 Task: Create a Workspace WS0000000016 in Trello with Workspace Type as ENGINEERING-IT and Workspace Description as WD0000000016. Invite a Team Member Ayush98111@gmail.com to Workspace WS0000000016 in Trello. Invite a Team Member Mailaustralia7@gmail.com to Workspace WS0000000016 in Trello. Invite a Team Member Carxxstreet791@gmail.com to Workspace WS0000000016 in Trello. Invite a Team Member Nikrathi889@gmail.com to Workspace WS0000000016 in Trello
Action: Mouse moved to (673, 52)
Screenshot: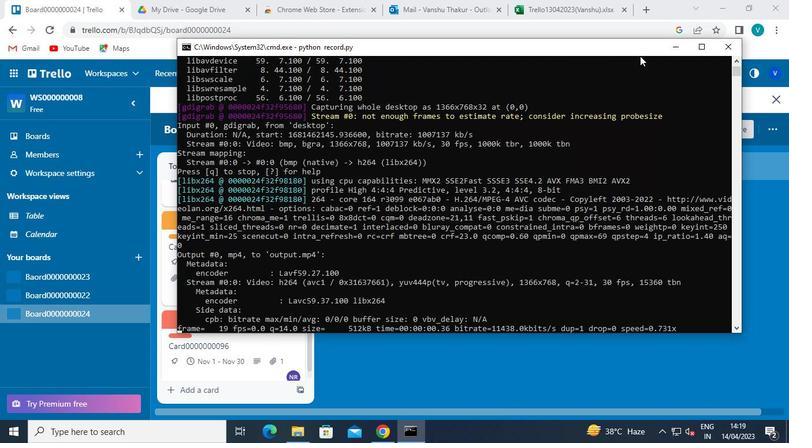 
Action: Mouse pressed left at (673, 52)
Screenshot: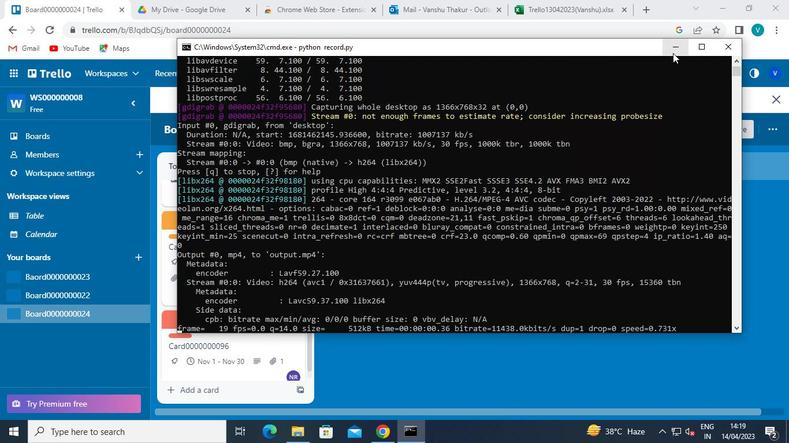 
Action: Mouse moved to (329, 68)
Screenshot: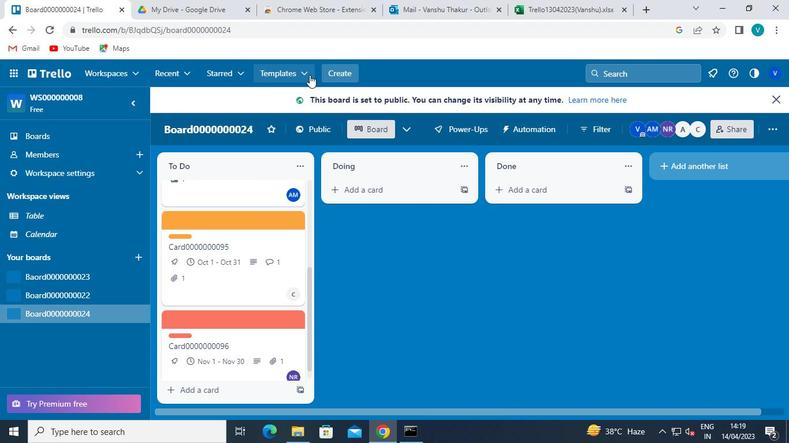 
Action: Mouse pressed left at (329, 68)
Screenshot: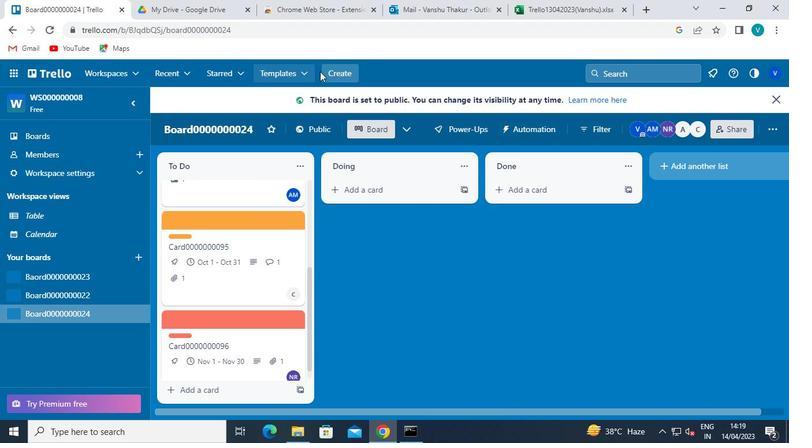 
Action: Mouse moved to (366, 187)
Screenshot: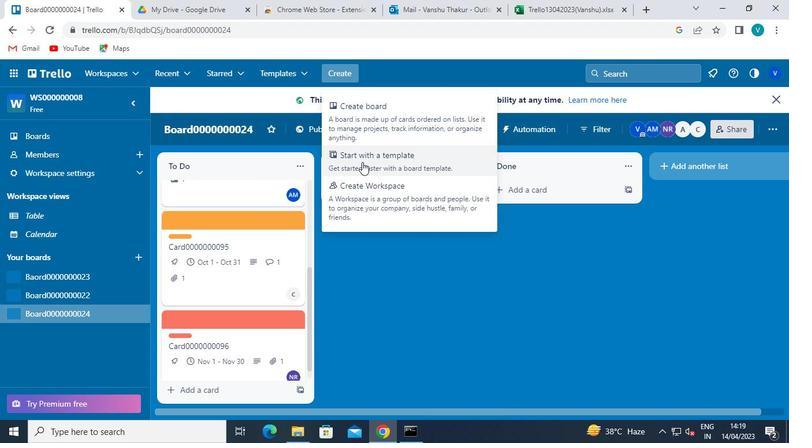 
Action: Mouse pressed left at (366, 187)
Screenshot: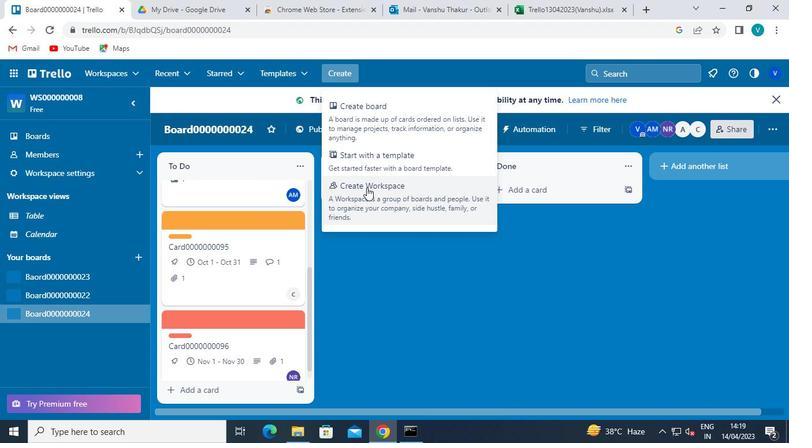 
Action: Mouse moved to (370, 186)
Screenshot: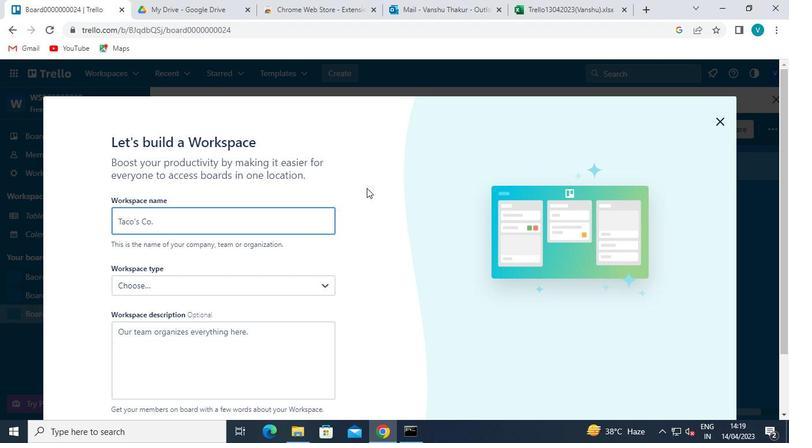 
Action: Keyboard Key.shift
Screenshot: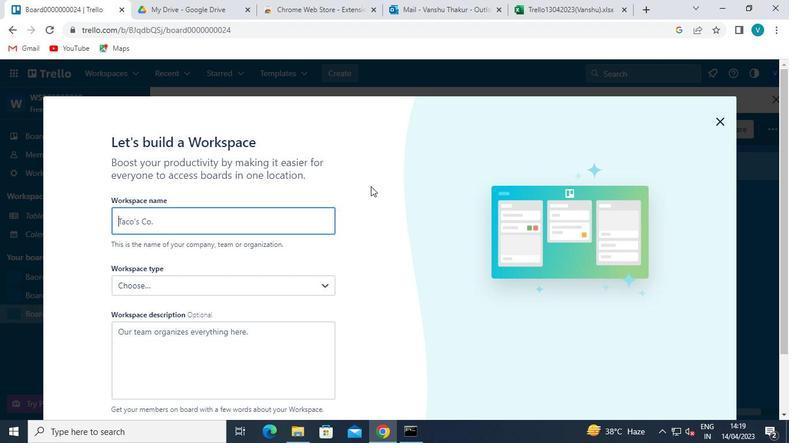 
Action: Keyboard Key.shift
Screenshot: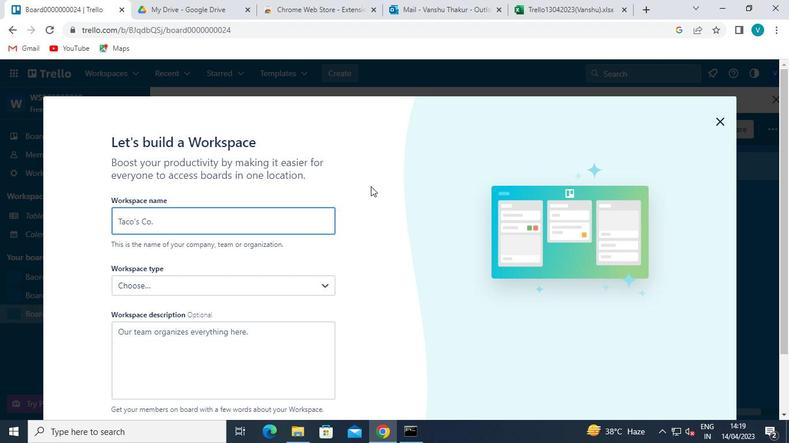 
Action: Keyboard Key.shift
Screenshot: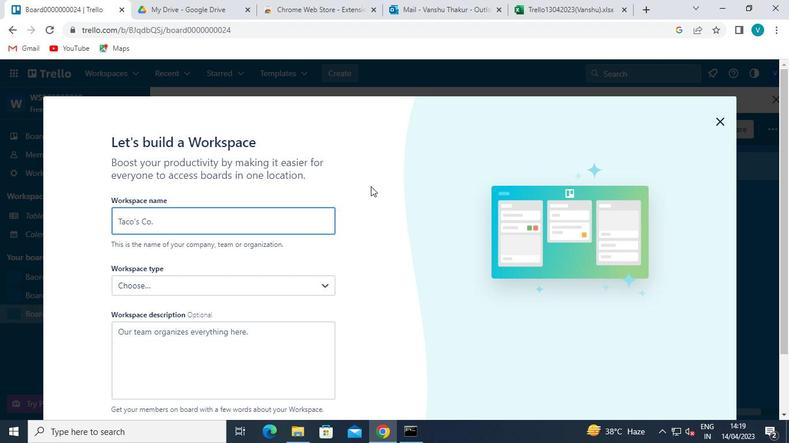 
Action: Keyboard Key.shift
Screenshot: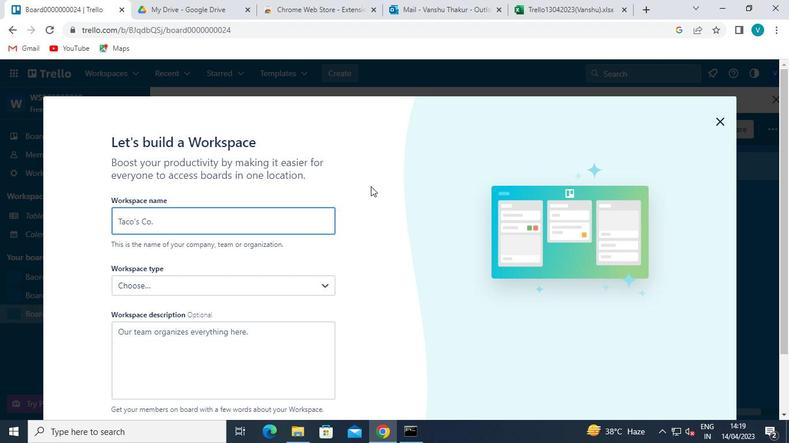 
Action: Keyboard Key.shift
Screenshot: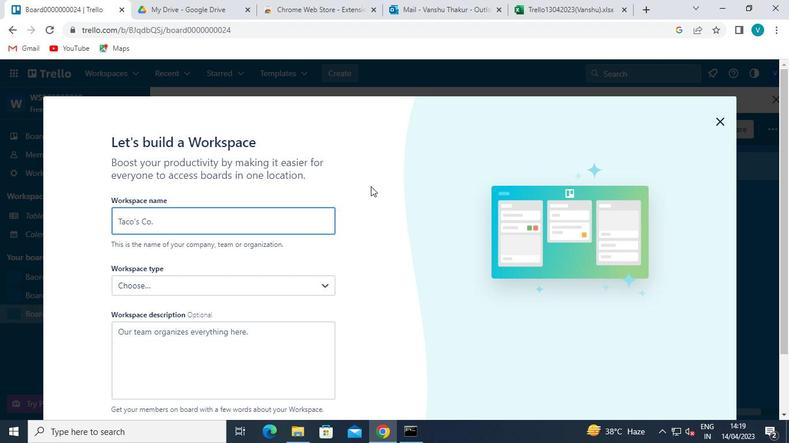 
Action: Keyboard W
Screenshot: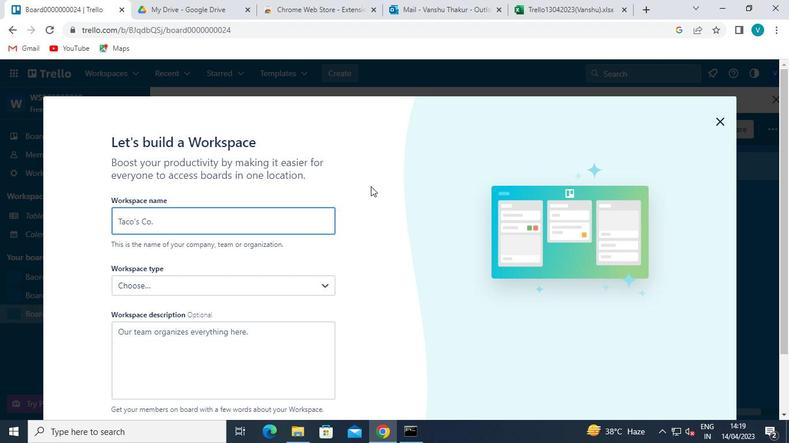 
Action: Keyboard S
Screenshot: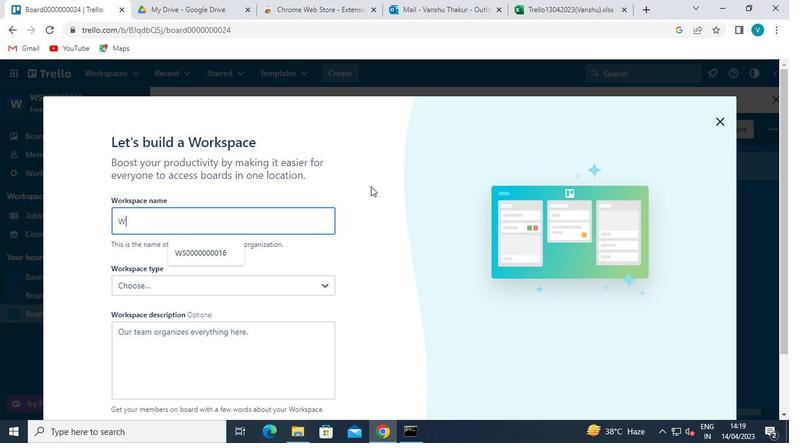 
Action: Keyboard <96>
Screenshot: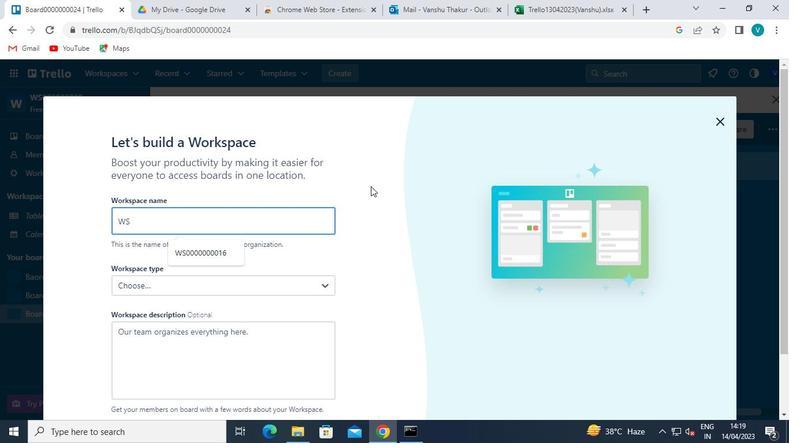 
Action: Keyboard <96>
Screenshot: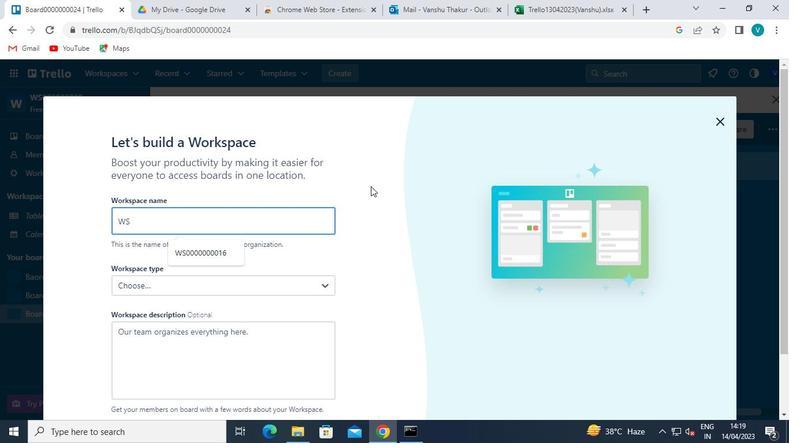 
Action: Keyboard <96>
Screenshot: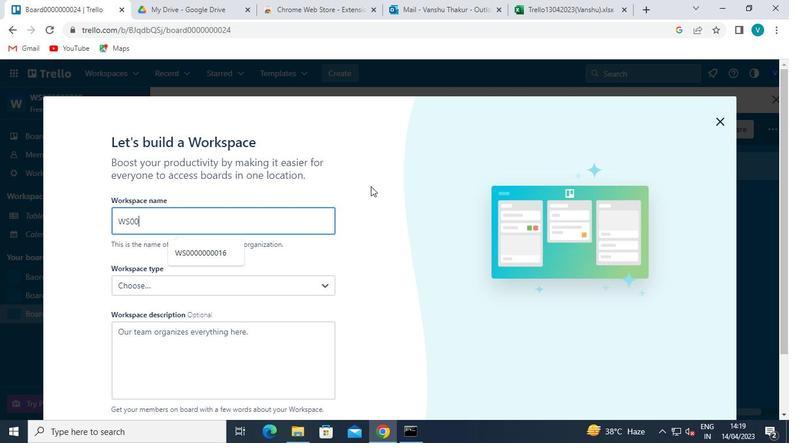 
Action: Keyboard <96>
Screenshot: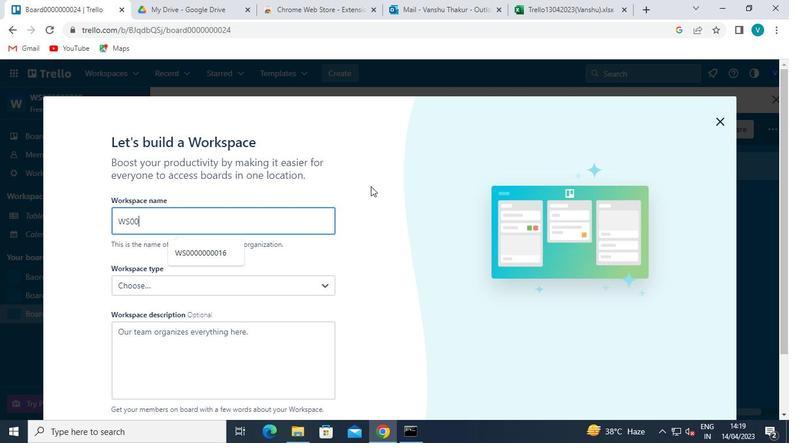 
Action: Keyboard <96>
Screenshot: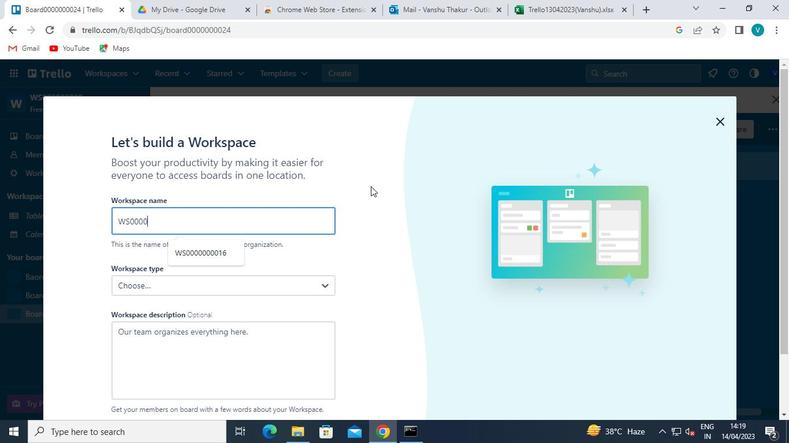 
Action: Keyboard <96>
Screenshot: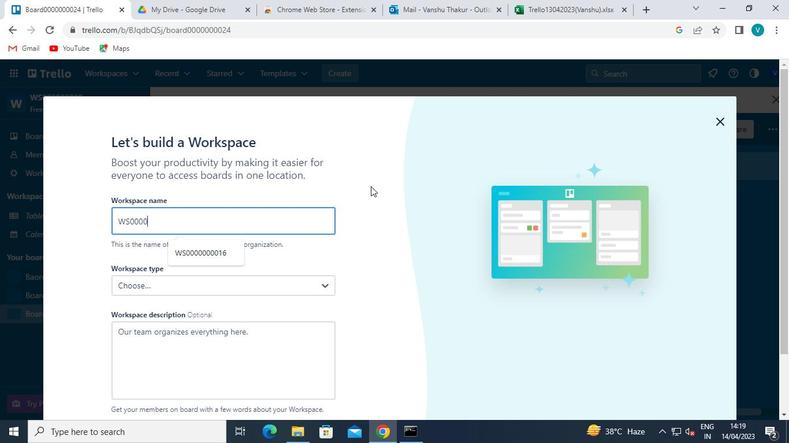 
Action: Keyboard <96>
Screenshot: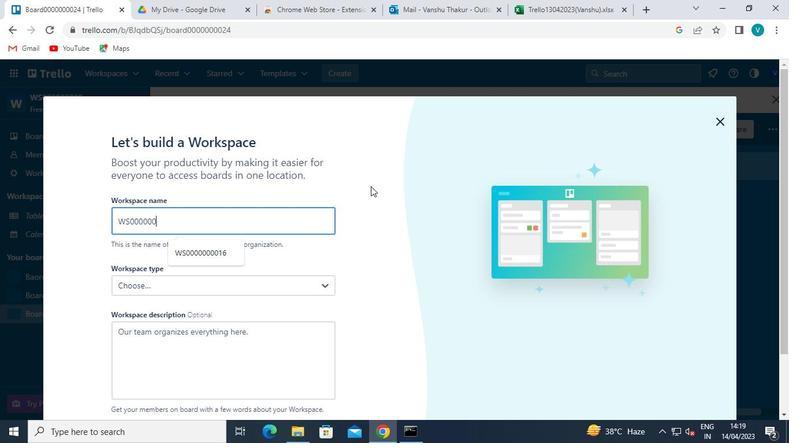 
Action: Keyboard <96>
Screenshot: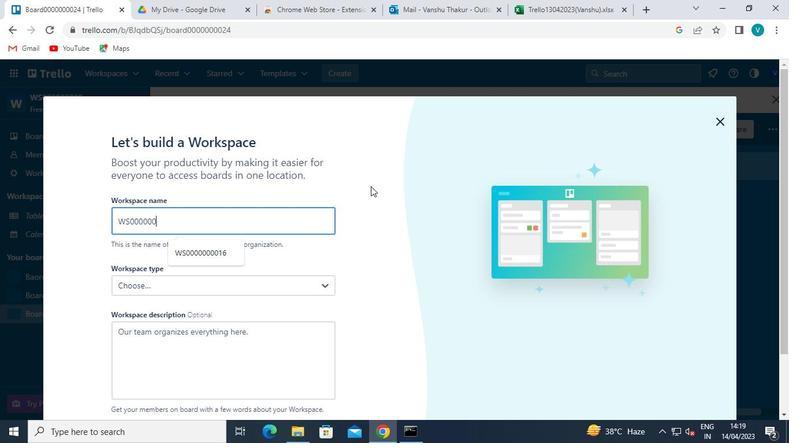 
Action: Keyboard <97>
Screenshot: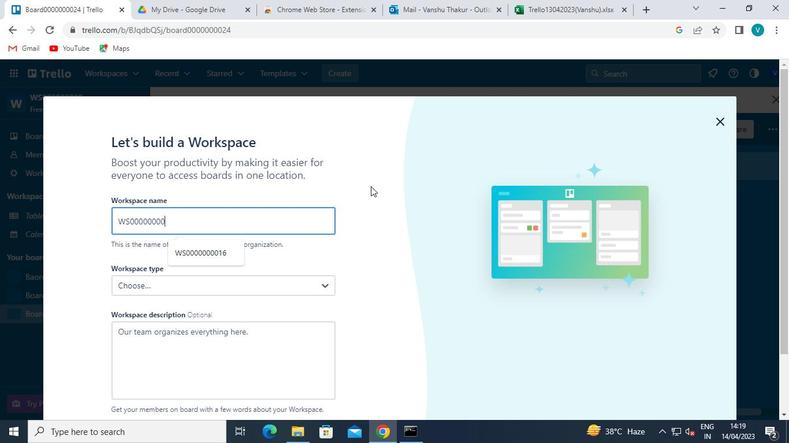 
Action: Keyboard <102>
Screenshot: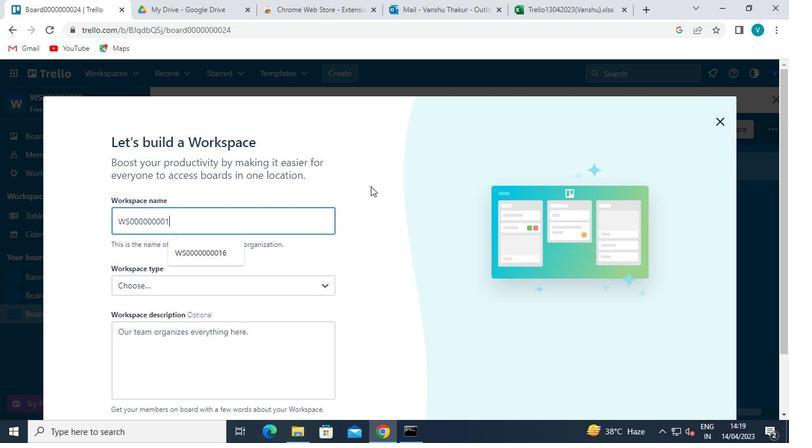 
Action: Mouse moved to (194, 288)
Screenshot: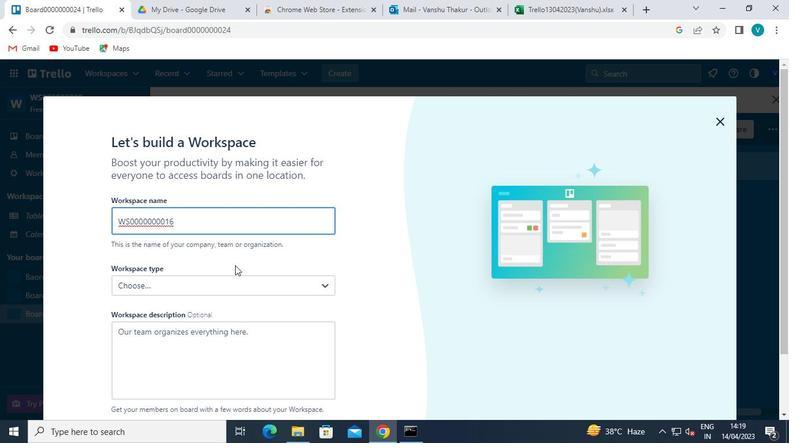 
Action: Mouse pressed left at (194, 288)
Screenshot: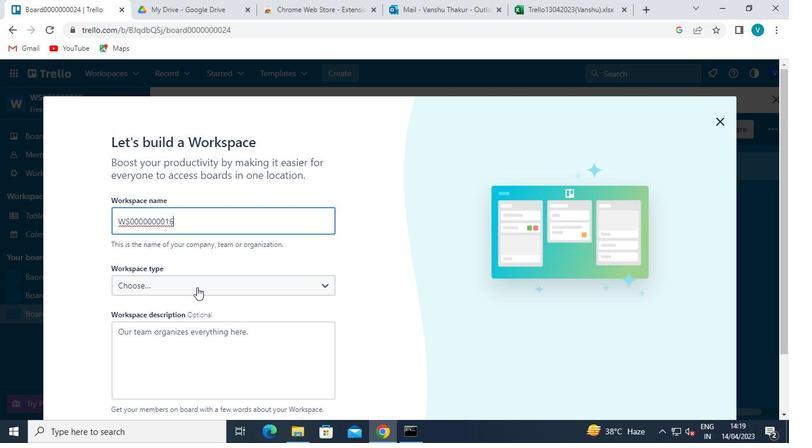 
Action: Mouse moved to (187, 328)
Screenshot: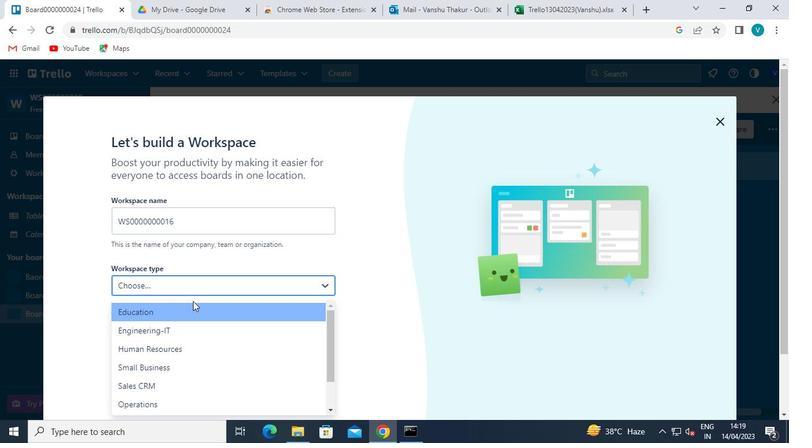 
Action: Mouse pressed left at (187, 328)
Screenshot: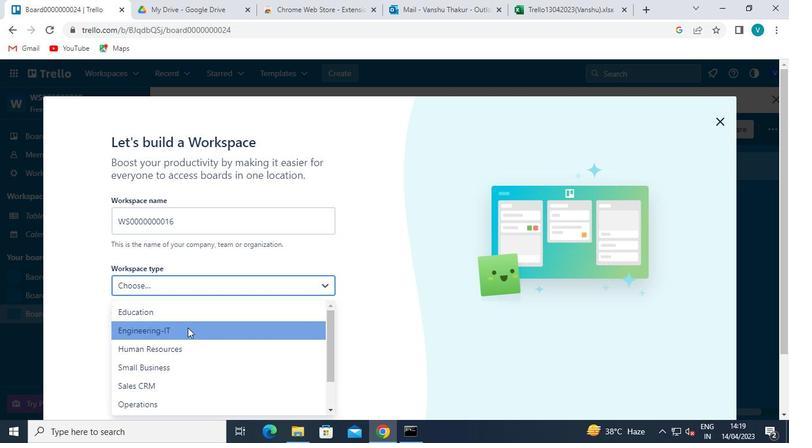
Action: Mouse moved to (181, 336)
Screenshot: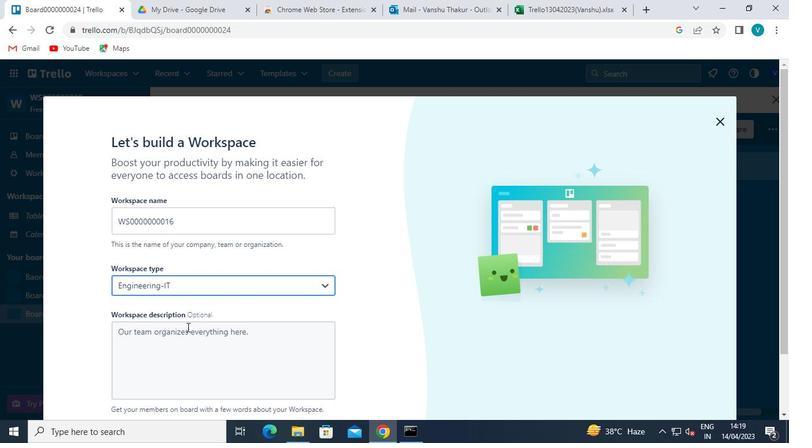 
Action: Mouse pressed left at (181, 336)
Screenshot: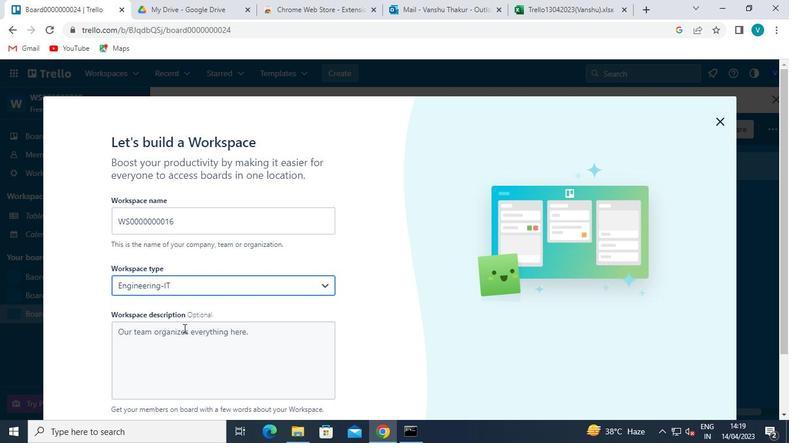 
Action: Keyboard Key.shift
Screenshot: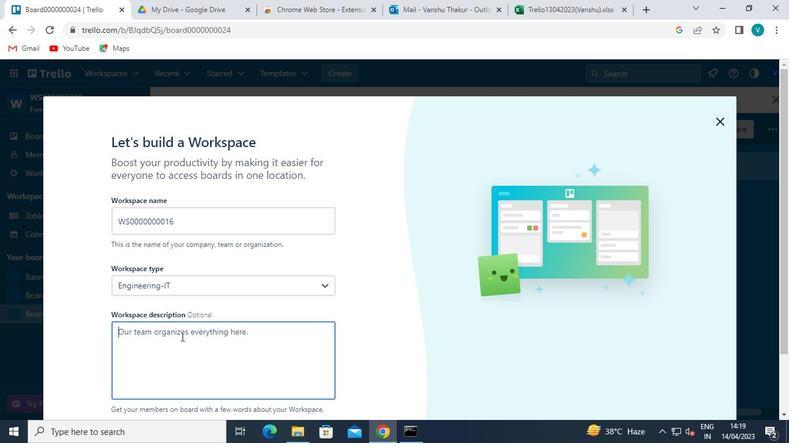 
Action: Keyboard W
Screenshot: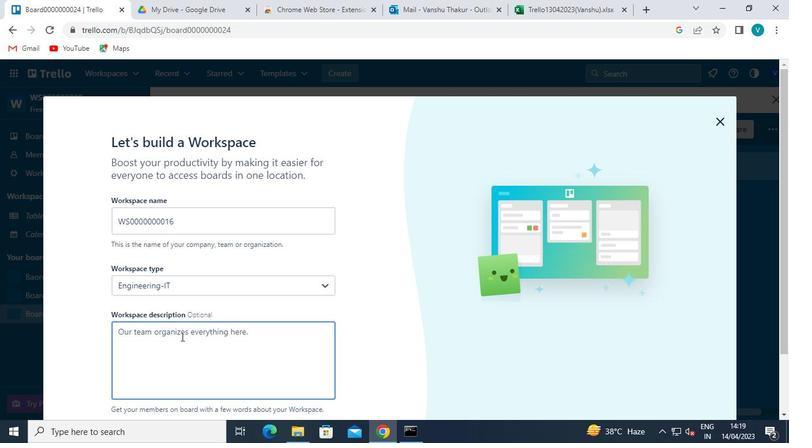 
Action: Keyboard D
Screenshot: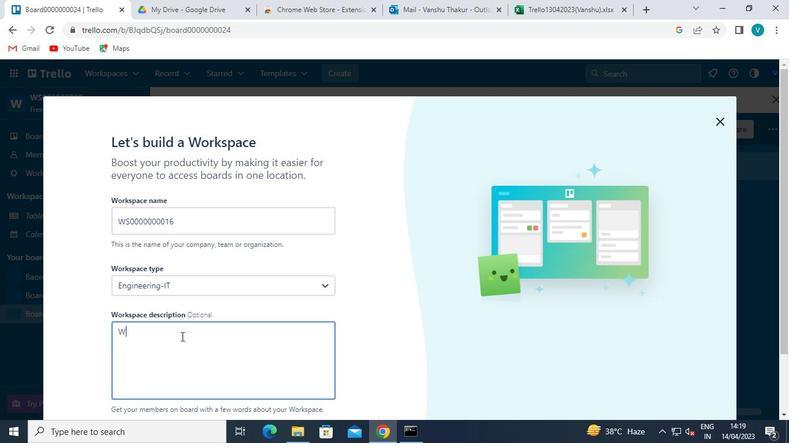 
Action: Keyboard <96>
Screenshot: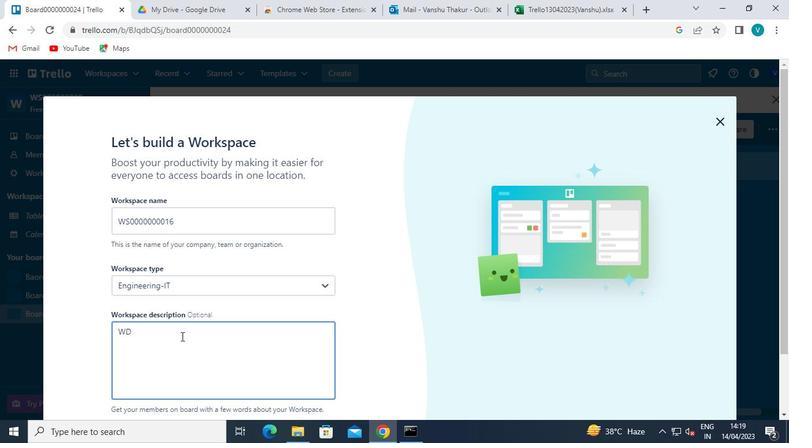 
Action: Keyboard <96>
Screenshot: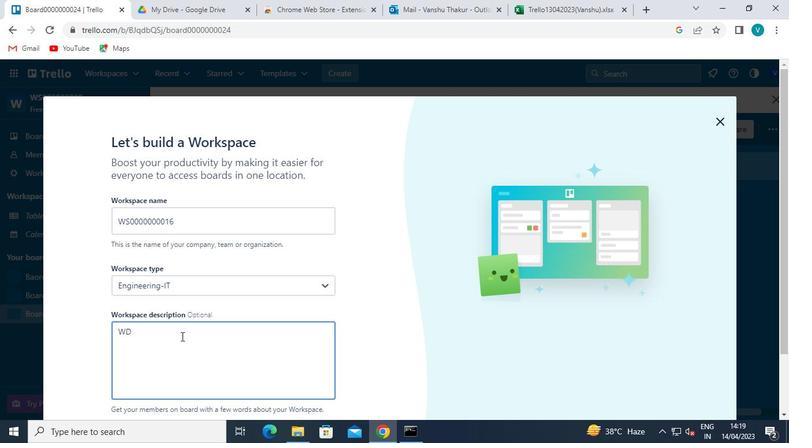 
Action: Keyboard <96>
Screenshot: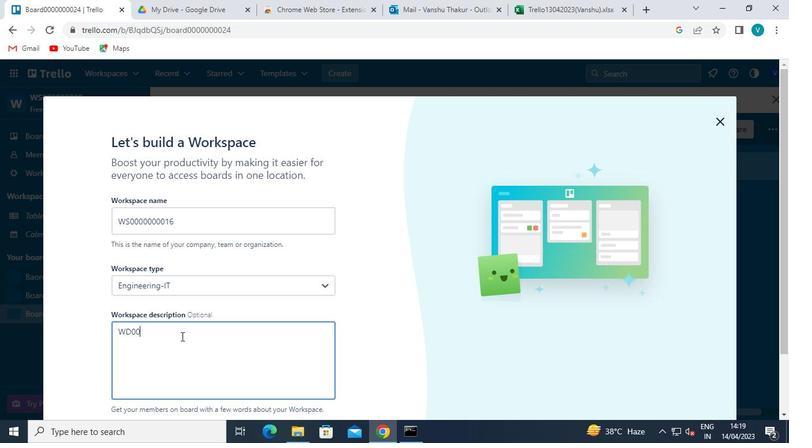 
Action: Keyboard <96>
Screenshot: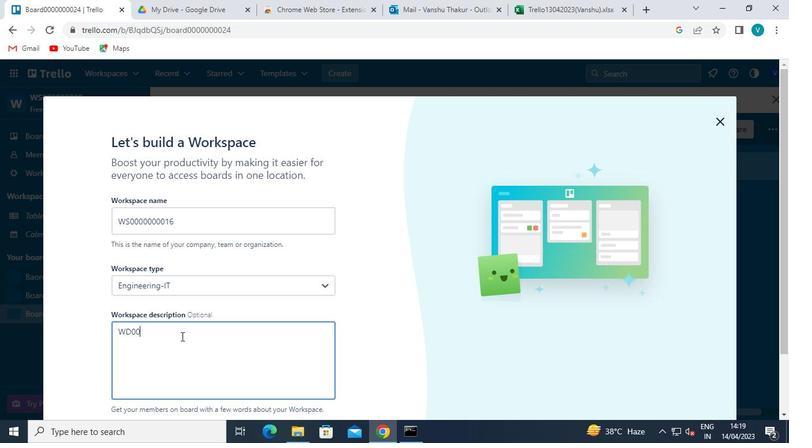 
Action: Keyboard <96>
Screenshot: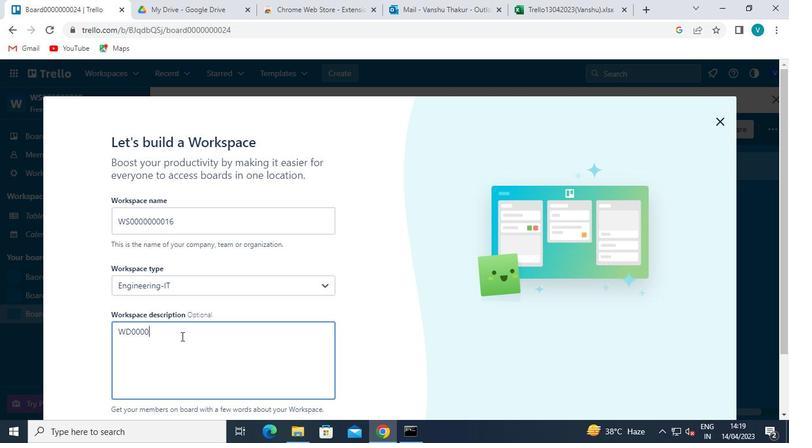 
Action: Keyboard <96>
Screenshot: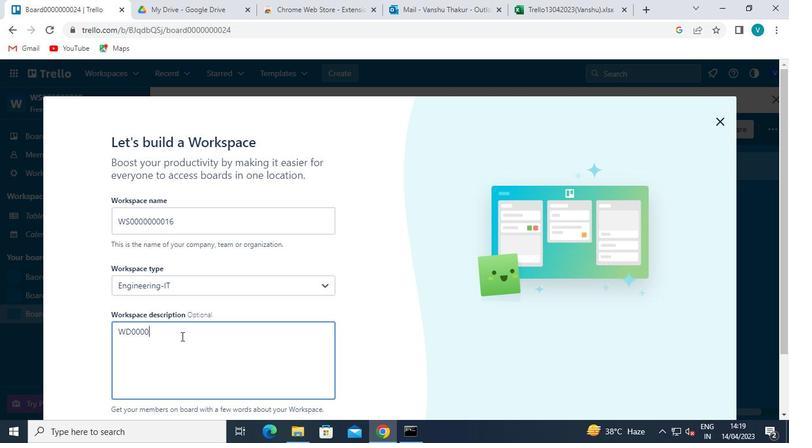 
Action: Keyboard <96>
Screenshot: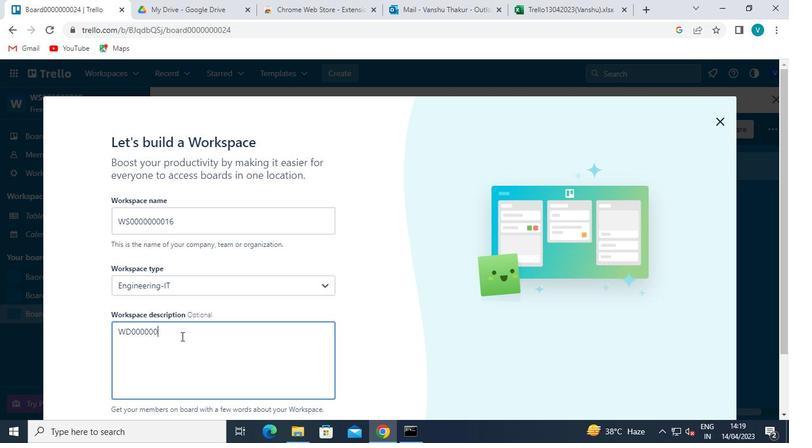 
Action: Keyboard <96>
Screenshot: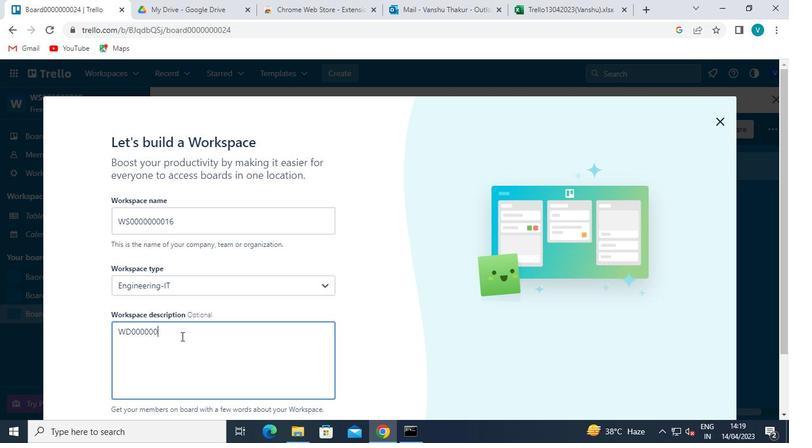 
Action: Keyboard <97>
Screenshot: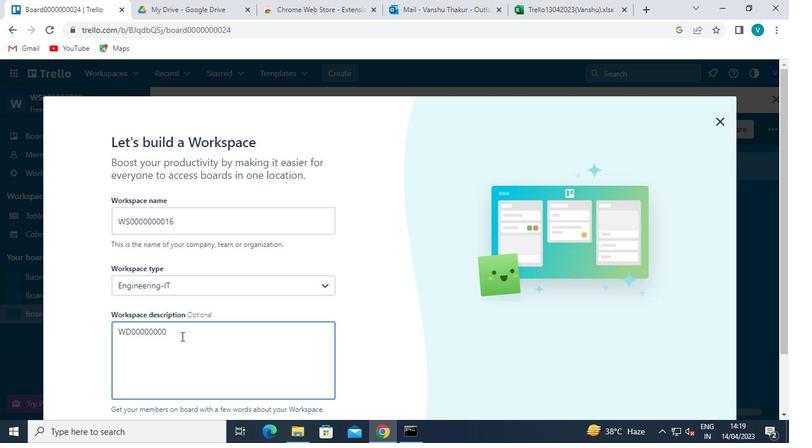 
Action: Keyboard <102>
Screenshot: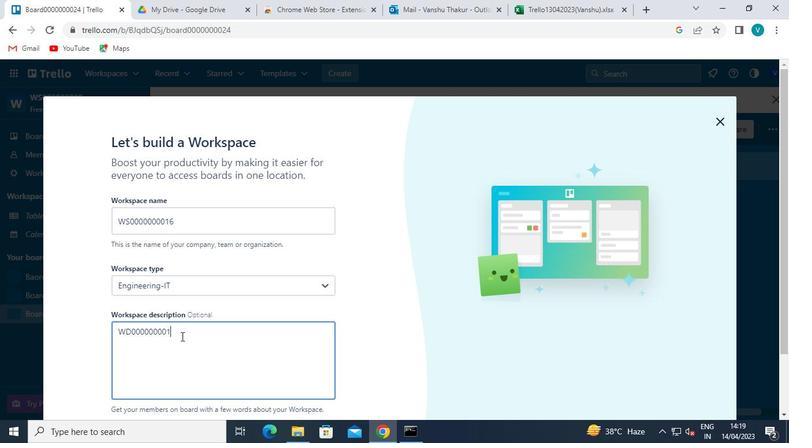 
Action: Mouse moved to (294, 368)
Screenshot: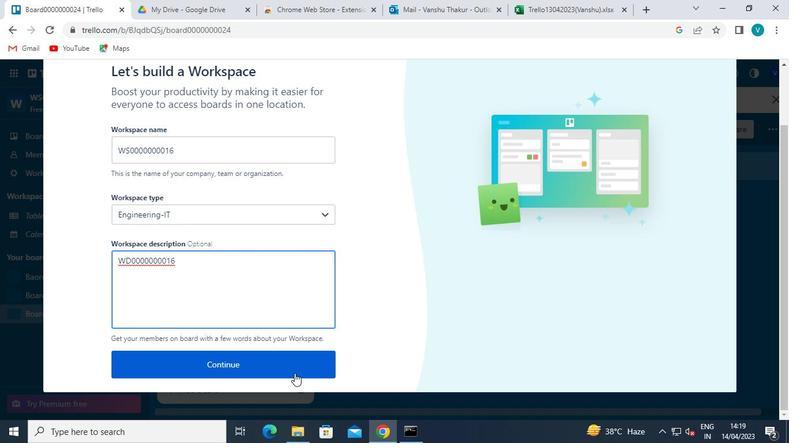 
Action: Mouse pressed left at (294, 368)
Screenshot: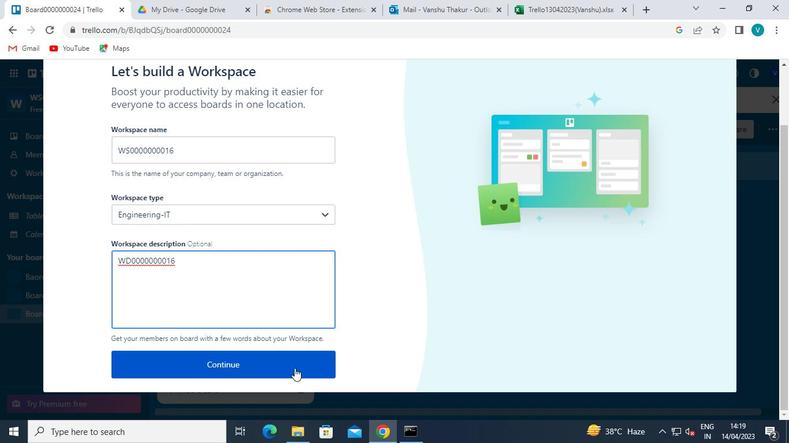 
Action: Mouse moved to (204, 216)
Screenshot: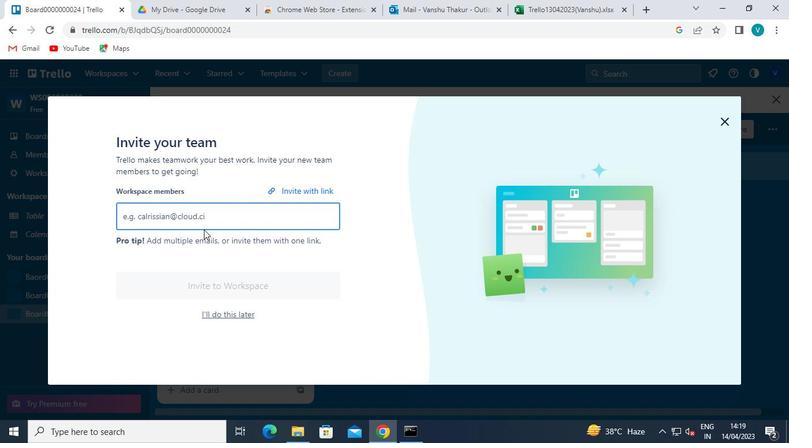 
Action: Mouse pressed left at (204, 216)
Screenshot: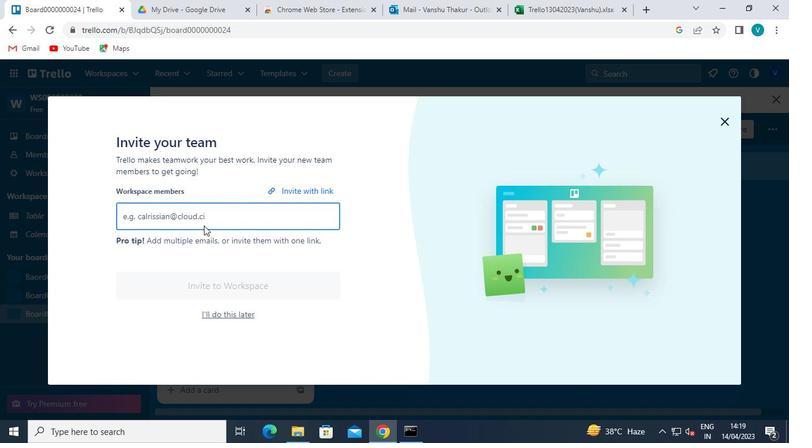
Action: Keyboard Key.shift
Screenshot: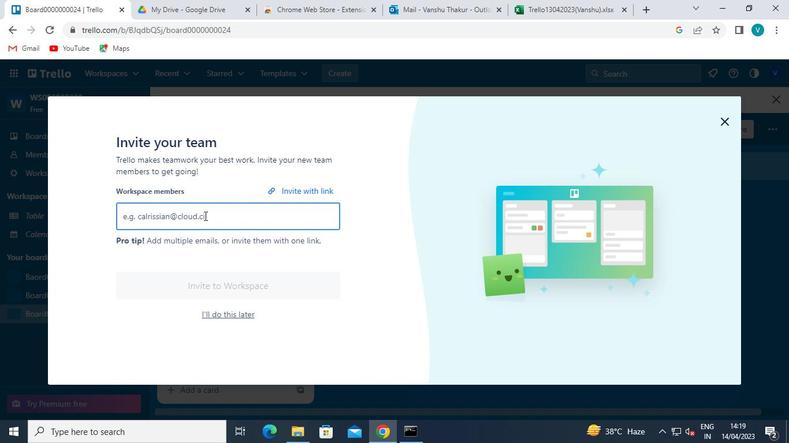 
Action: Keyboard A
Screenshot: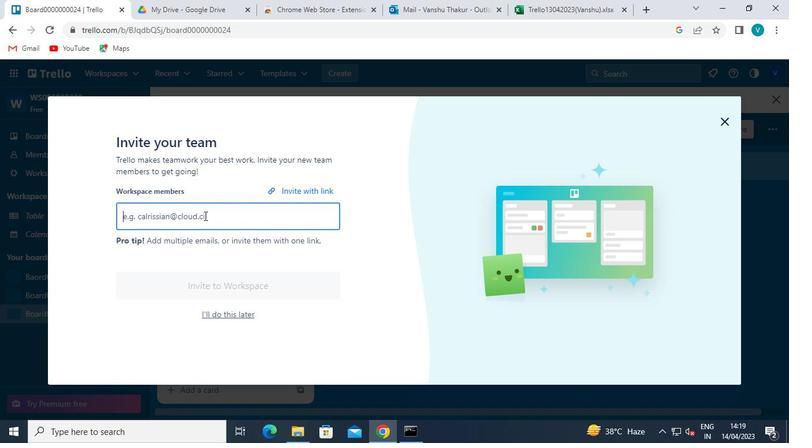 
Action: Keyboard y
Screenshot: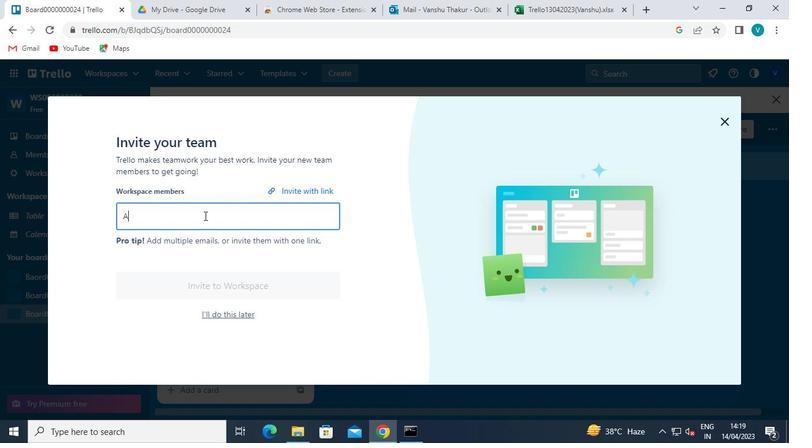 
Action: Keyboard u
Screenshot: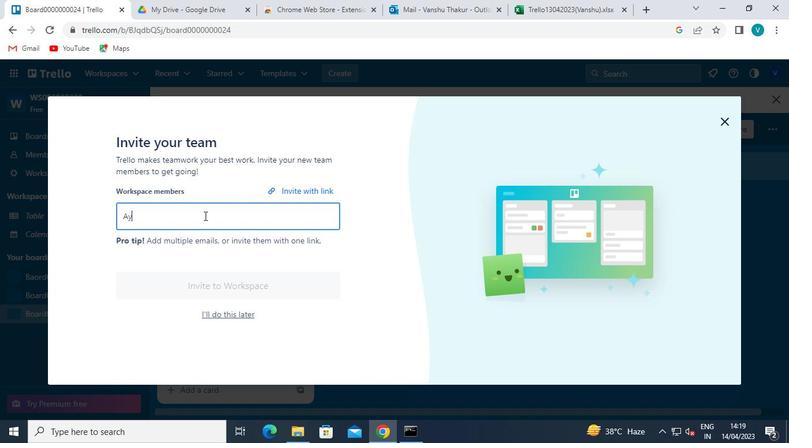 
Action: Keyboard s
Screenshot: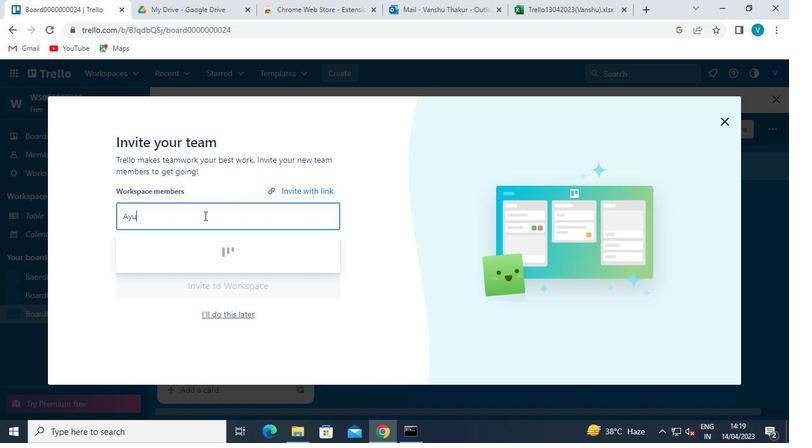 
Action: Keyboard h
Screenshot: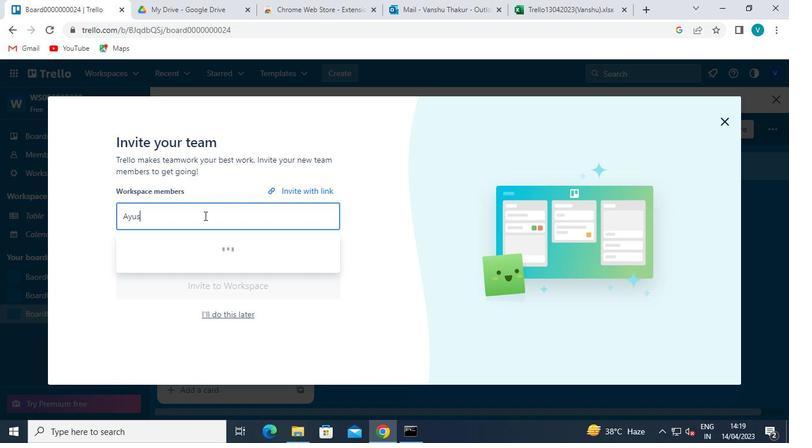 
Action: Keyboard <105>
Screenshot: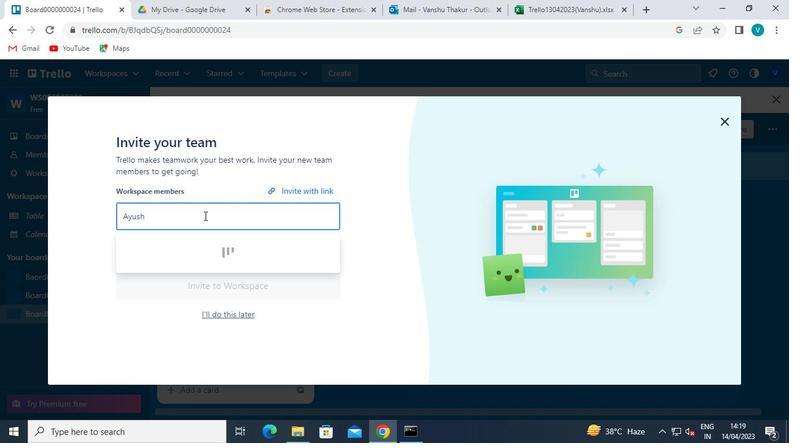 
Action: Keyboard <104>
Screenshot: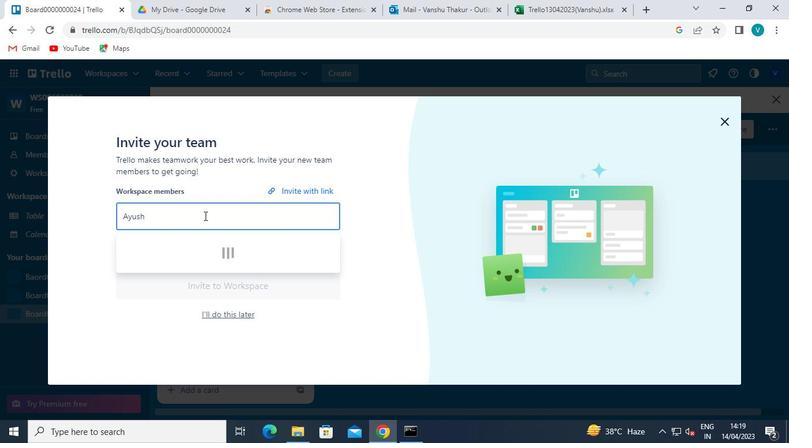 
Action: Keyboard <97>
Screenshot: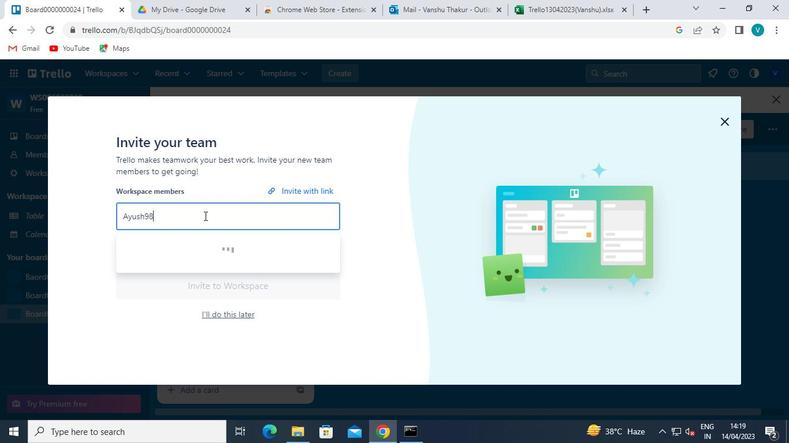 
Action: Keyboard <97>
Screenshot: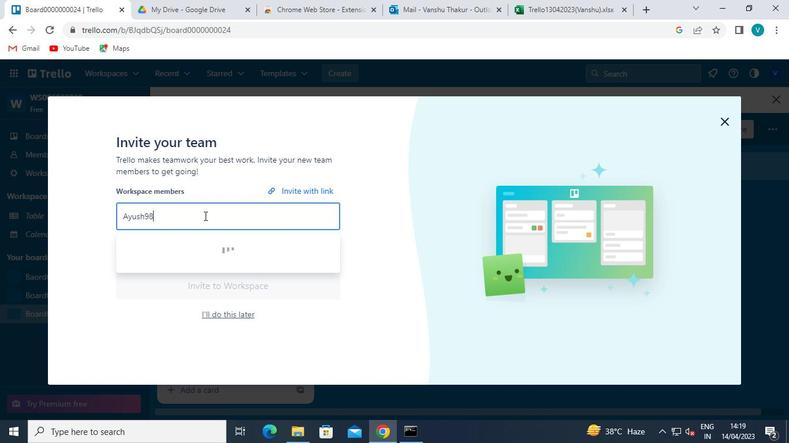
Action: Keyboard Key.shift
Screenshot: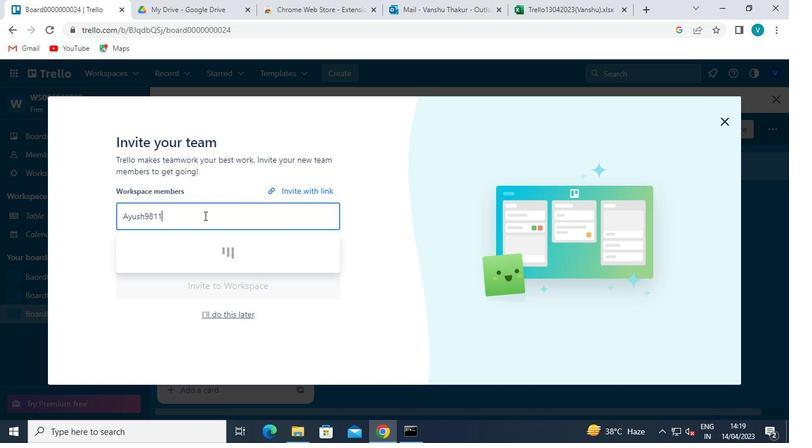 
Action: Keyboard @
Screenshot: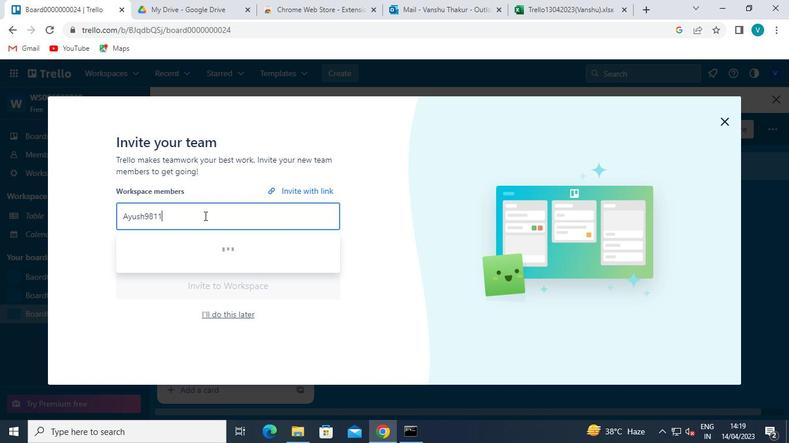 
Action: Keyboard g
Screenshot: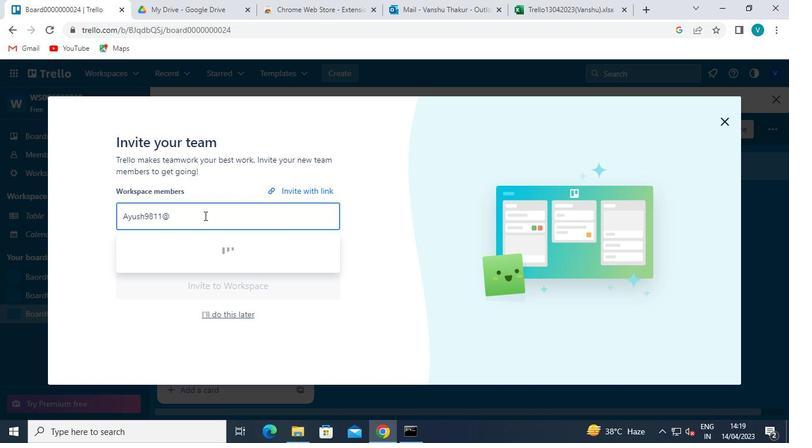 
Action: Keyboard m
Screenshot: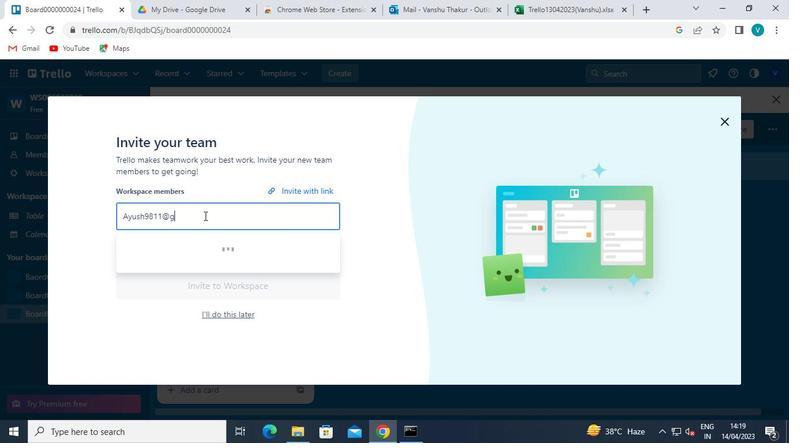 
Action: Keyboard a
Screenshot: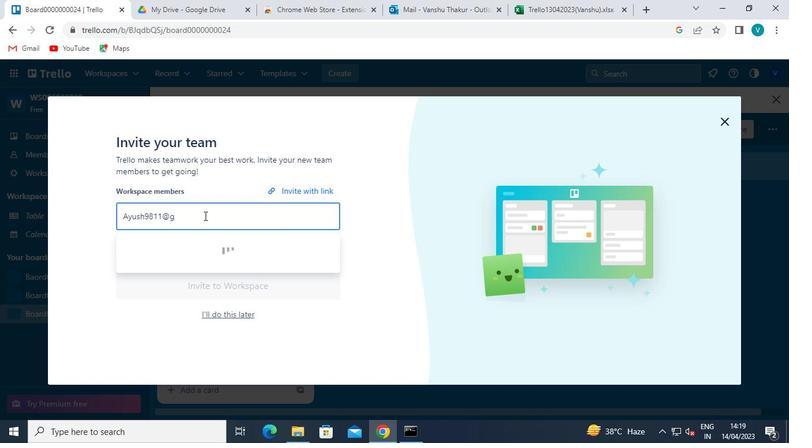 
Action: Keyboard i
Screenshot: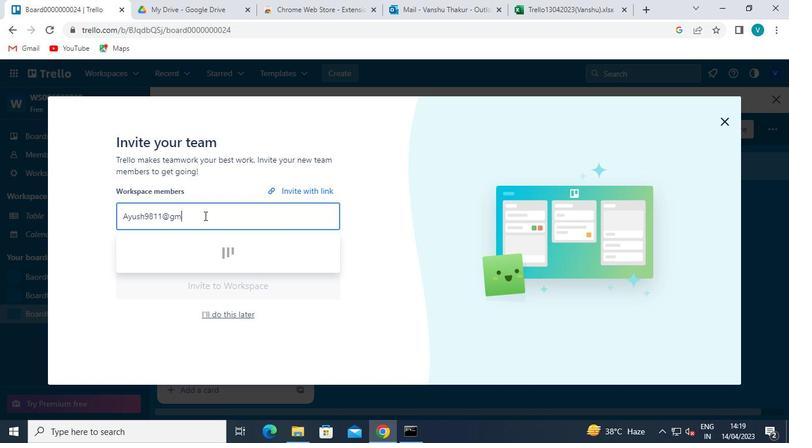 
Action: Keyboard l
Screenshot: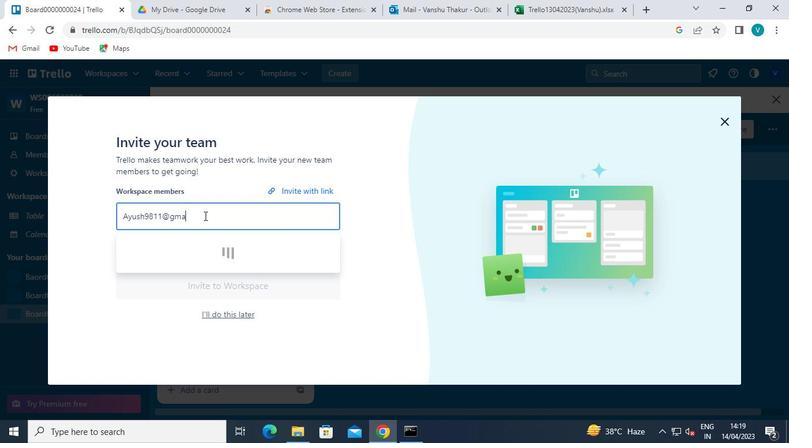 
Action: Keyboard <110>
Screenshot: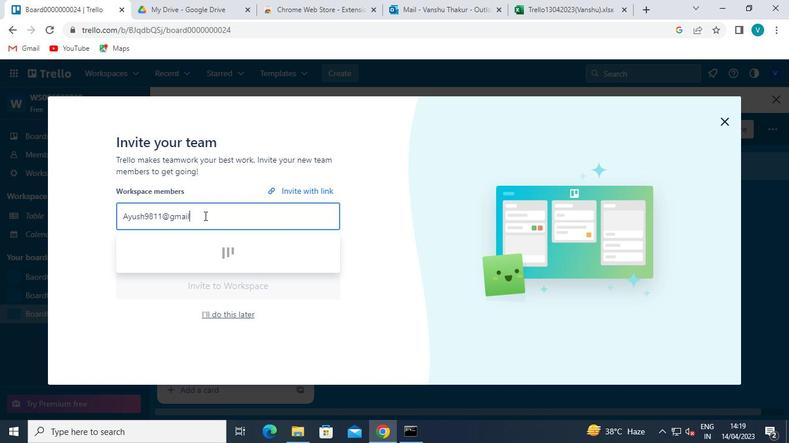 
Action: Keyboard c
Screenshot: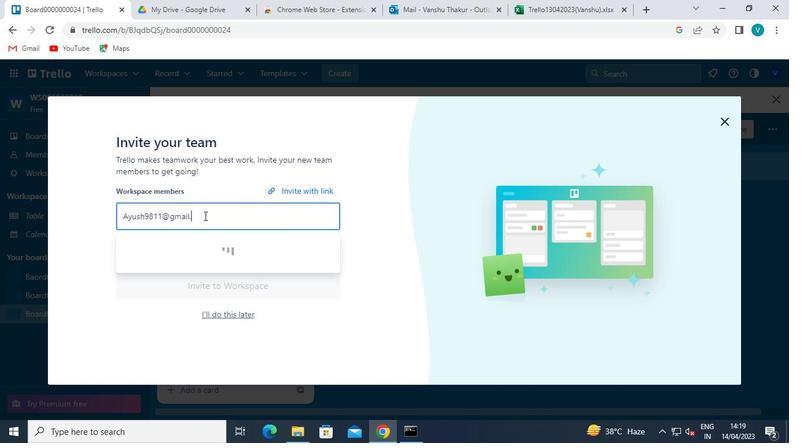 
Action: Keyboard o
Screenshot: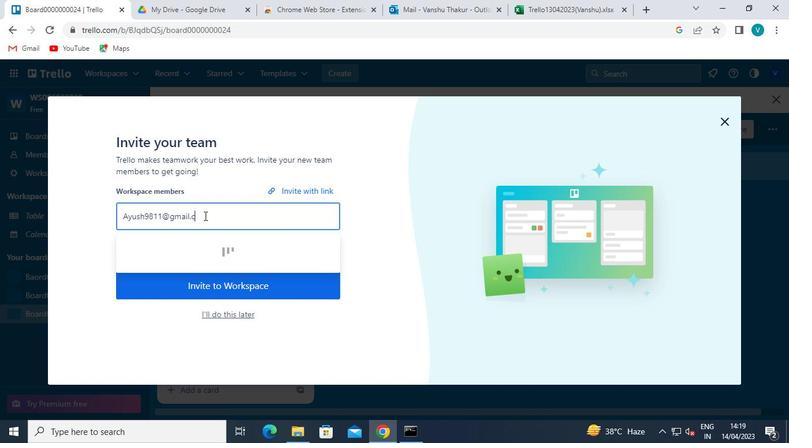 
Action: Keyboard m
Screenshot: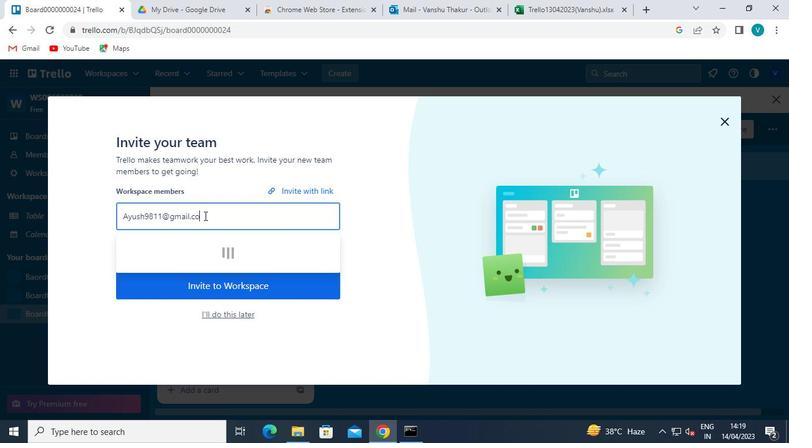 
Action: Keyboard Key.enter
Screenshot: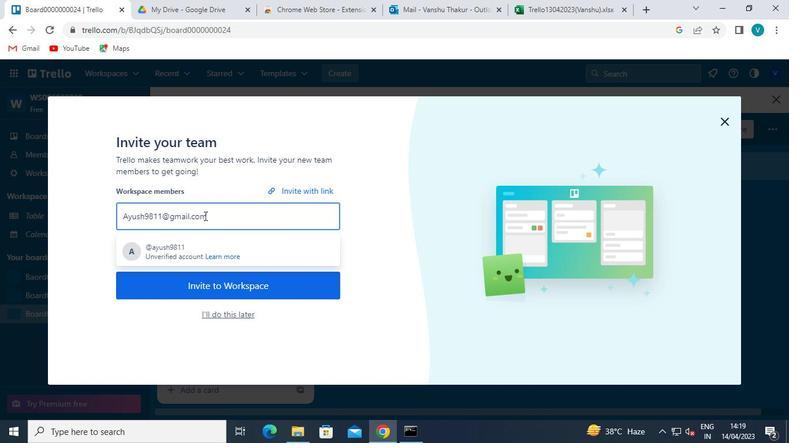 
Action: Keyboard Key.shift
Screenshot: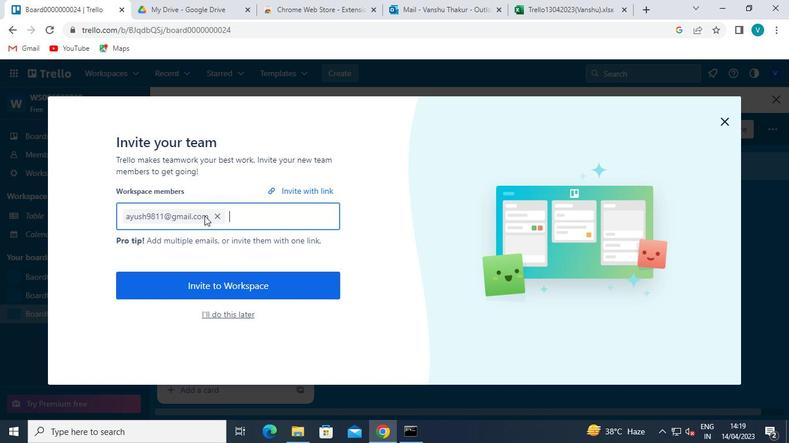 
Action: Keyboard M
Screenshot: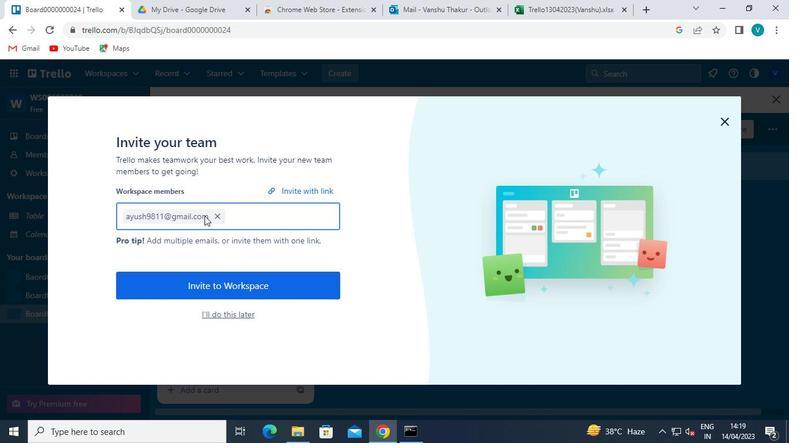 
Action: Keyboard a
Screenshot: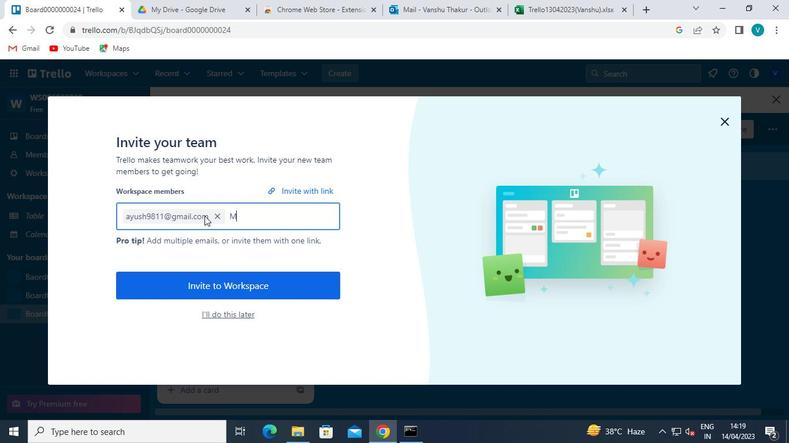 
Action: Keyboard i
Screenshot: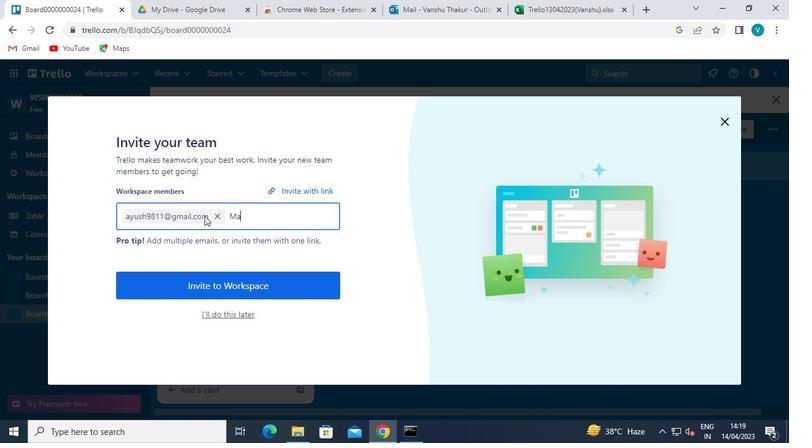 
Action: Keyboard l
Screenshot: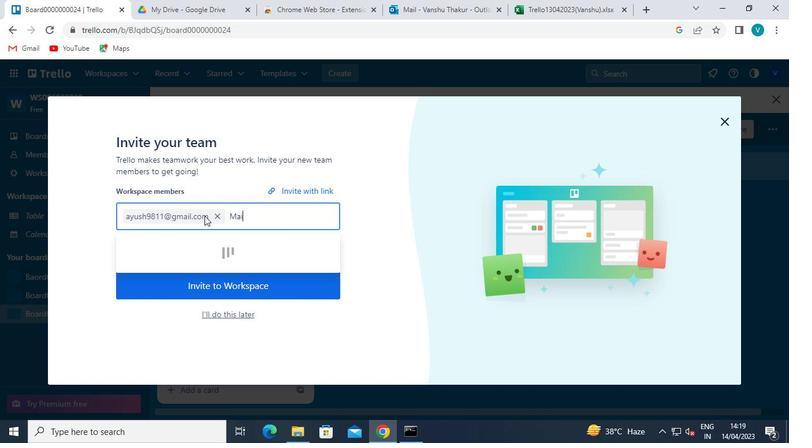 
Action: Keyboard a
Screenshot: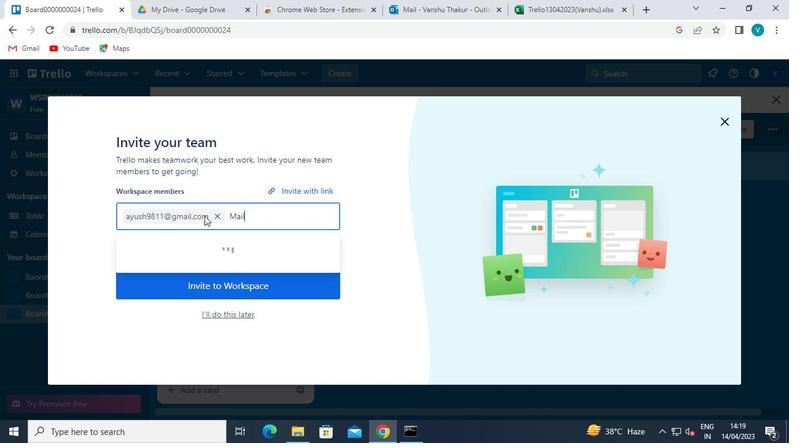 
Action: Keyboard u
Screenshot: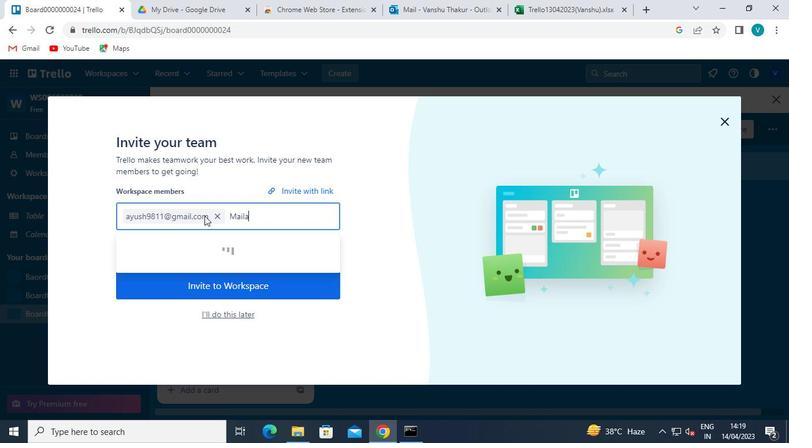 
Action: Keyboard s
Screenshot: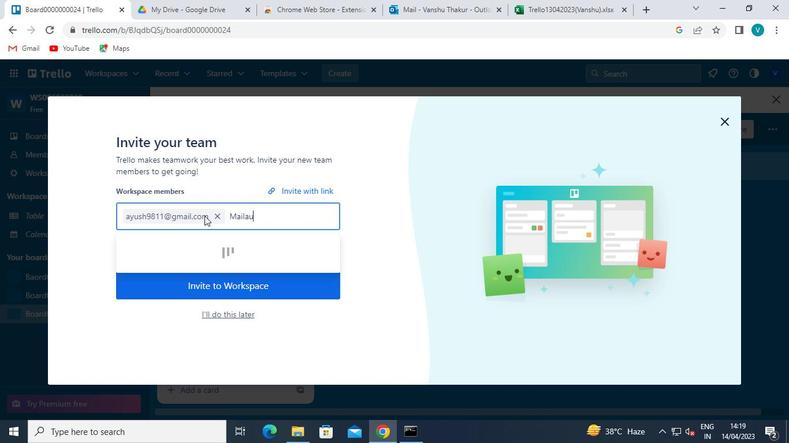 
Action: Keyboard t
Screenshot: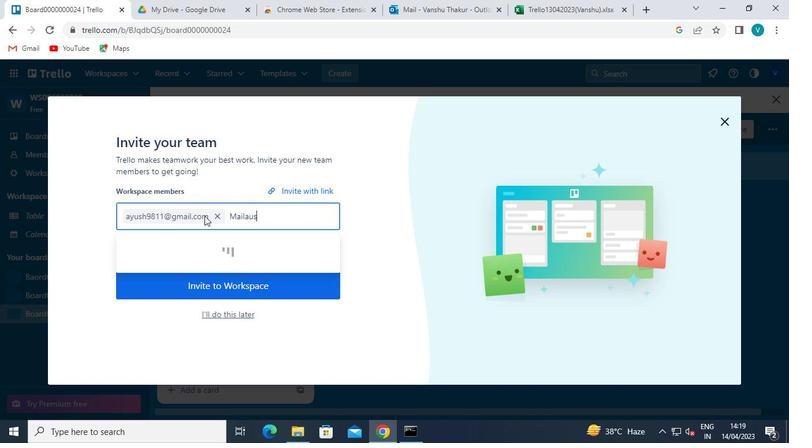 
Action: Keyboard r
Screenshot: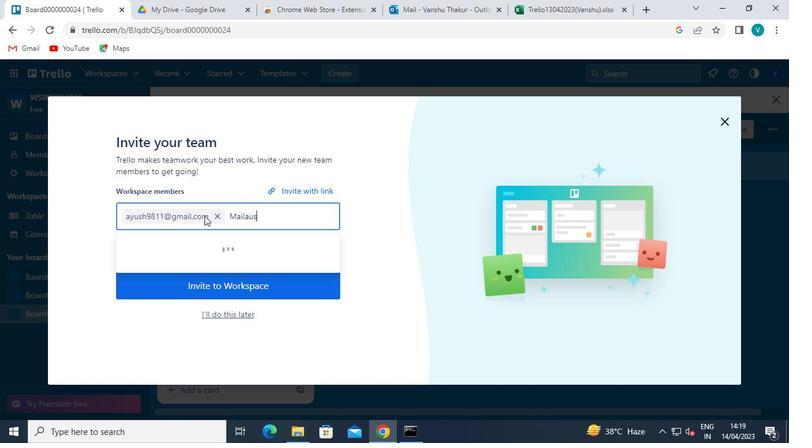 
Action: Keyboard a
Screenshot: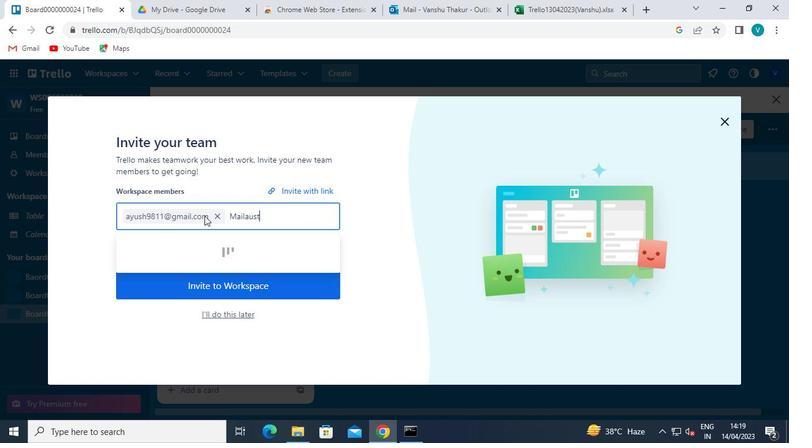 
Action: Keyboard l
Screenshot: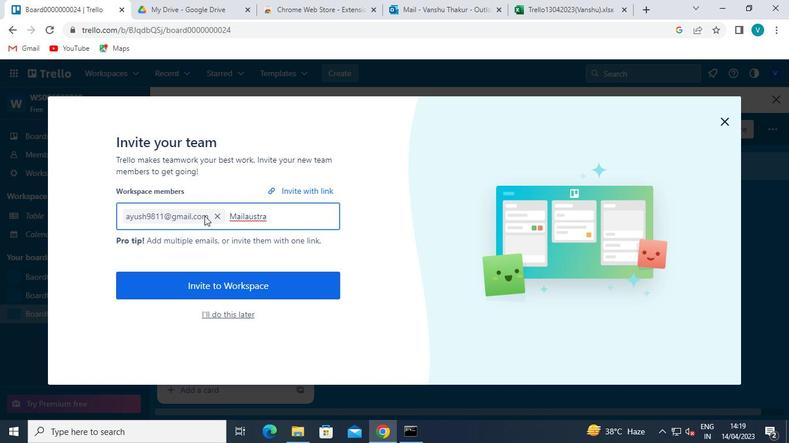 
Action: Keyboard i
Screenshot: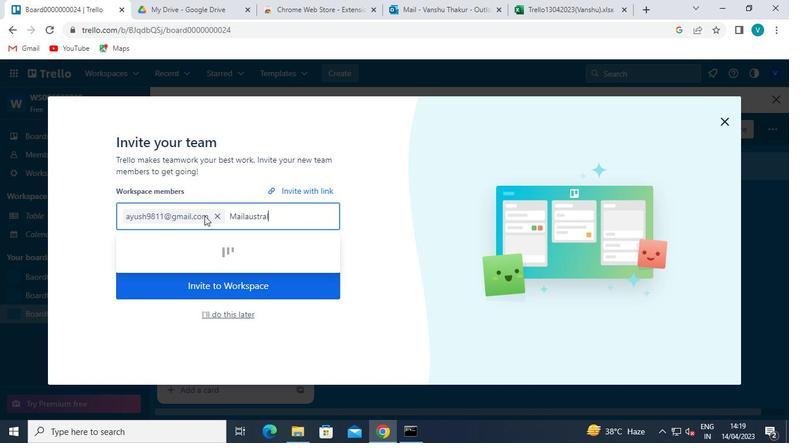 
Action: Keyboard a
Screenshot: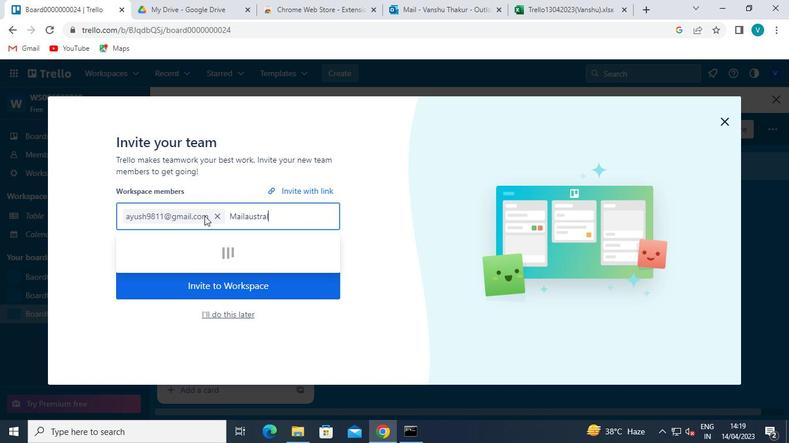 
Action: Keyboard <103>
Screenshot: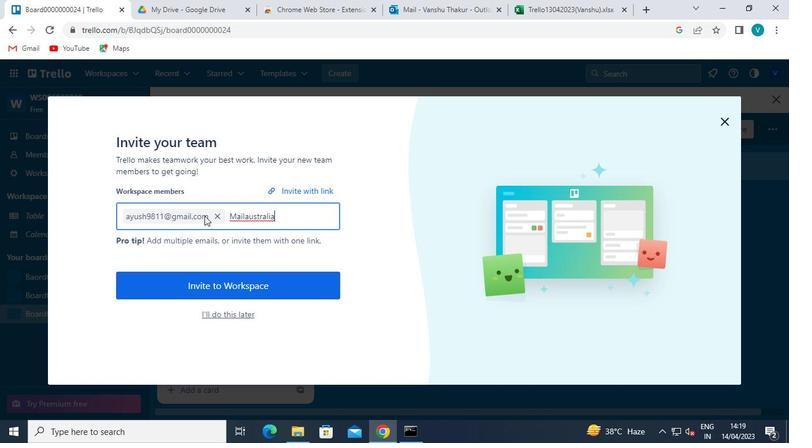 
Action: Keyboard Key.shift
Screenshot: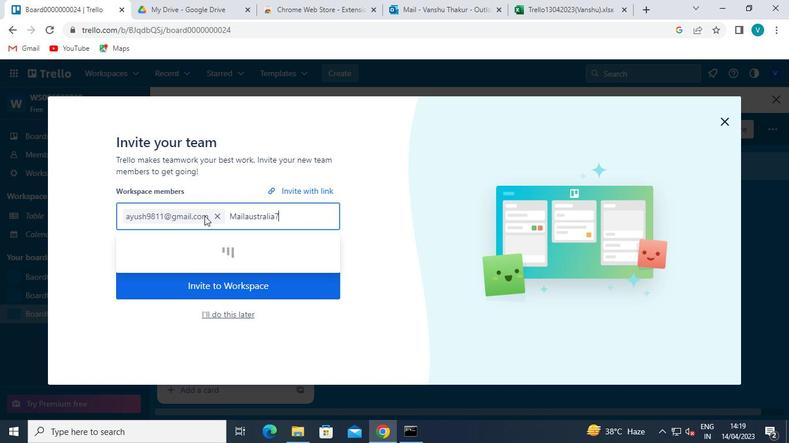 
Action: Keyboard @
Screenshot: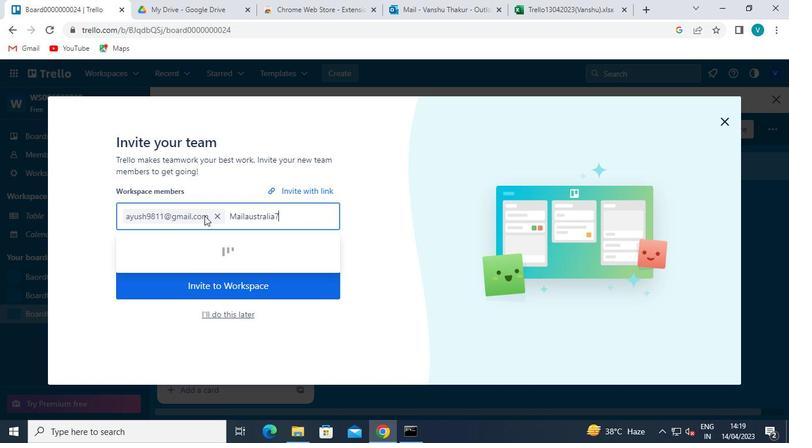 
Action: Keyboard g
Screenshot: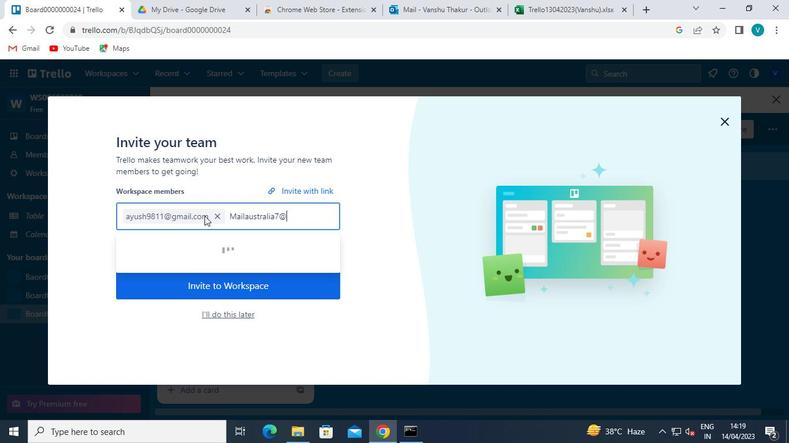 
Action: Keyboard m
Screenshot: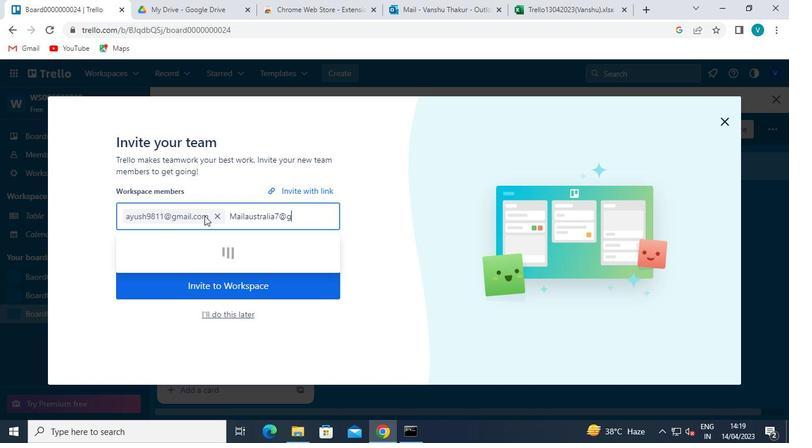 
Action: Keyboard a
Screenshot: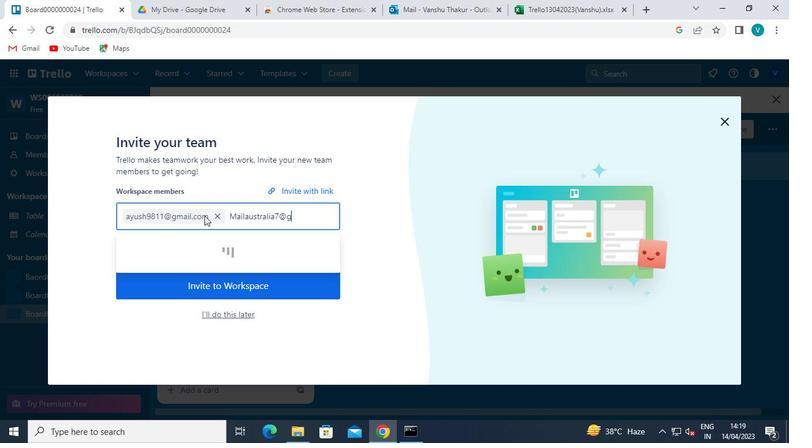 
Action: Keyboard i
Screenshot: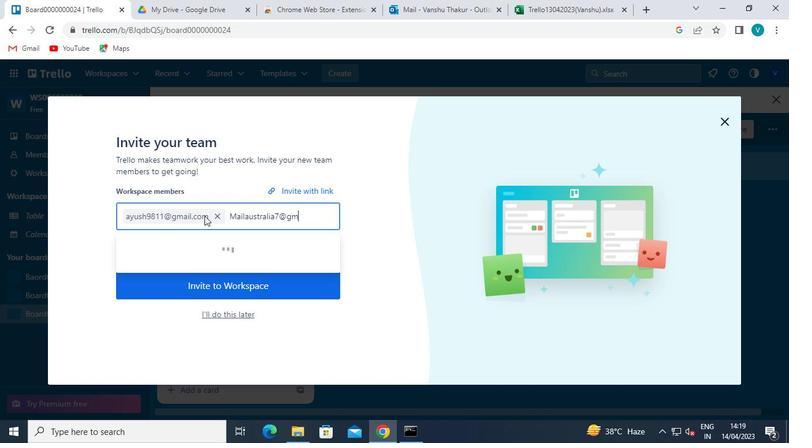 
Action: Keyboard l
Screenshot: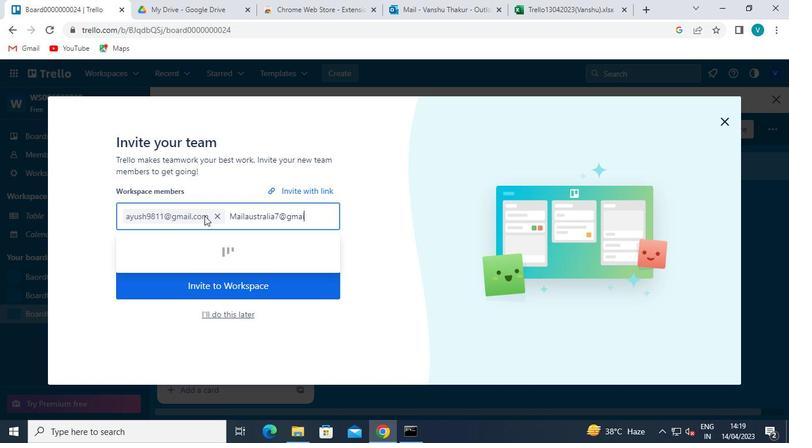 
Action: Keyboard <110>
Screenshot: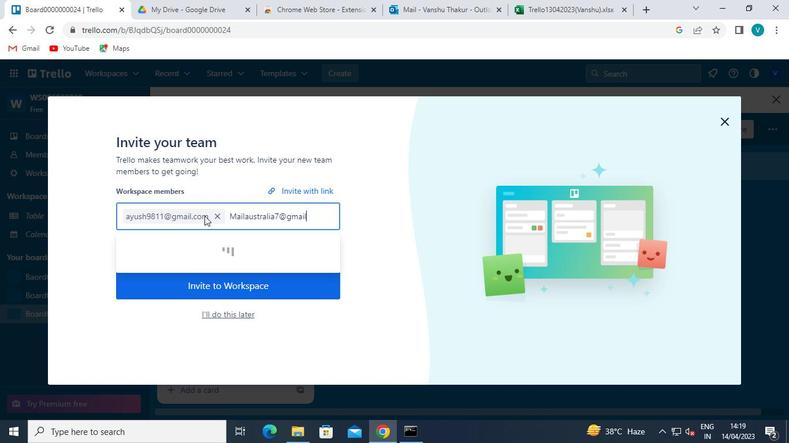 
Action: Keyboard c
Screenshot: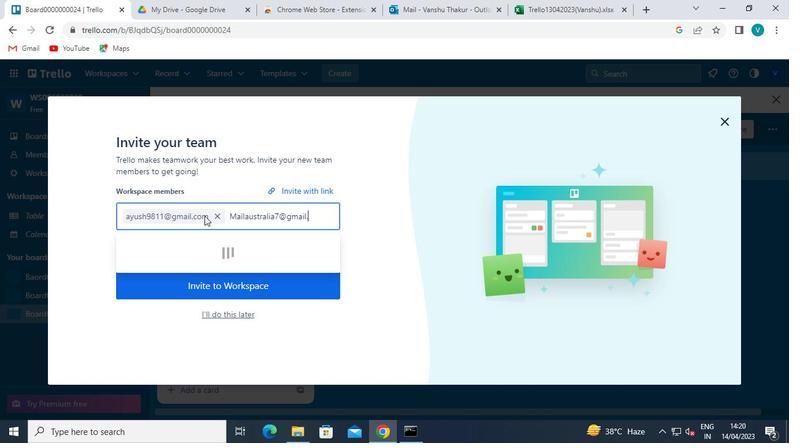 
Action: Keyboard o
Screenshot: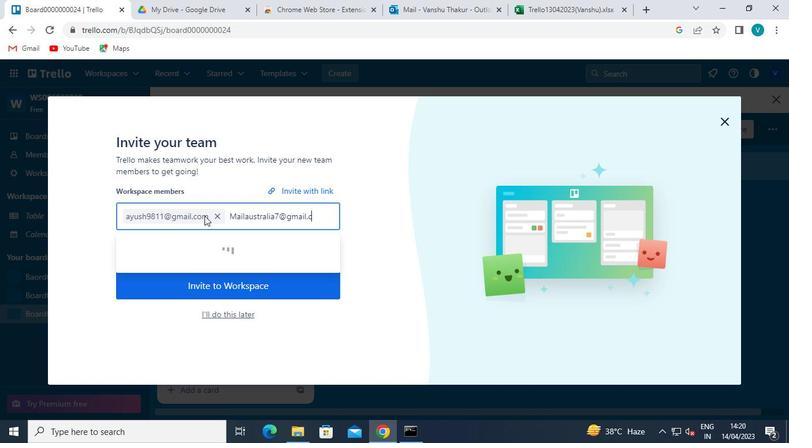 
Action: Keyboard m
Screenshot: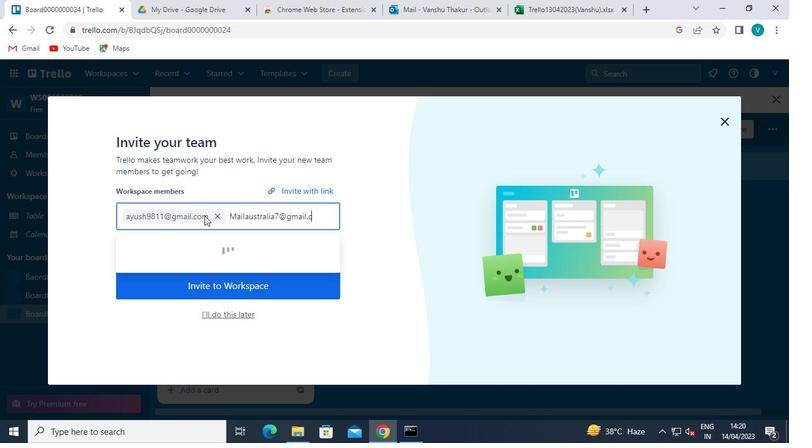 
Action: Keyboard Key.enter
Screenshot: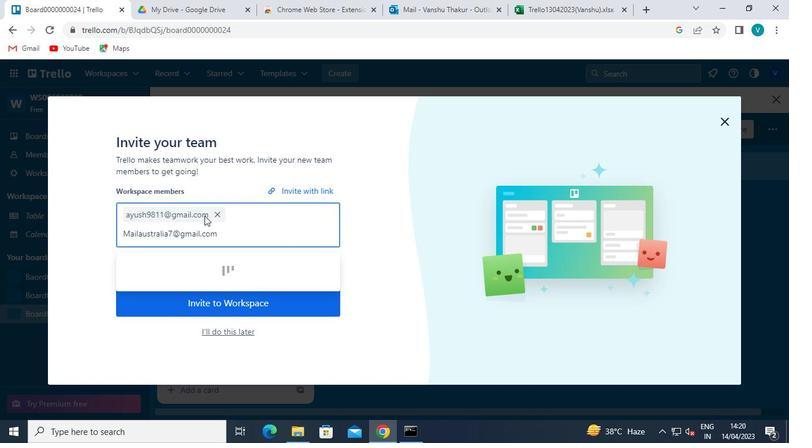 
Action: Keyboard Key.shift
Screenshot: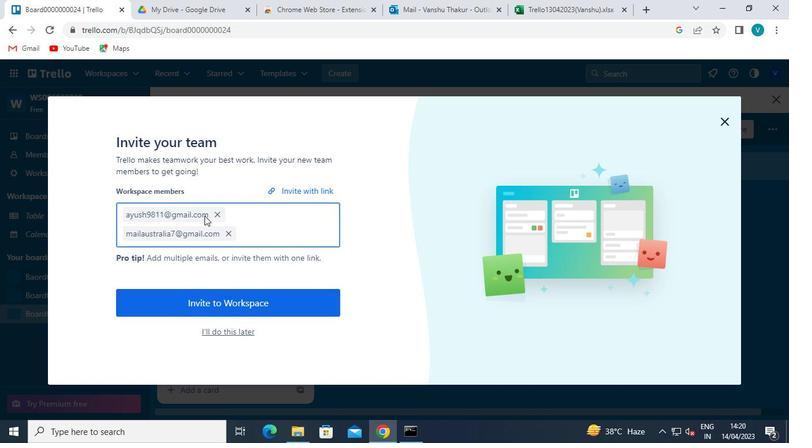 
Action: Keyboard C
Screenshot: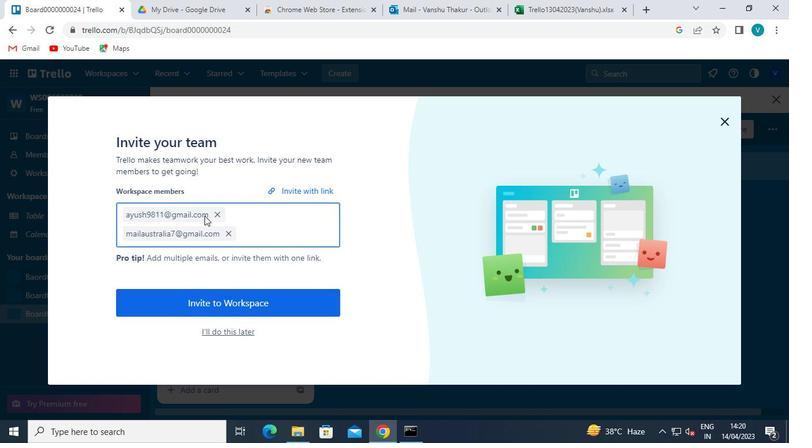
Action: Keyboard a
Screenshot: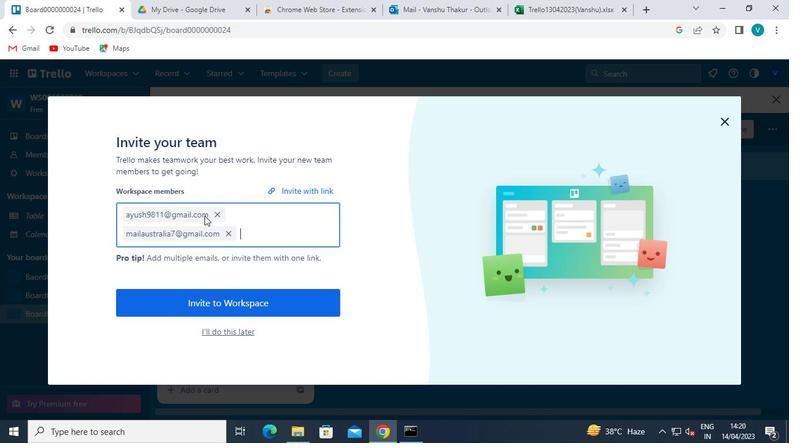 
Action: Keyboard r
Screenshot: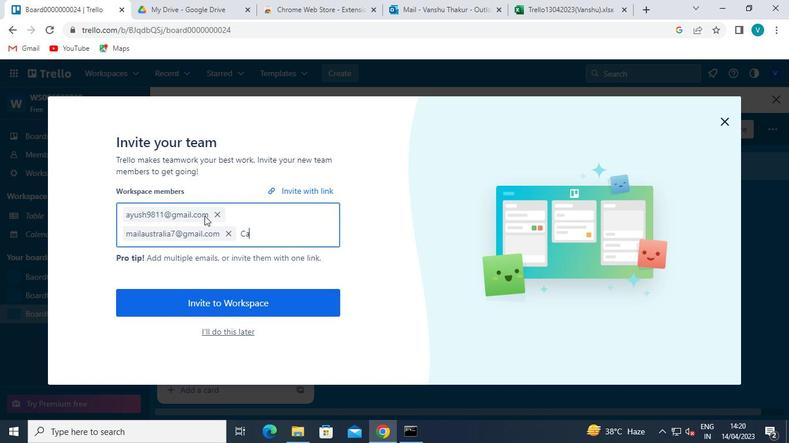 
Action: Keyboard x
Screenshot: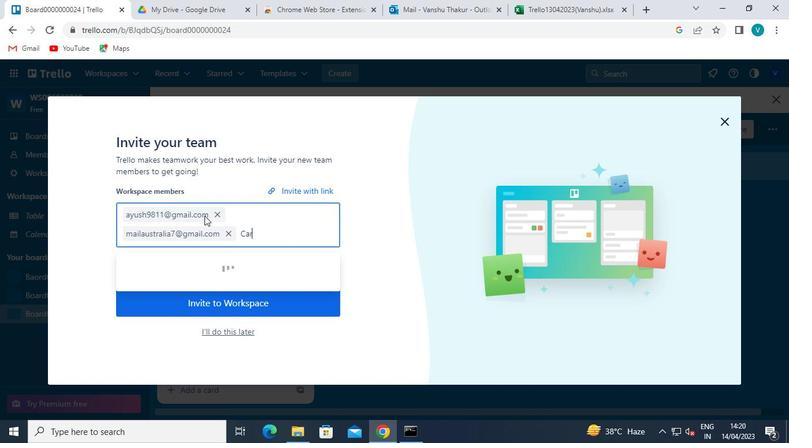 
Action: Keyboard x
Screenshot: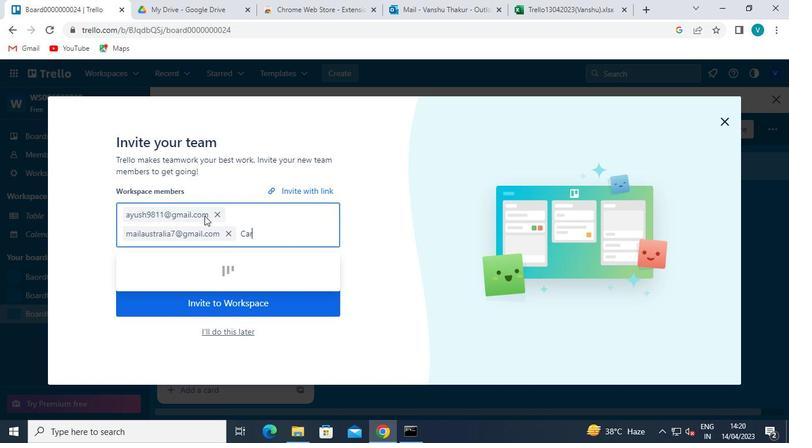 
Action: Keyboard Key.shift
Screenshot: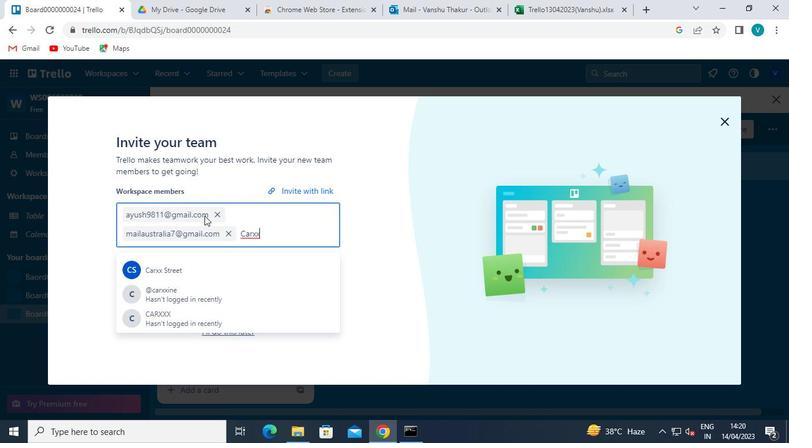 
Action: Keyboard S
Screenshot: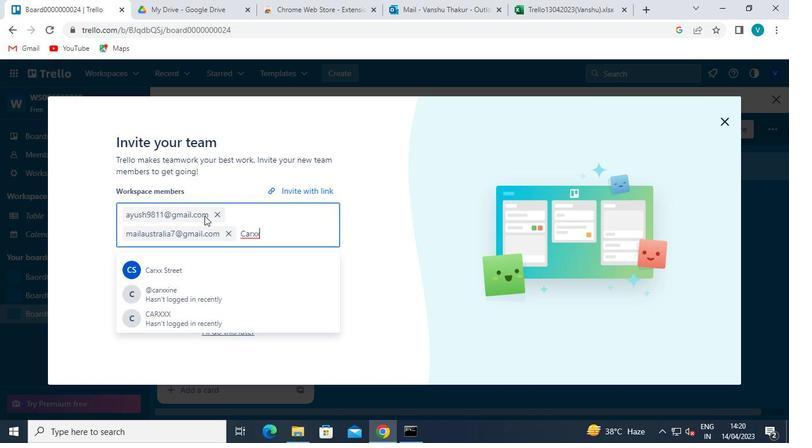 
Action: Keyboard r
Screenshot: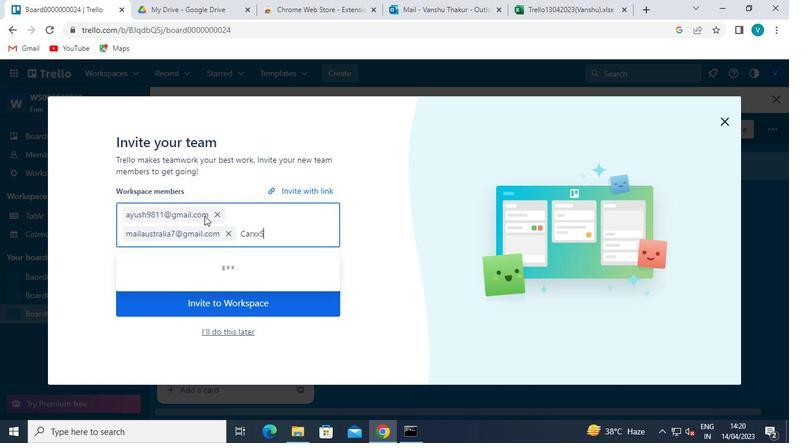 
Action: Keyboard Key.backspace
Screenshot: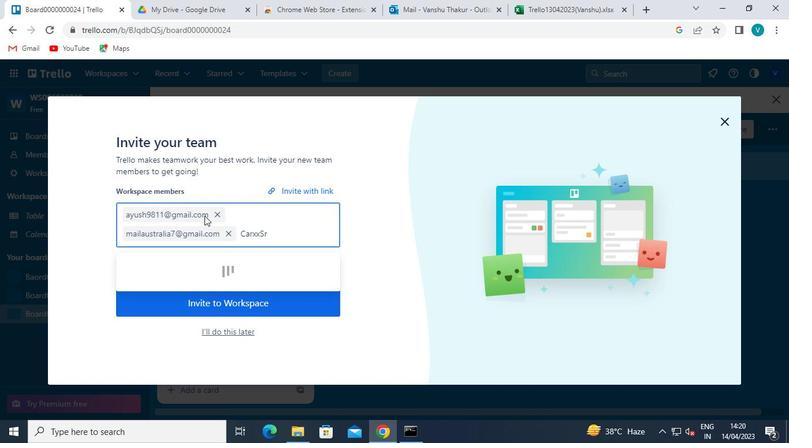 
Action: Keyboard t
Screenshot: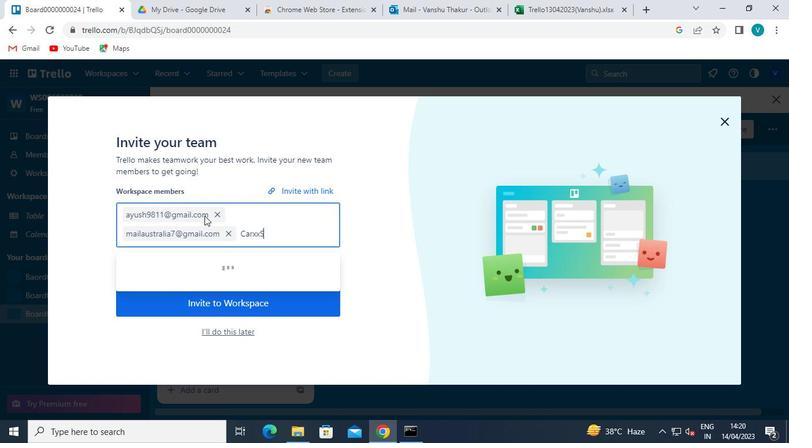 
Action: Keyboard r
Screenshot: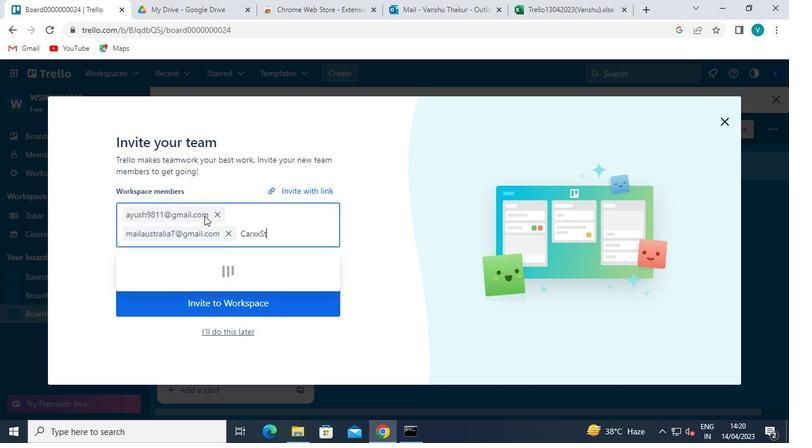 
Action: Keyboard e
Screenshot: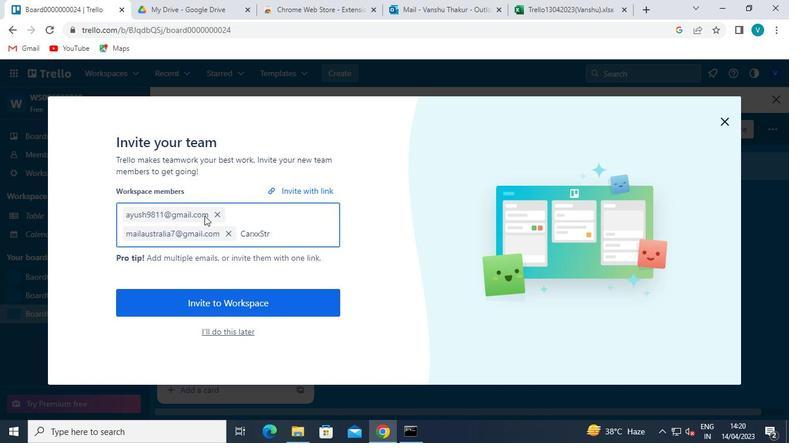 
Action: Keyboard e
Screenshot: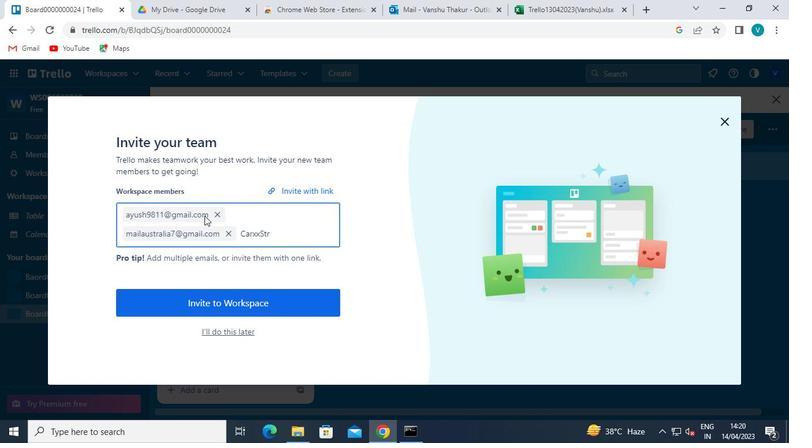 
Action: Keyboard t
Screenshot: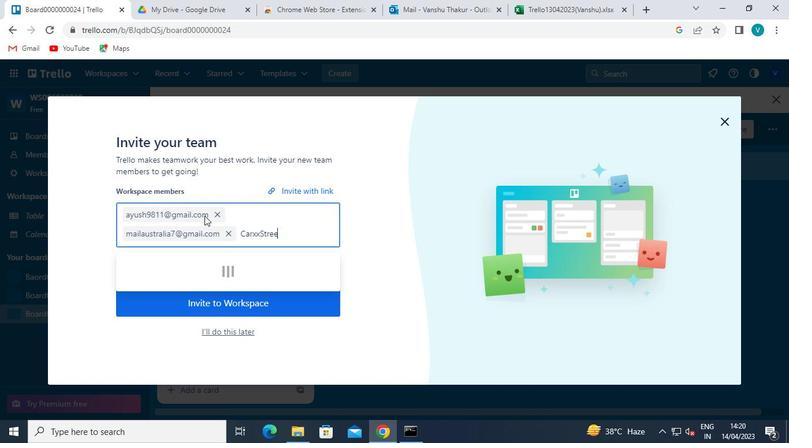 
Action: Keyboard <103>
Screenshot: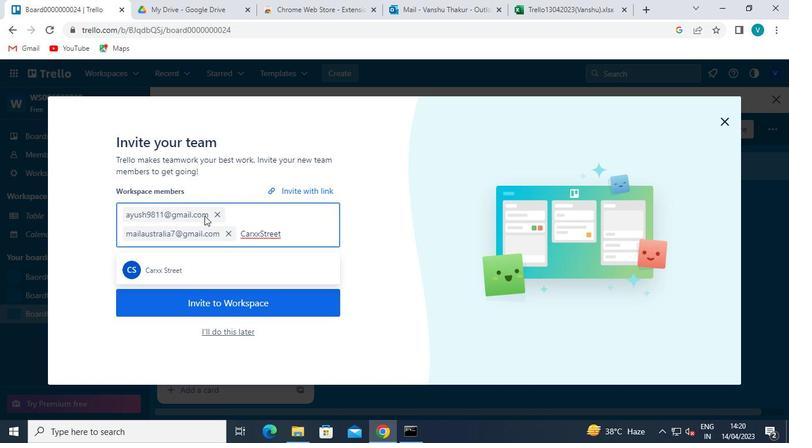 
Action: Keyboard <105>
Screenshot: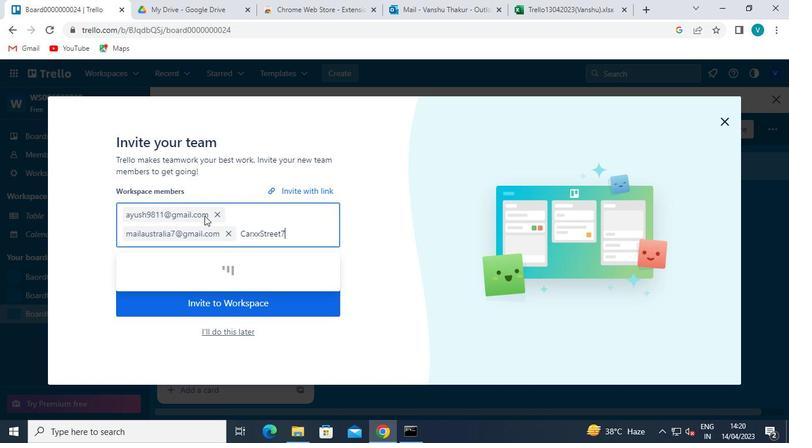 
Action: Keyboard <97>
Screenshot: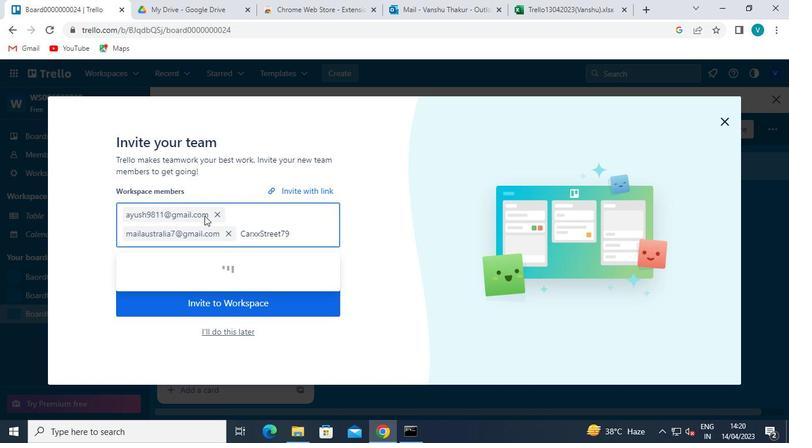 
Action: Keyboard <102>
Screenshot: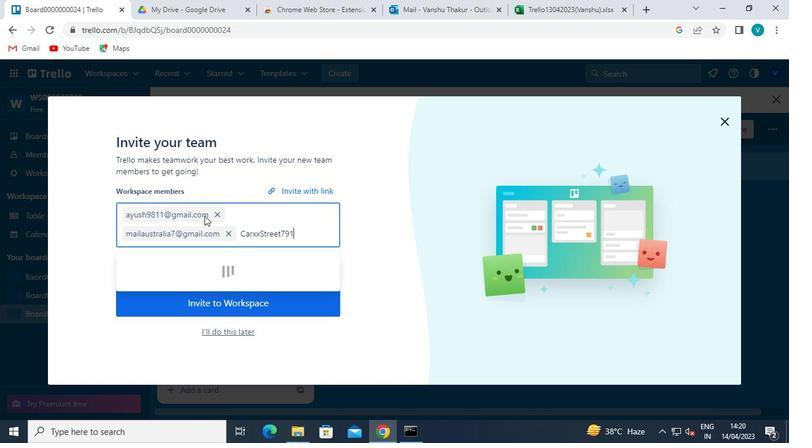 
Action: Keyboard Key.shift
Screenshot: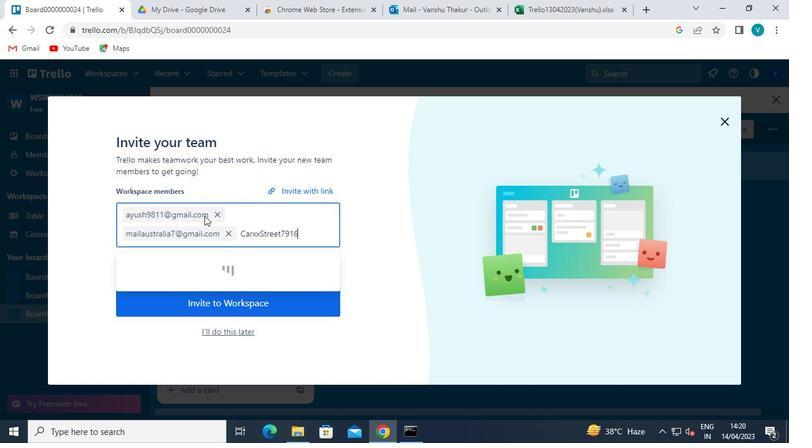 
Action: Keyboard @
Screenshot: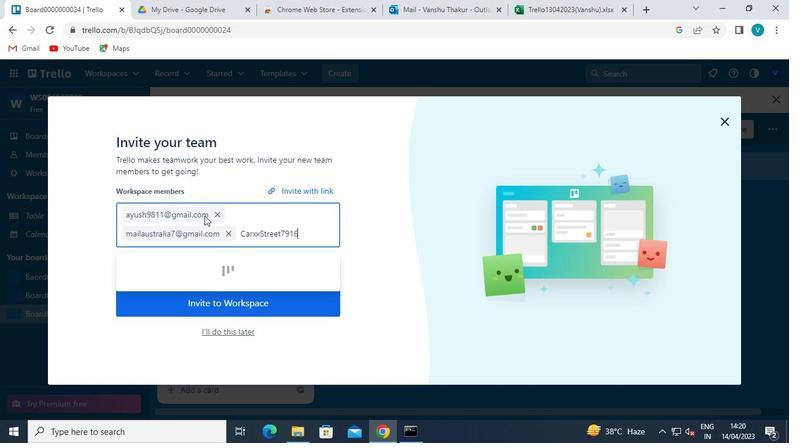 
Action: Keyboard g
Screenshot: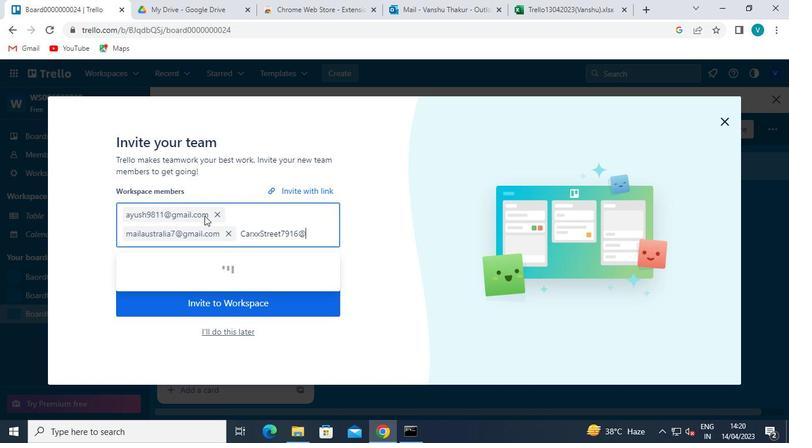 
Action: Keyboard m
Screenshot: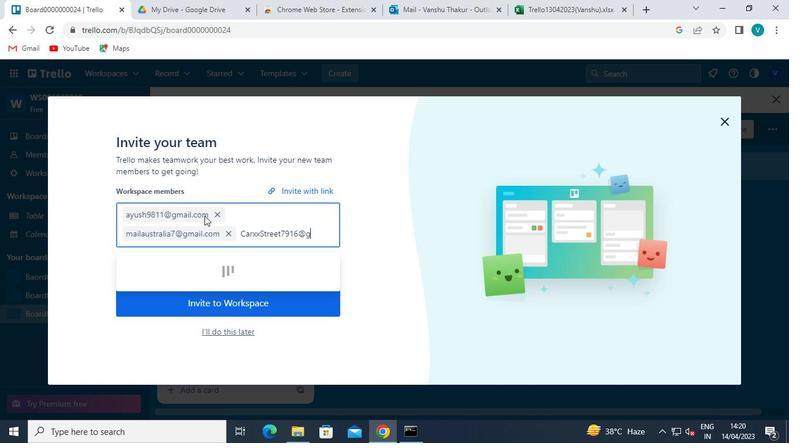 
Action: Keyboard a
Screenshot: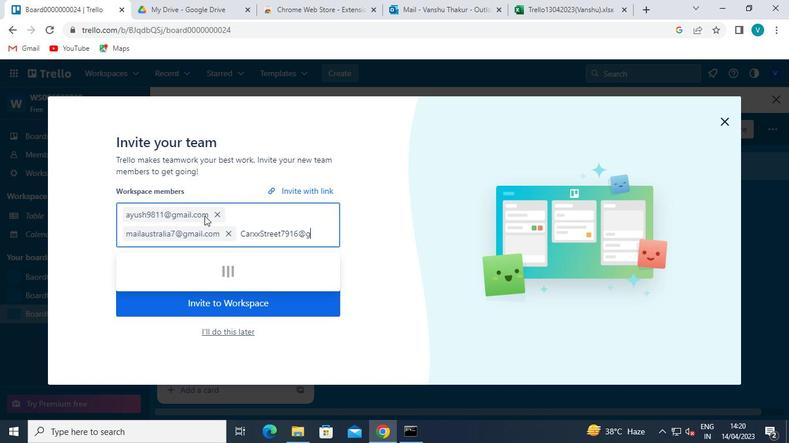 
Action: Keyboard i
Screenshot: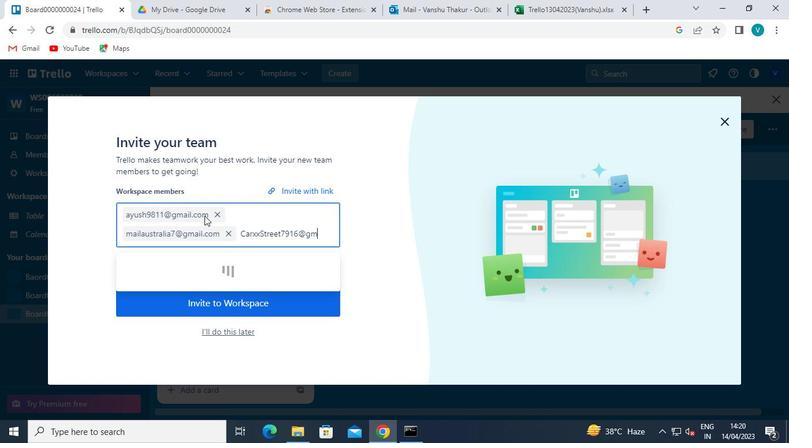 
Action: Keyboard l
Screenshot: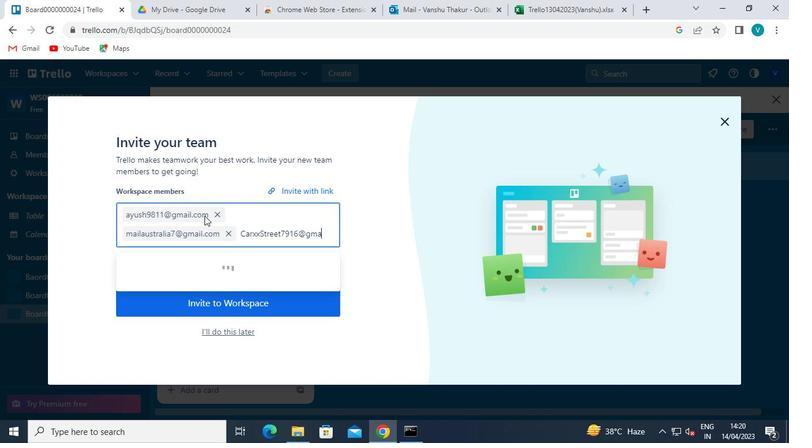 
Action: Keyboard <110>
Screenshot: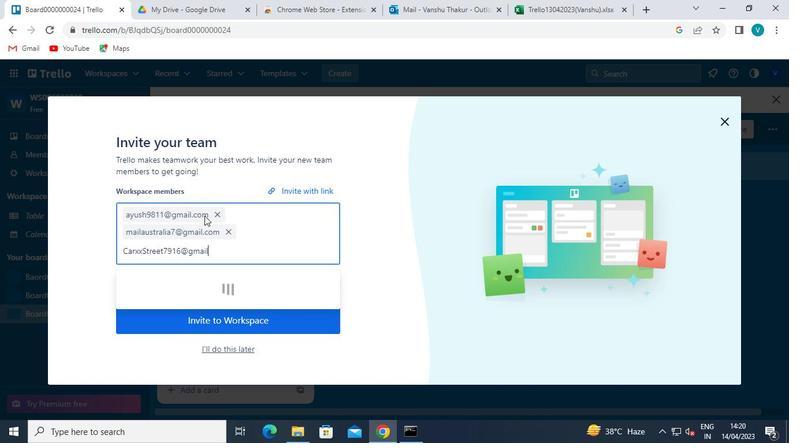 
Action: Keyboard c
Screenshot: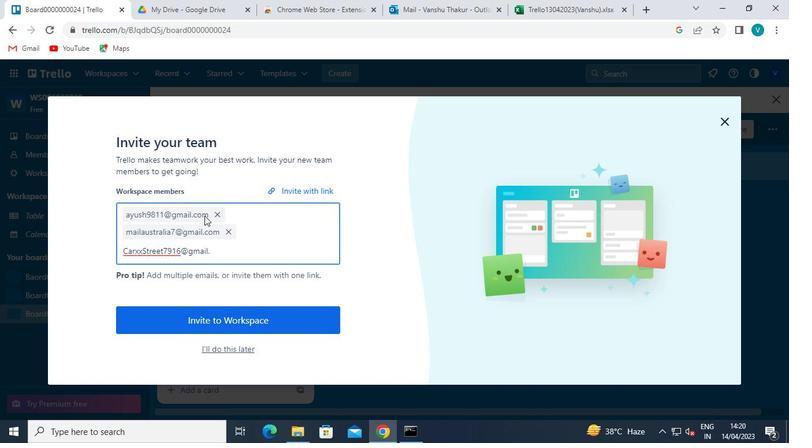
Action: Keyboard o
Screenshot: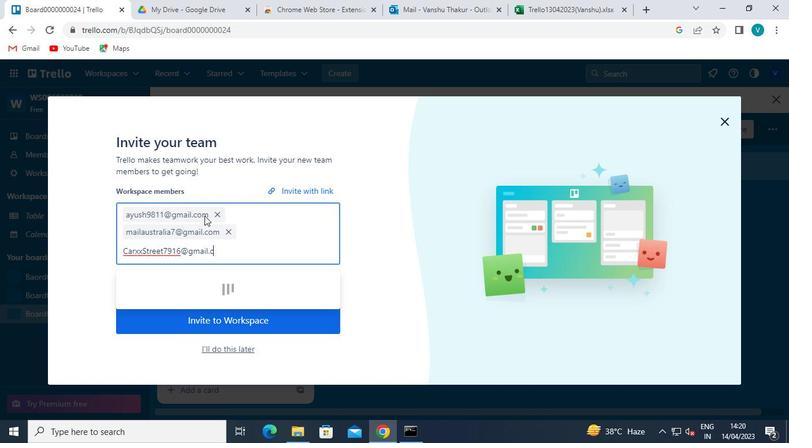 
Action: Keyboard m
Screenshot: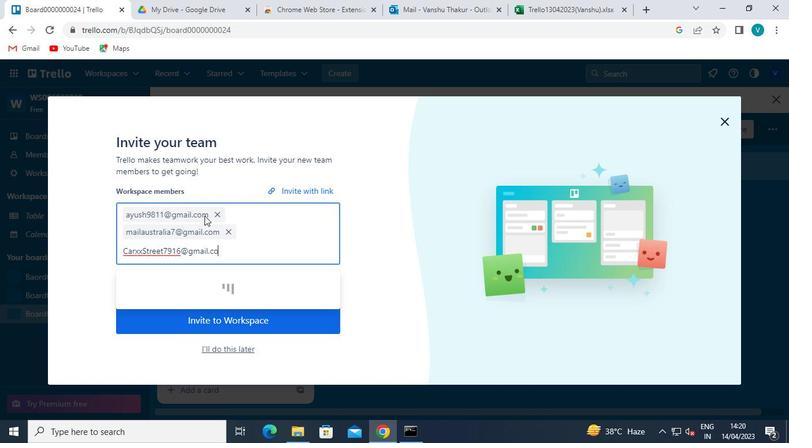 
Action: Keyboard Key.enter
Screenshot: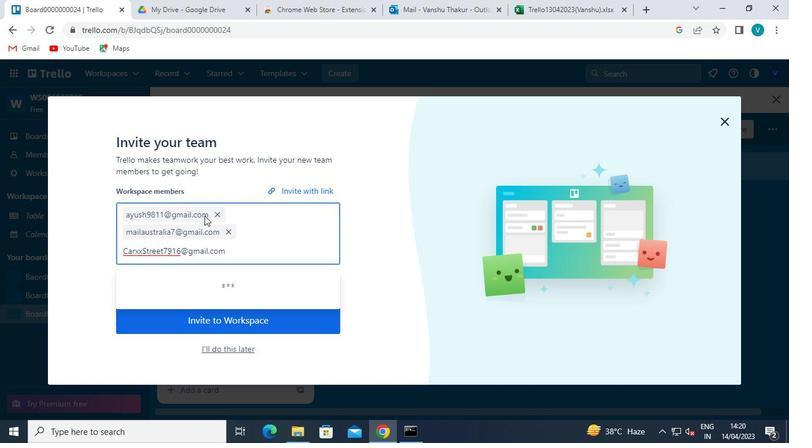 
Action: Keyboard Key.shift
Screenshot: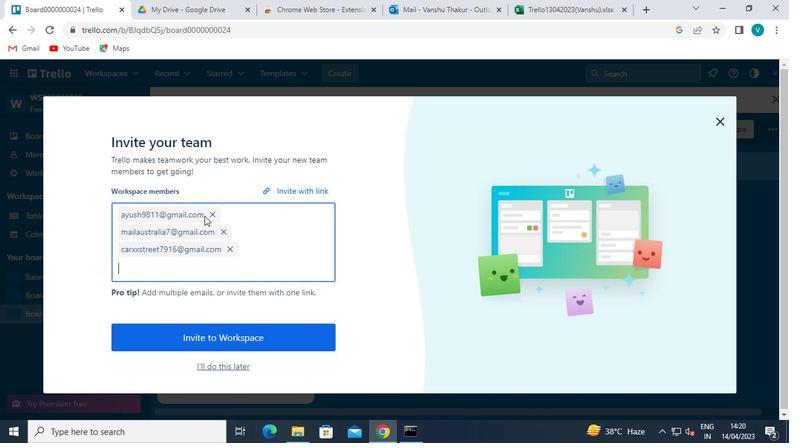 
Action: Keyboard Key.shift
Screenshot: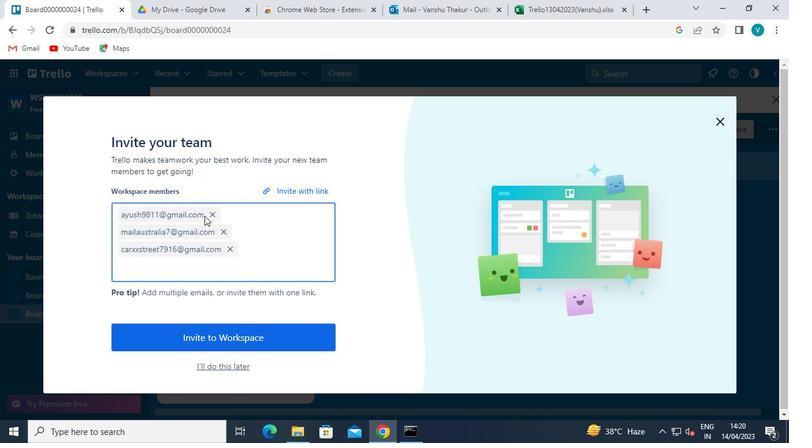 
Action: Keyboard Key.shift
Screenshot: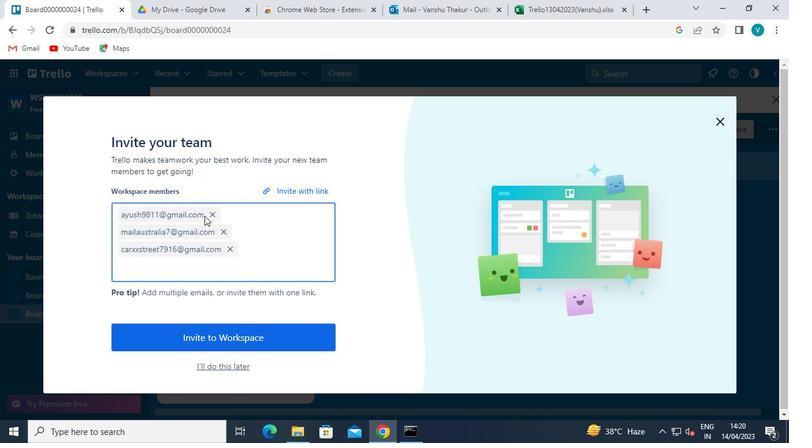 
Action: Keyboard Key.shift
Screenshot: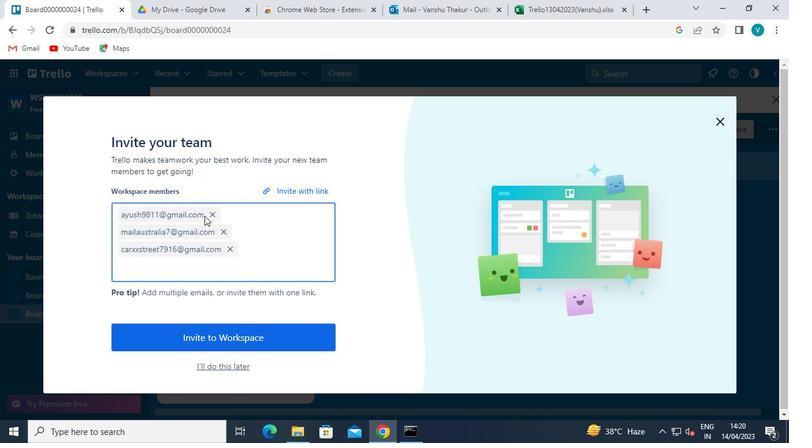 
Action: Keyboard Key.shift
Screenshot: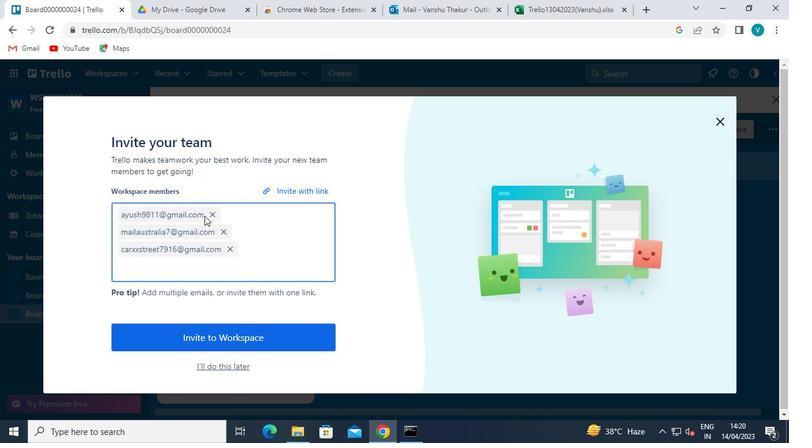 
Action: Keyboard Key.shift
Screenshot: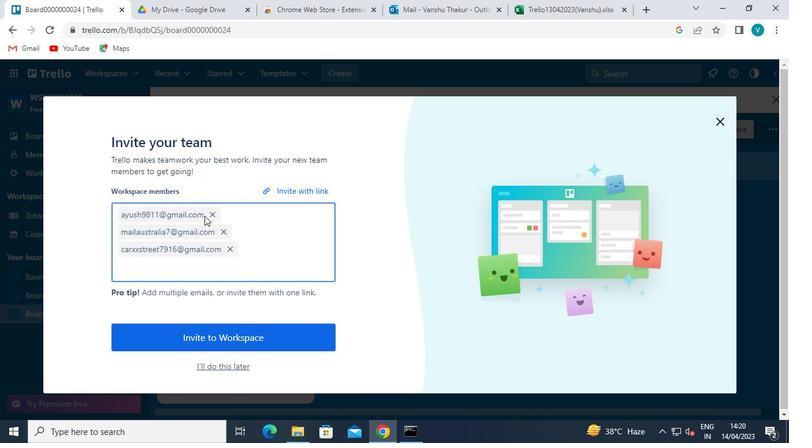 
Action: Keyboard Key.shift
Screenshot: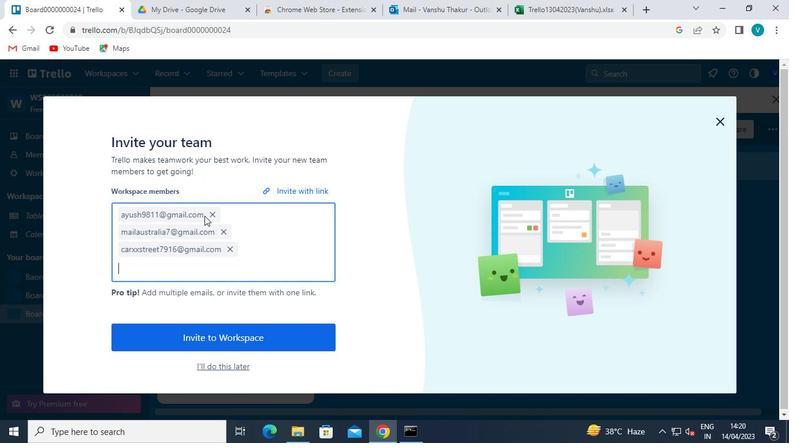 
Action: Keyboard Key.shift
Screenshot: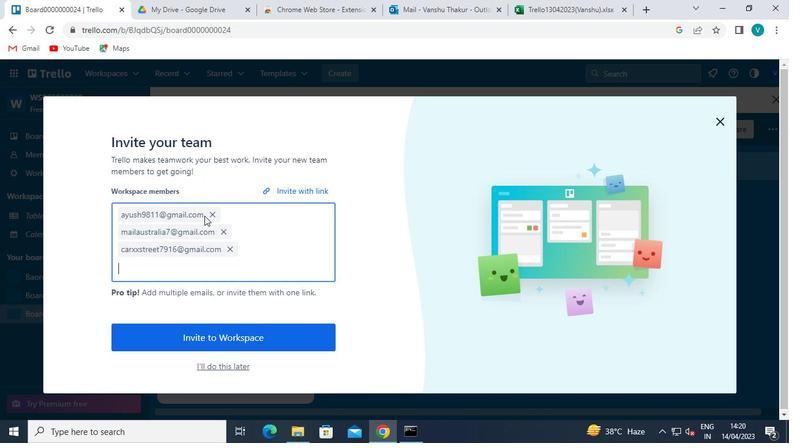 
Action: Keyboard Key.shift
Screenshot: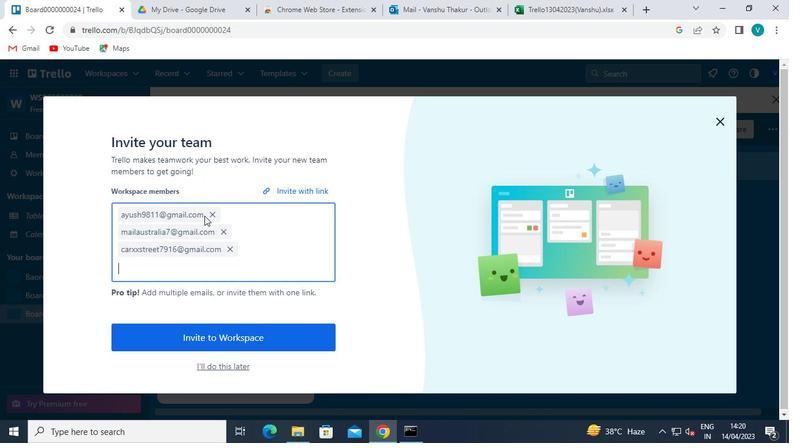 
Action: Keyboard Key.shift
Screenshot: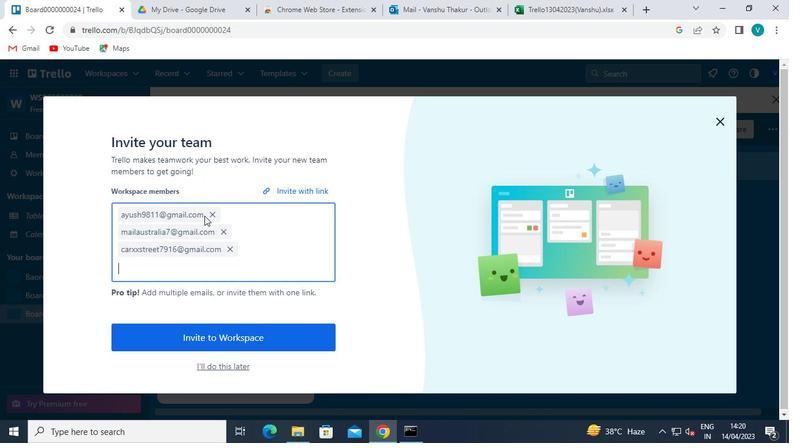 
Action: Keyboard Key.shift
Screenshot: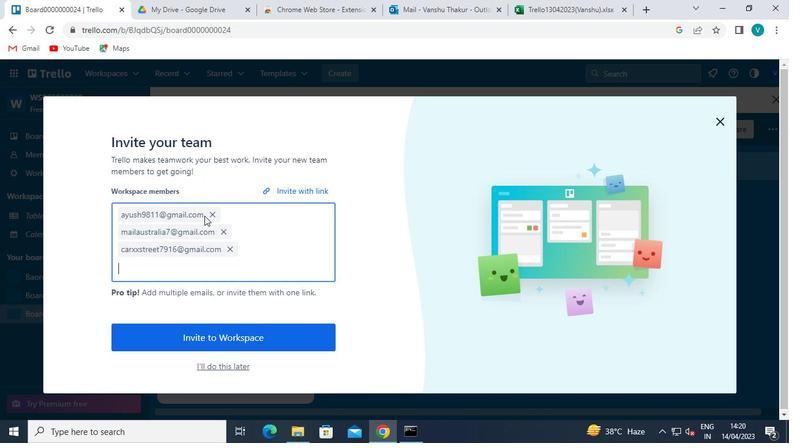 
Action: Keyboard Key.shift
Screenshot: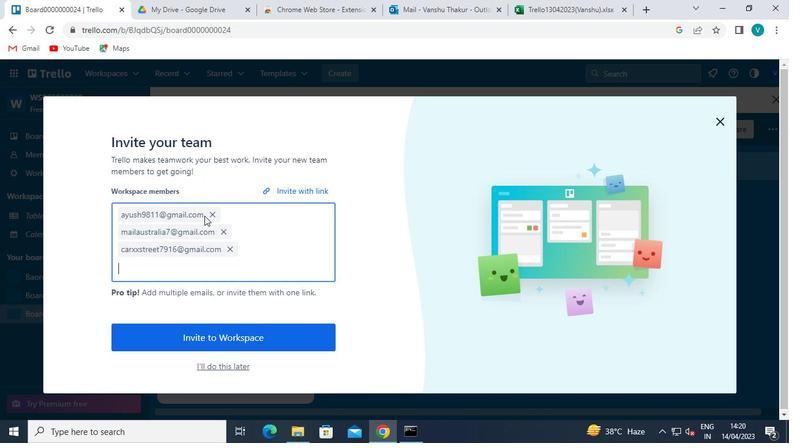 
Action: Keyboard Key.shift
Screenshot: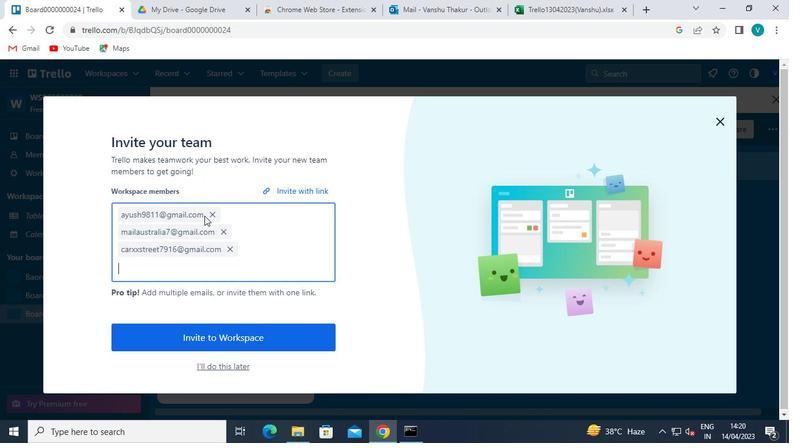 
Action: Keyboard Key.shift
Screenshot: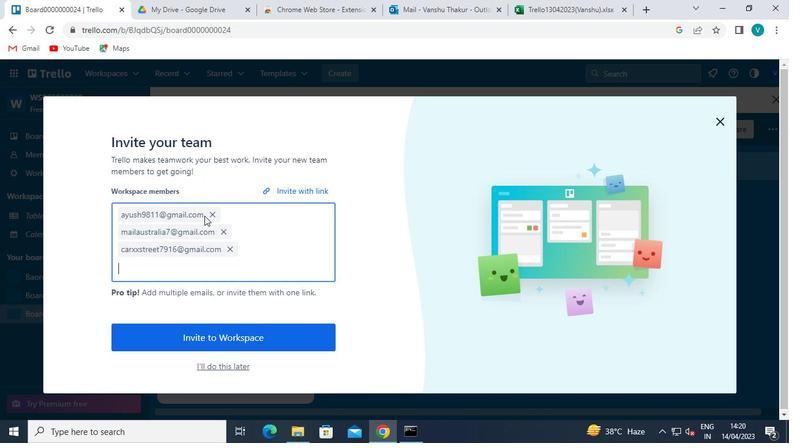 
Action: Keyboard Key.shift
Screenshot: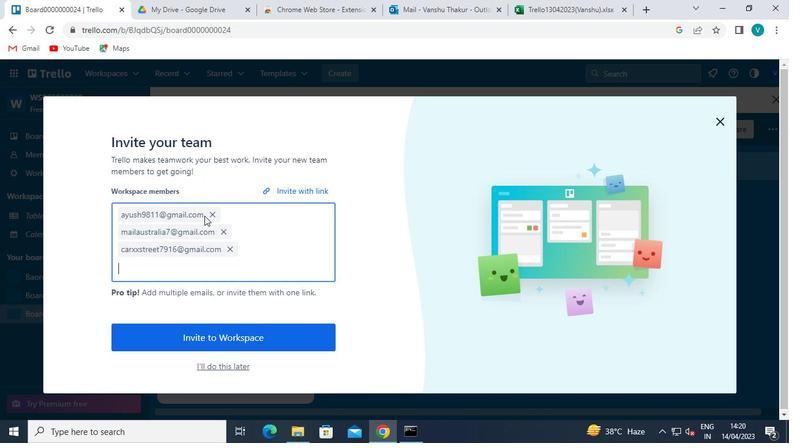 
Action: Keyboard Key.shift
Screenshot: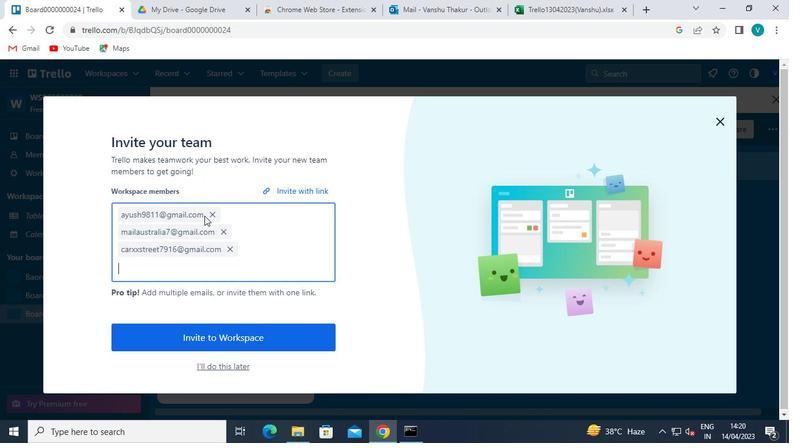 
Action: Keyboard Key.shift
Screenshot: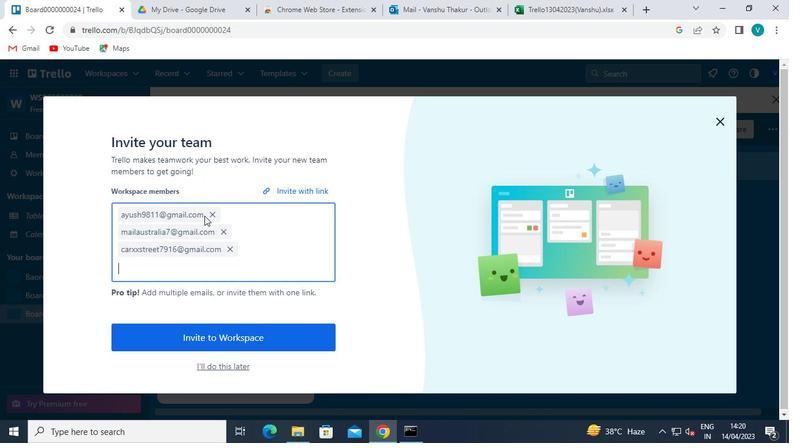
Action: Keyboard Key.shift
Screenshot: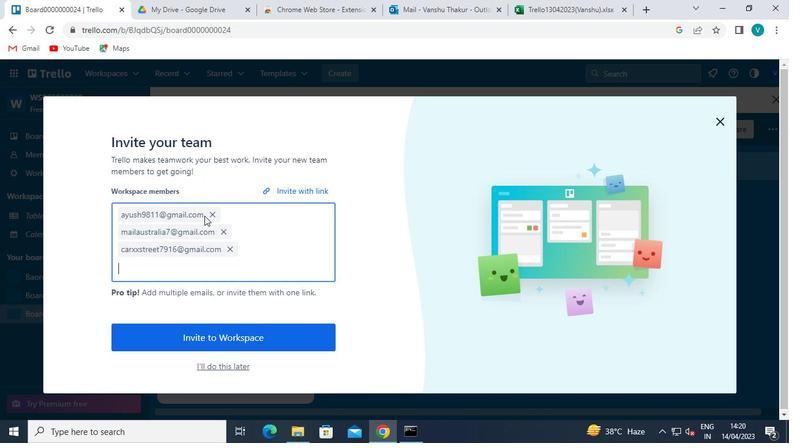
Action: Keyboard Key.shift
Screenshot: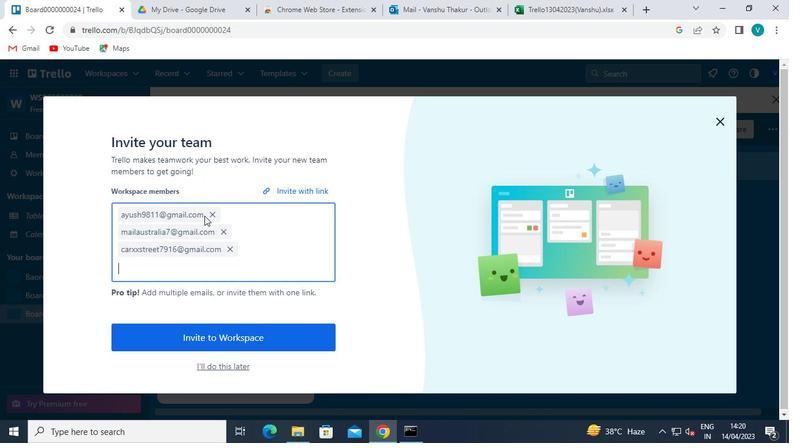 
Action: Keyboard Key.shift
Screenshot: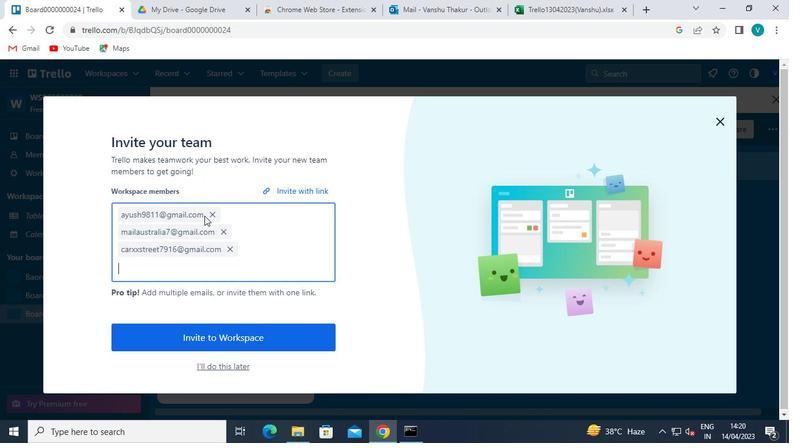 
Action: Keyboard Key.shift
Screenshot: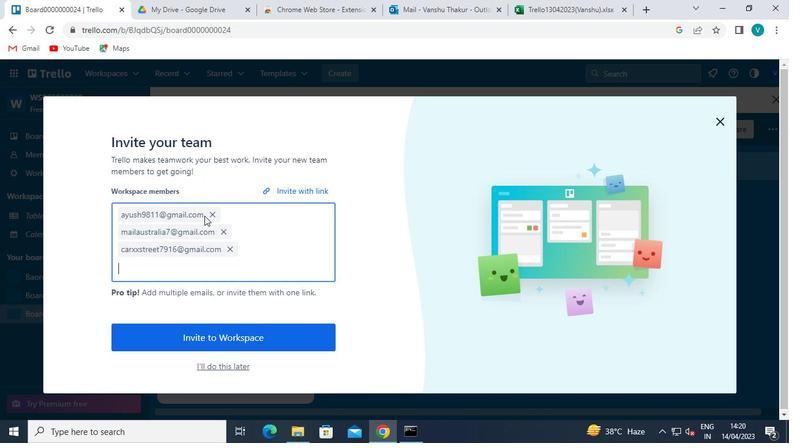 
Action: Keyboard Key.shift
Screenshot: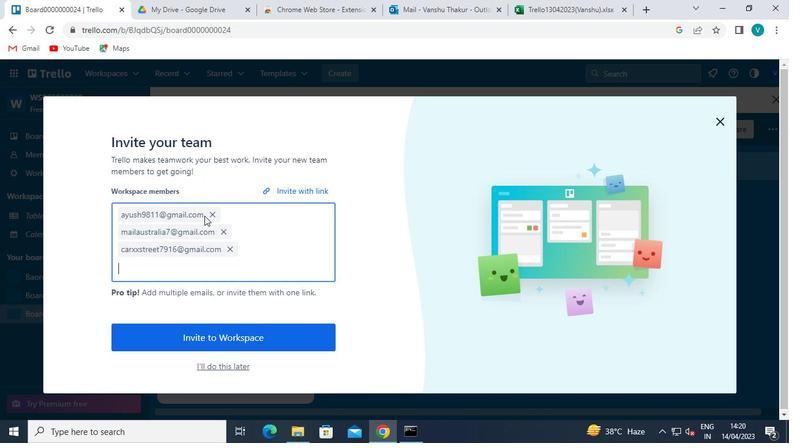 
Action: Keyboard Key.shift
Screenshot: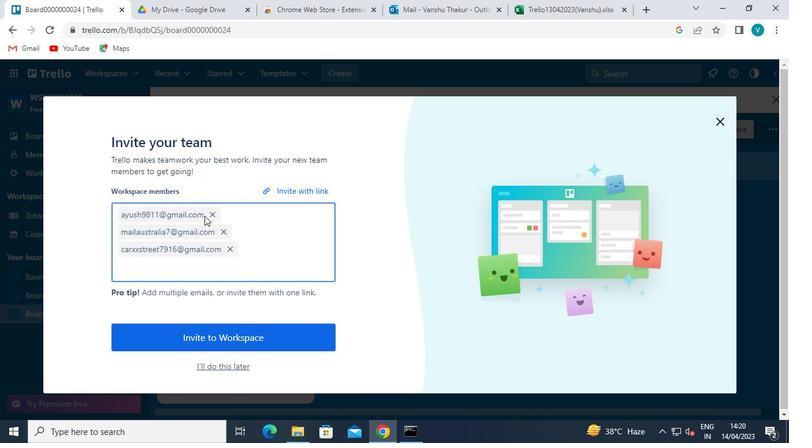
Action: Keyboard Key.shift
Screenshot: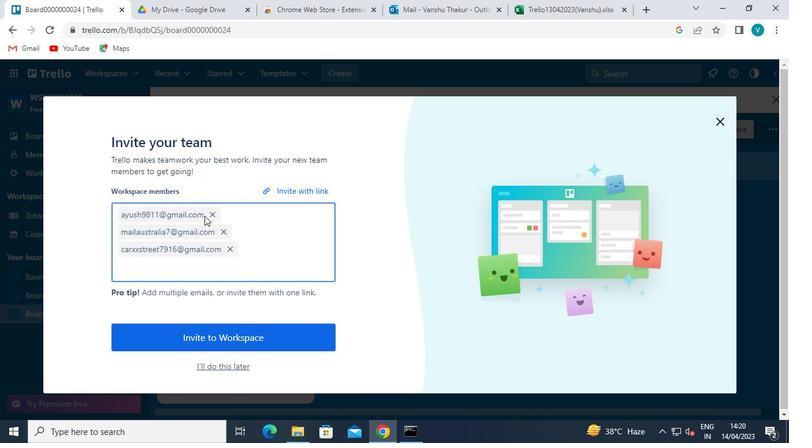 
Action: Keyboard Key.shift
Screenshot: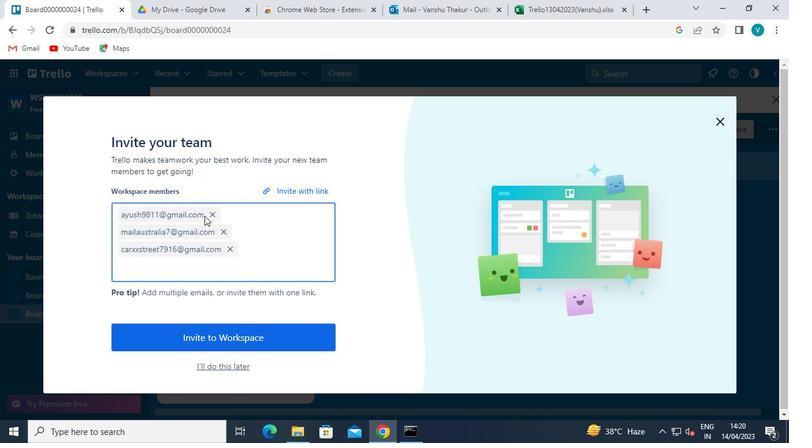 
Action: Keyboard Key.shift
Screenshot: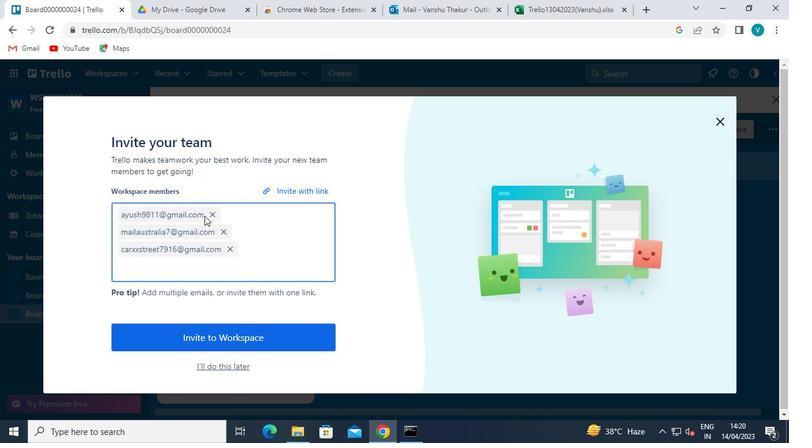 
Action: Keyboard Key.shift
Screenshot: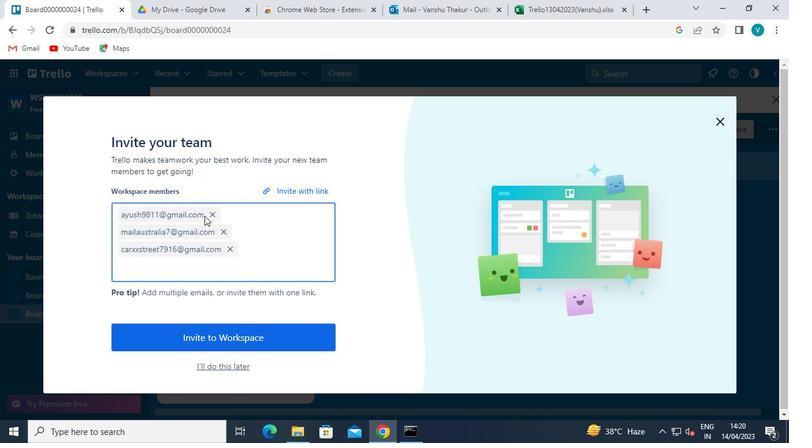 
Action: Keyboard N
Screenshot: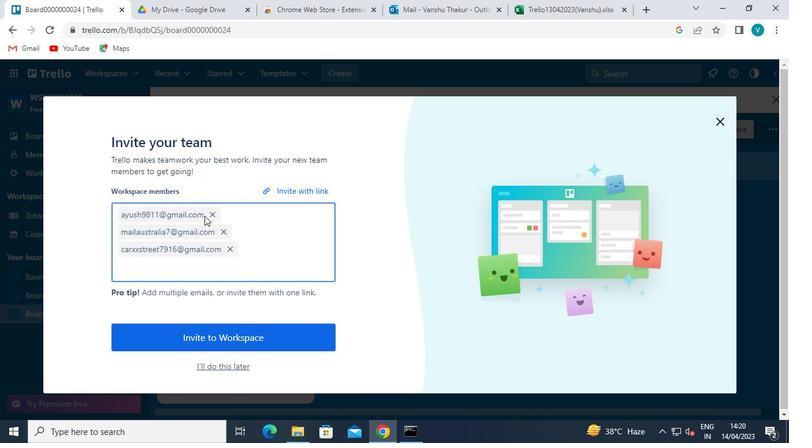 
Action: Keyboard i
Screenshot: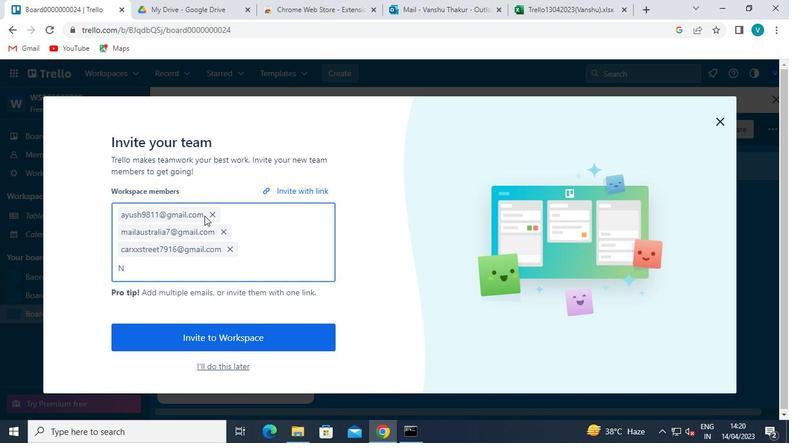 
Action: Keyboard k
Screenshot: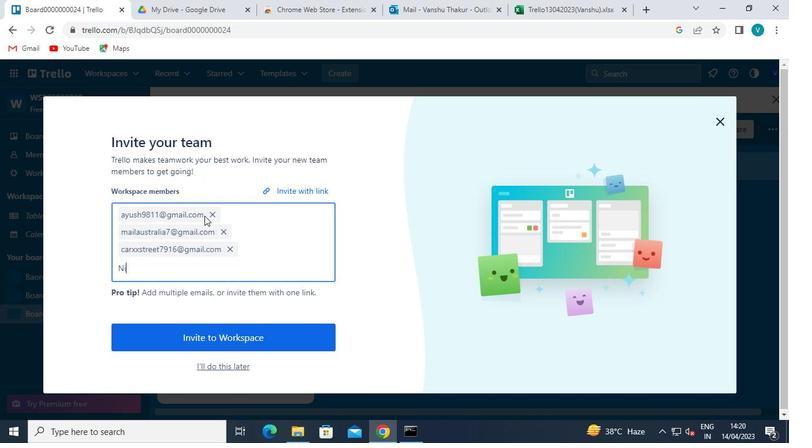 
Action: Keyboard Key.shift
Screenshot: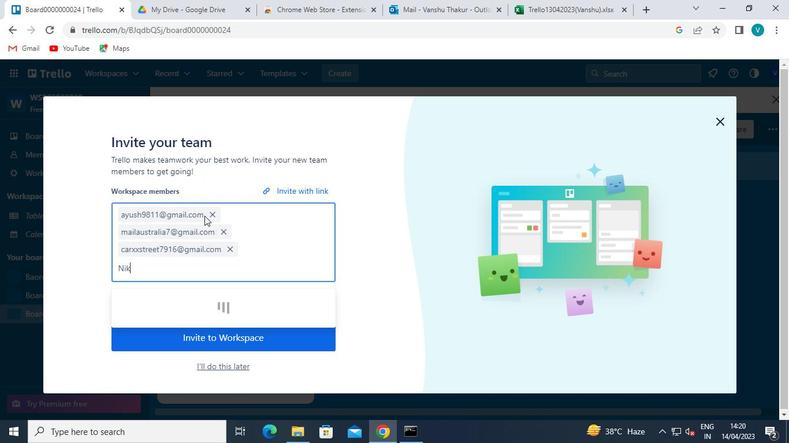 
Action: Keyboard Key.shift
Screenshot: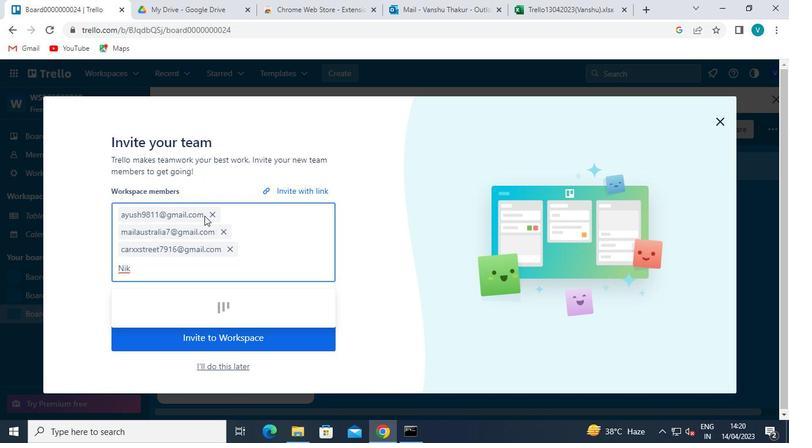 
Action: Keyboard Key.shift
Screenshot: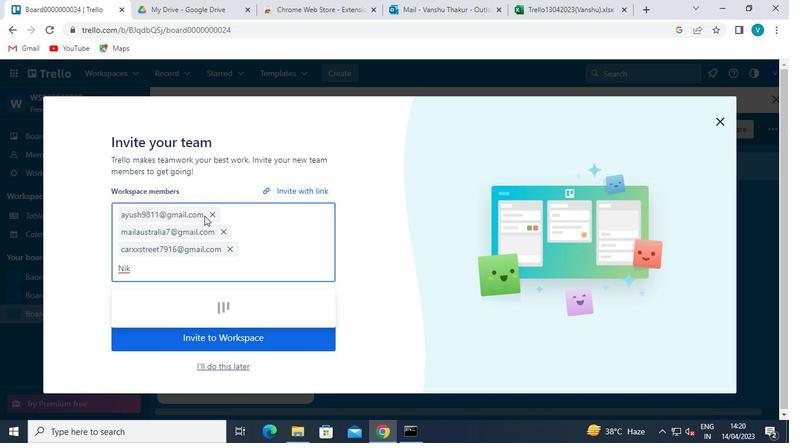 
Action: Keyboard Key.shift
Screenshot: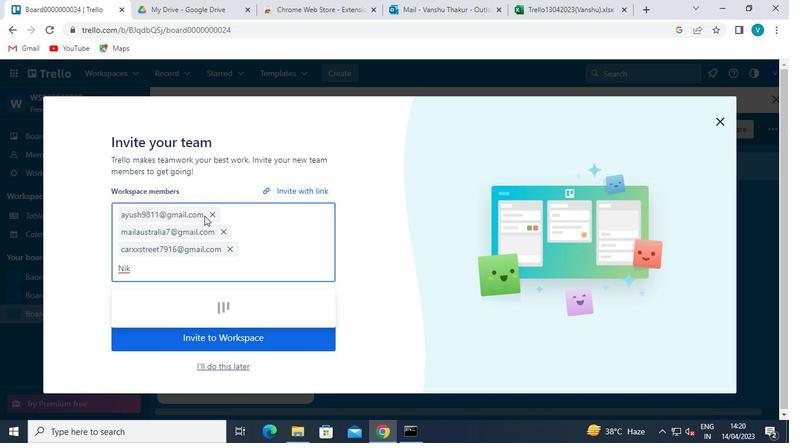 
Action: Keyboard Key.shift
Screenshot: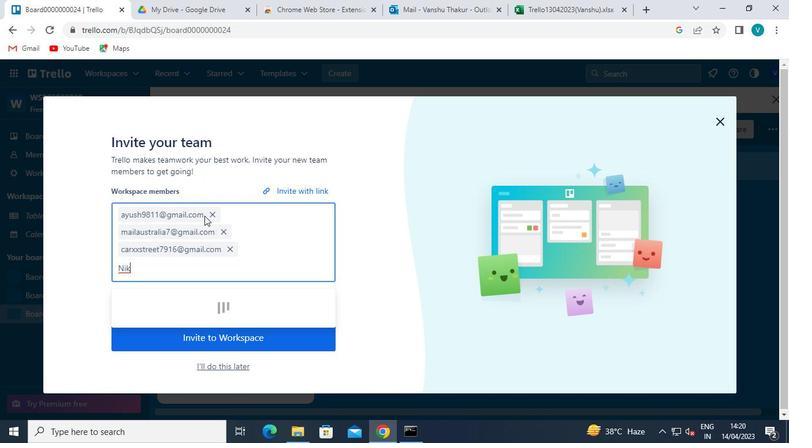 
Action: Keyboard Key.shift
Screenshot: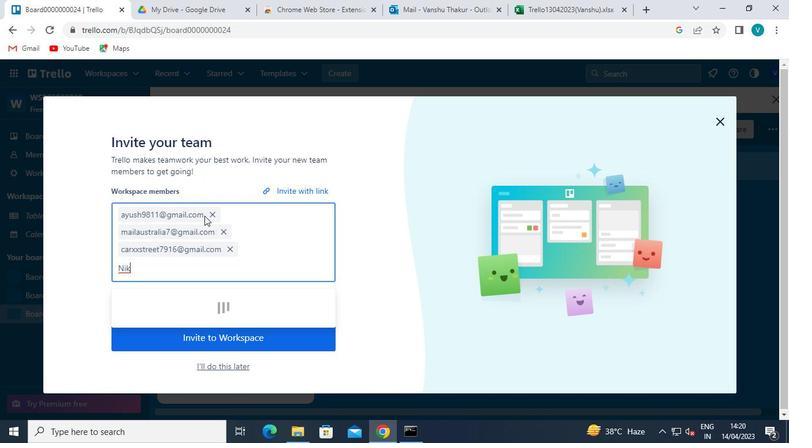 
Action: Keyboard Key.shift
Screenshot: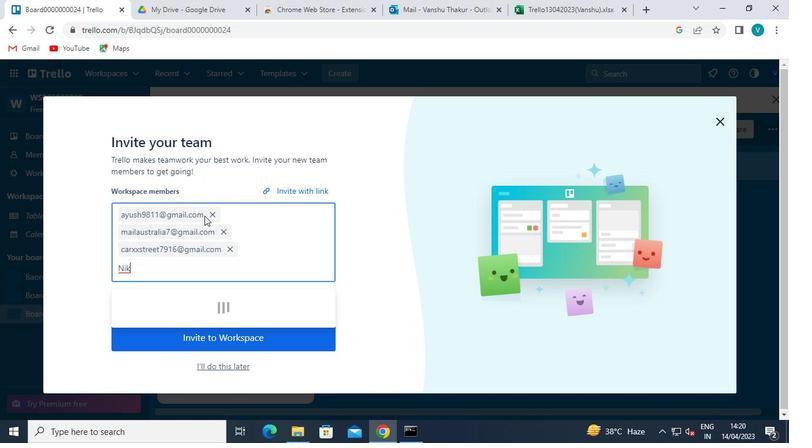 
Action: Keyboard Key.shift
Screenshot: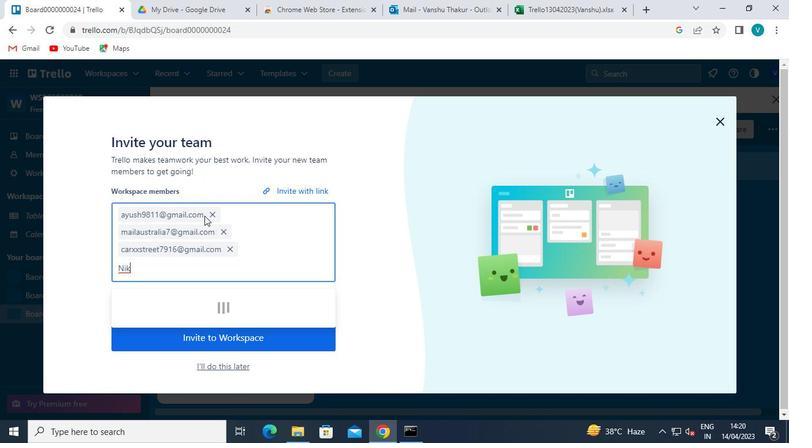 
Action: Keyboard R
Screenshot: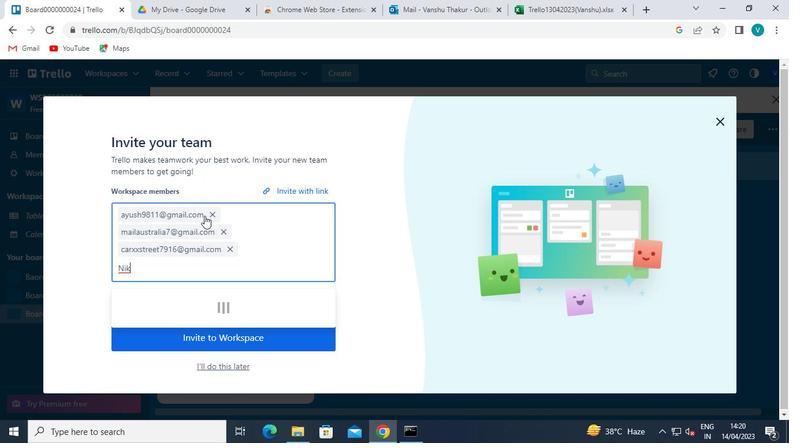 
Action: Keyboard a
Screenshot: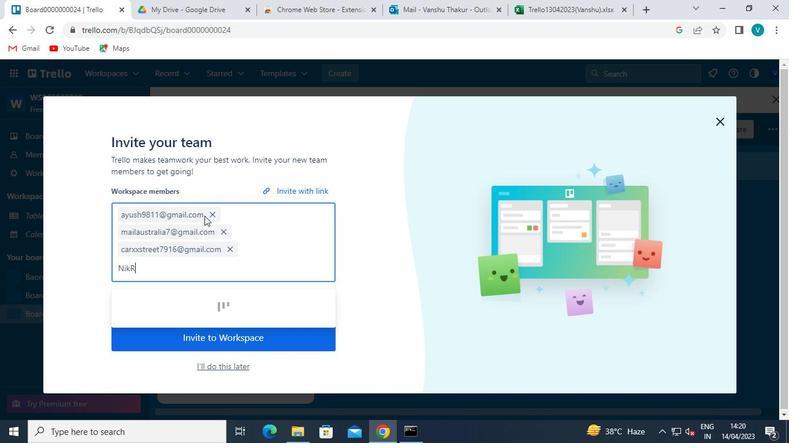 
Action: Keyboard t
Screenshot: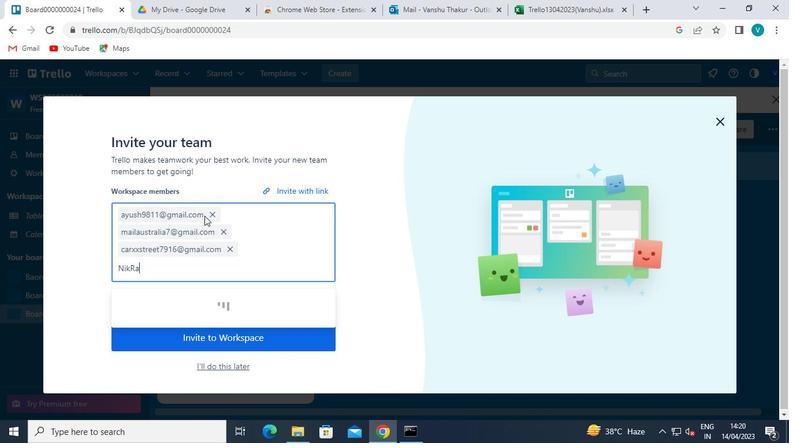
Action: Keyboard h
Screenshot: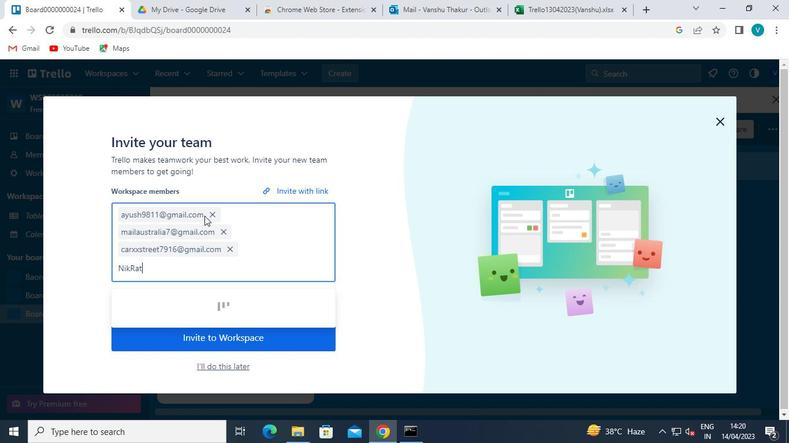 
Action: Keyboard i
Screenshot: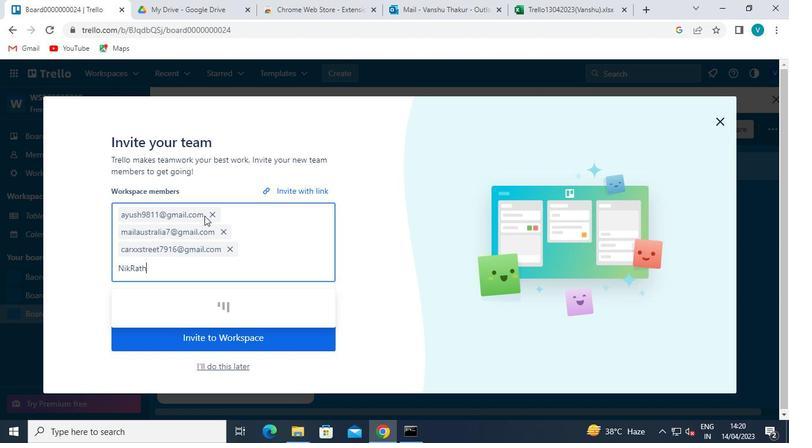 
Action: Keyboard <104>
Screenshot: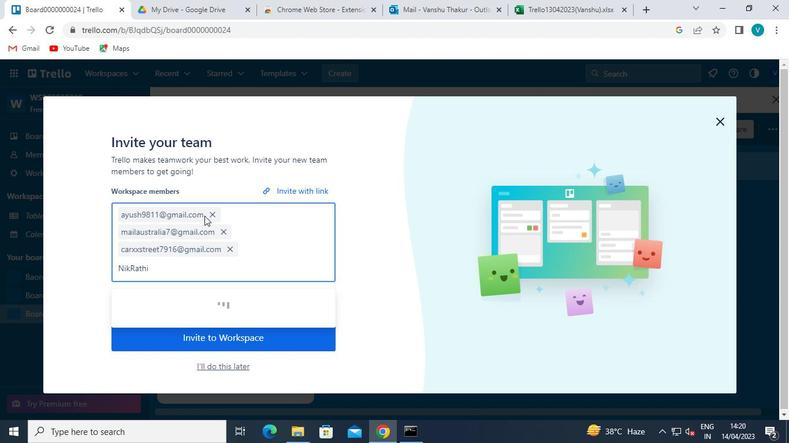 
Action: Keyboard <104>
Screenshot: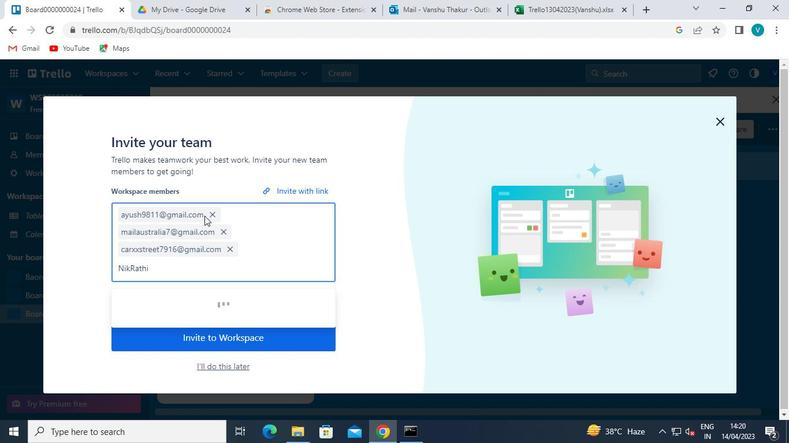 
Action: Keyboard <105>
Screenshot: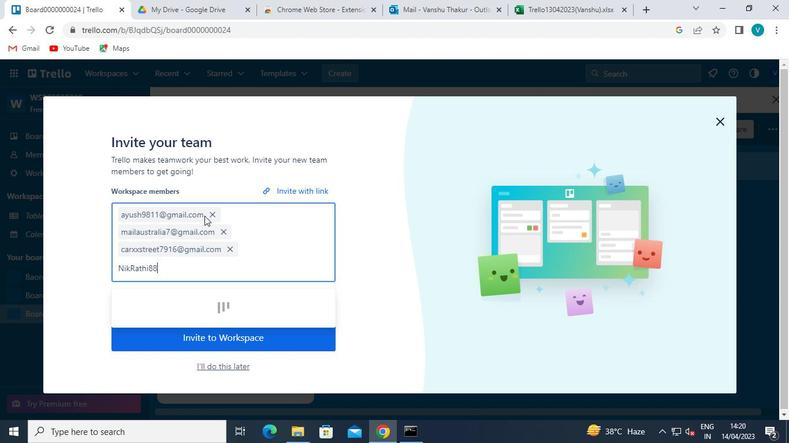 
Action: Keyboard Key.shift
Screenshot: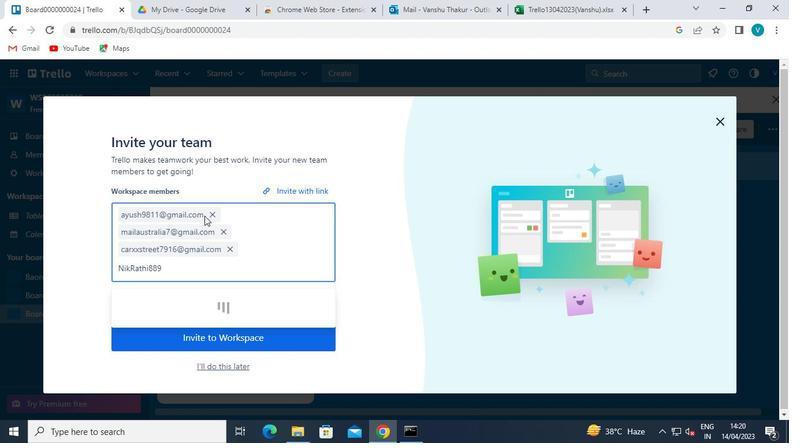 
Action: Keyboard Key.shift
Screenshot: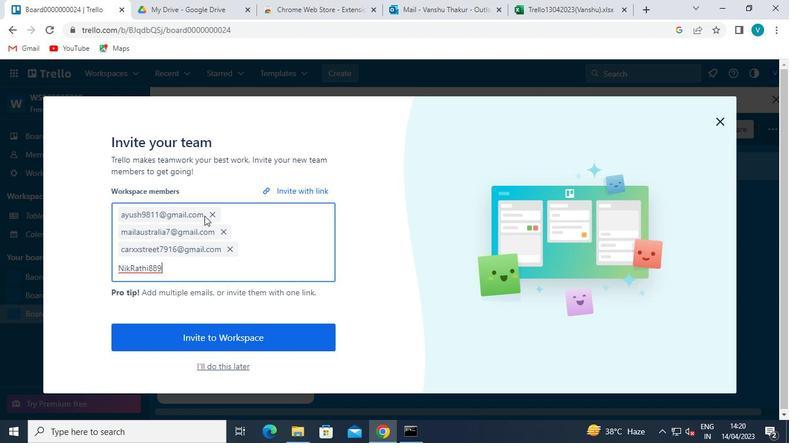 
Action: Keyboard Key.shift
Screenshot: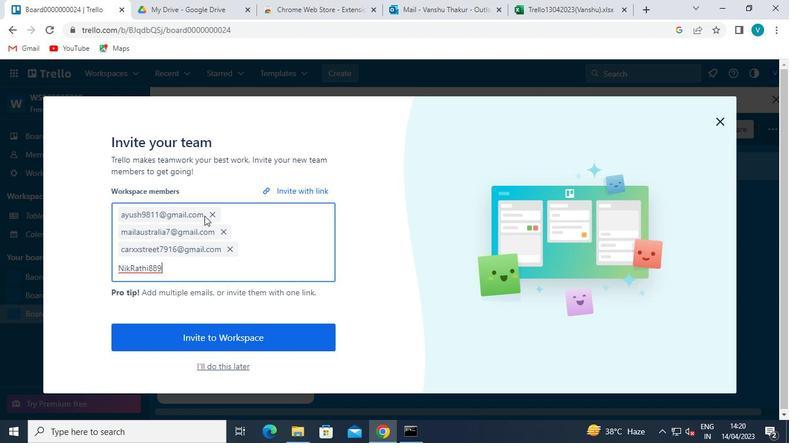 
Action: Keyboard Key.shift
Screenshot: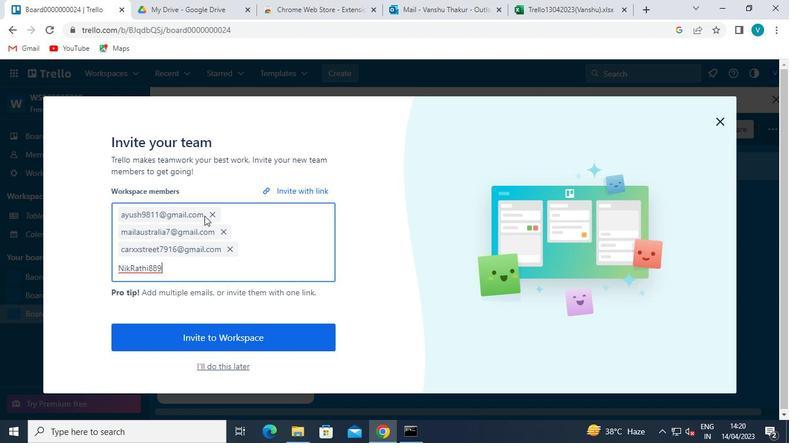 
Action: Keyboard Key.shift
Screenshot: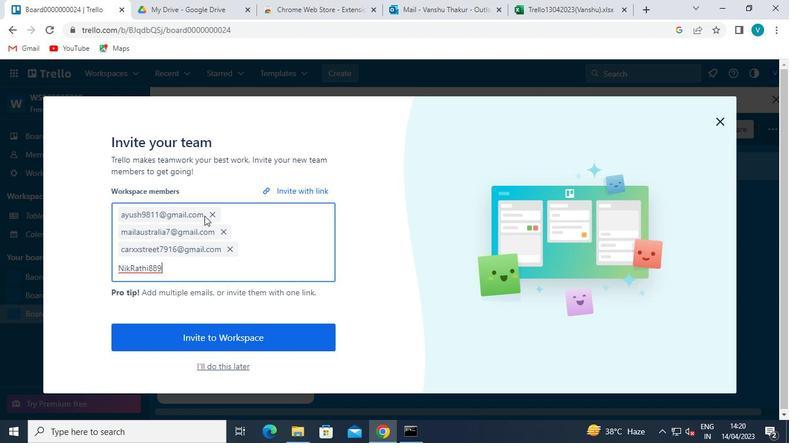 
Action: Keyboard @
Screenshot: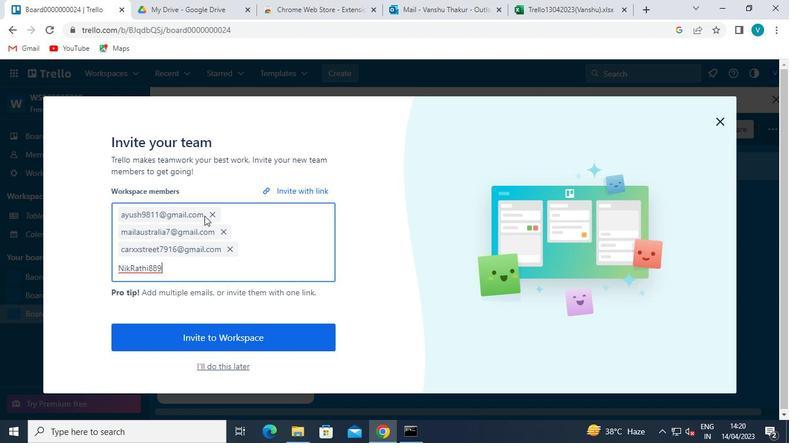 
Action: Keyboard g
Screenshot: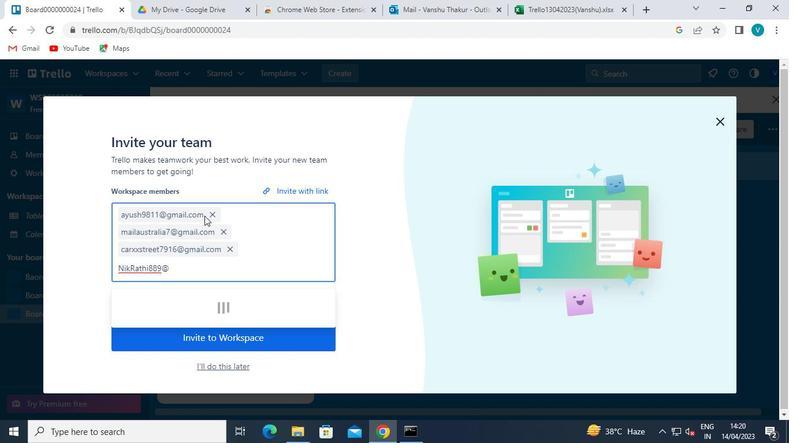 
Action: Keyboard m
Screenshot: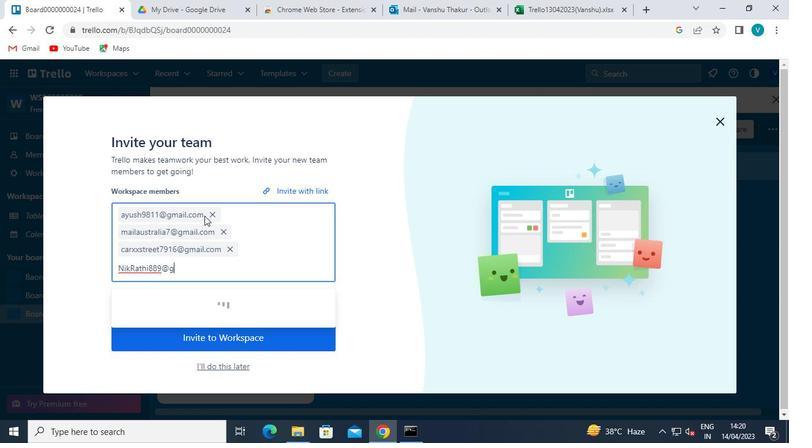 
Action: Keyboard a
Screenshot: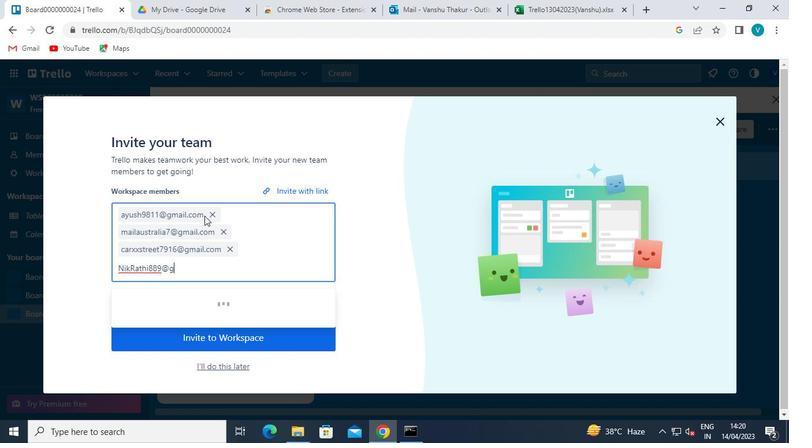 
Action: Keyboard i
Screenshot: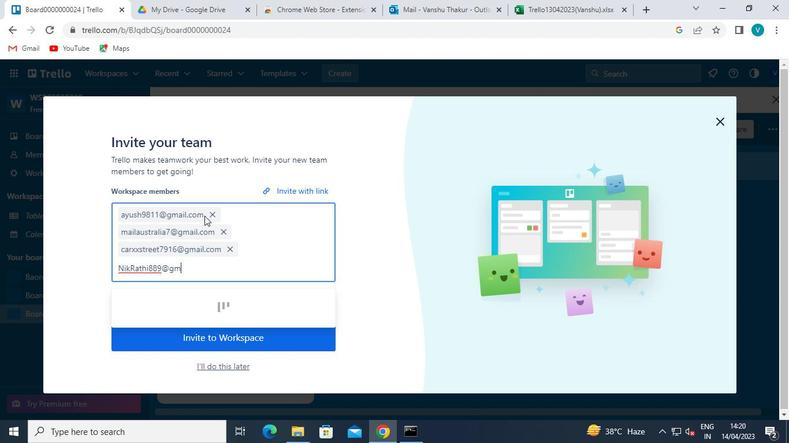
Action: Keyboard l
Screenshot: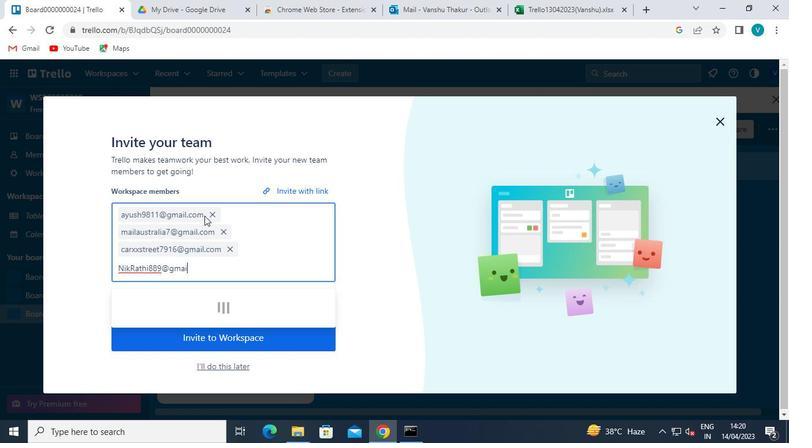 
Action: Keyboard <110>
Screenshot: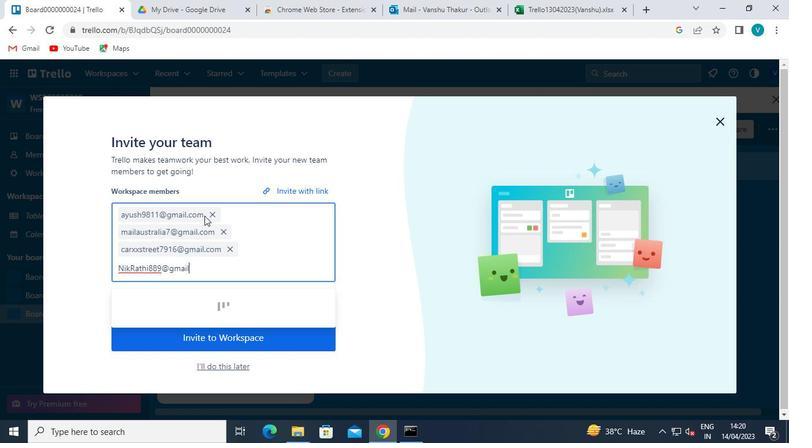 
Action: Keyboard c
Screenshot: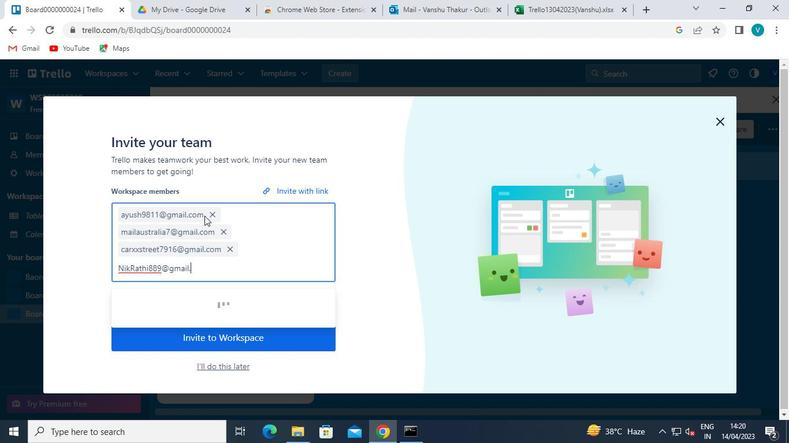 
Action: Keyboard o
Screenshot: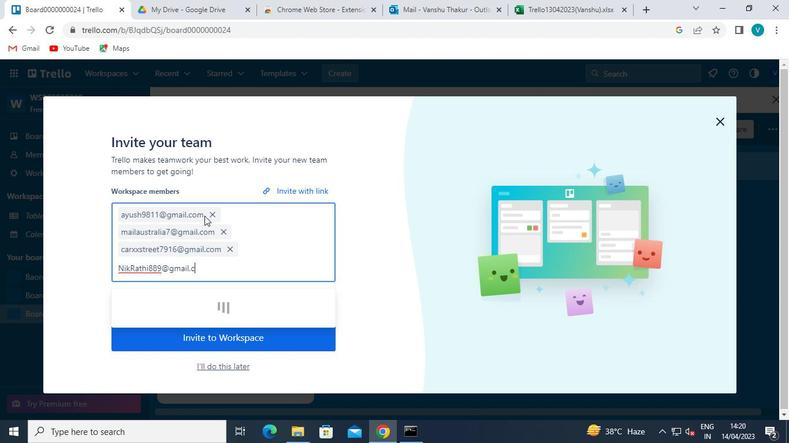 
Action: Keyboard m
Screenshot: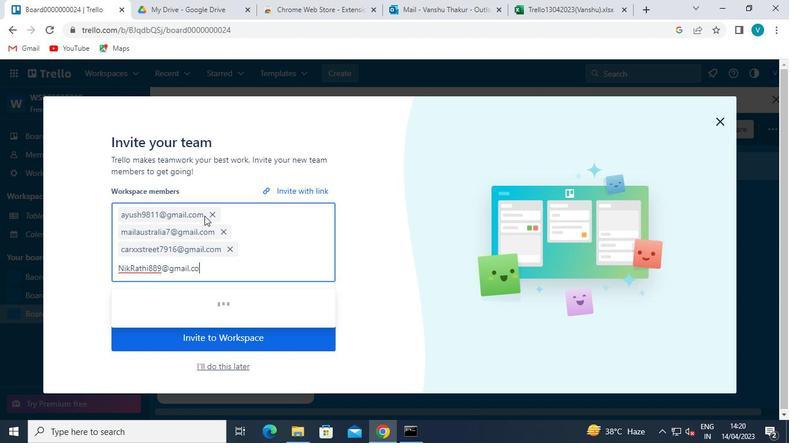 
Action: Mouse moved to (232, 335)
Screenshot: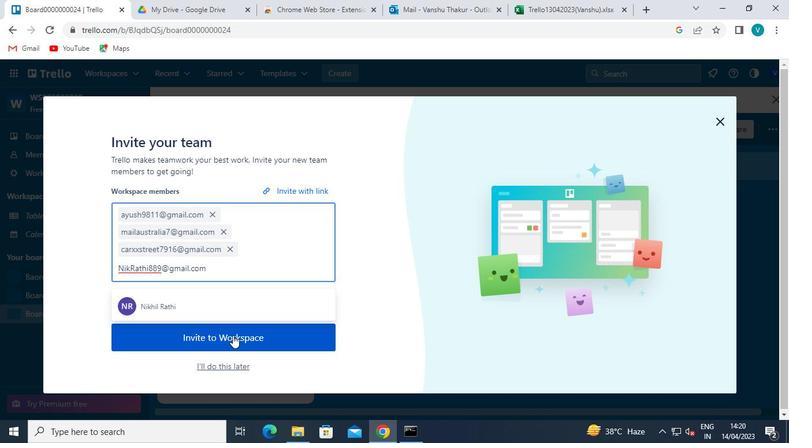 
Action: Mouse pressed left at (232, 335)
Screenshot: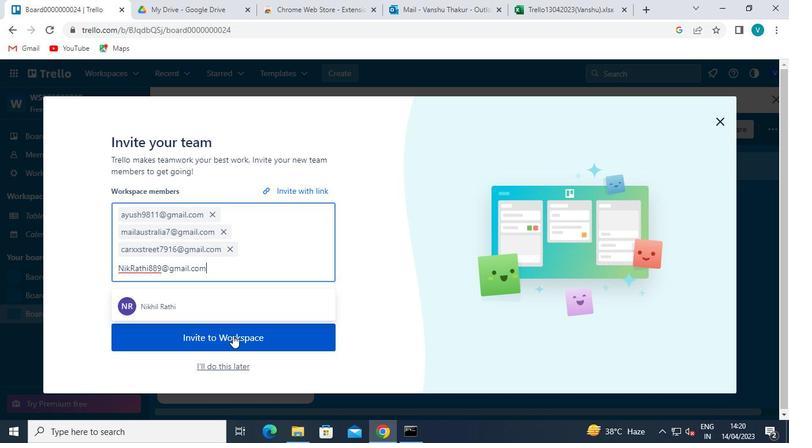 
Action: Mouse moved to (399, 433)
Screenshot: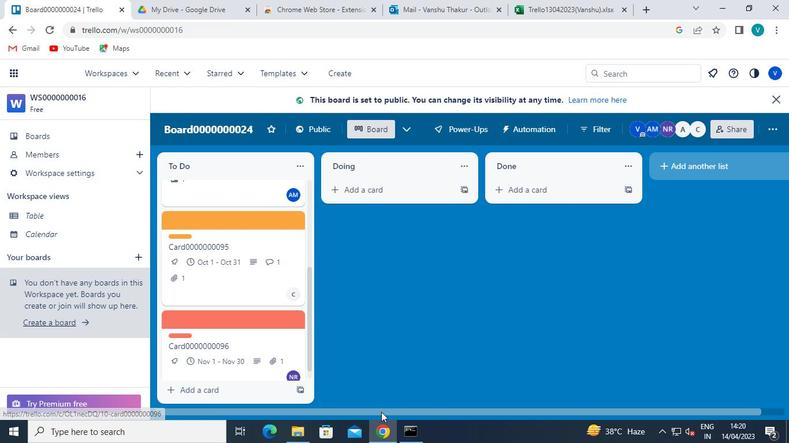 
Action: Mouse pressed left at (399, 433)
Screenshot: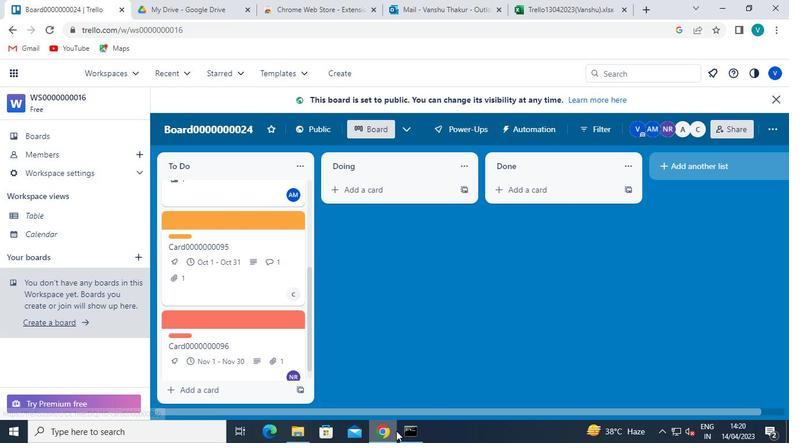 
Action: Mouse moved to (734, 51)
Screenshot: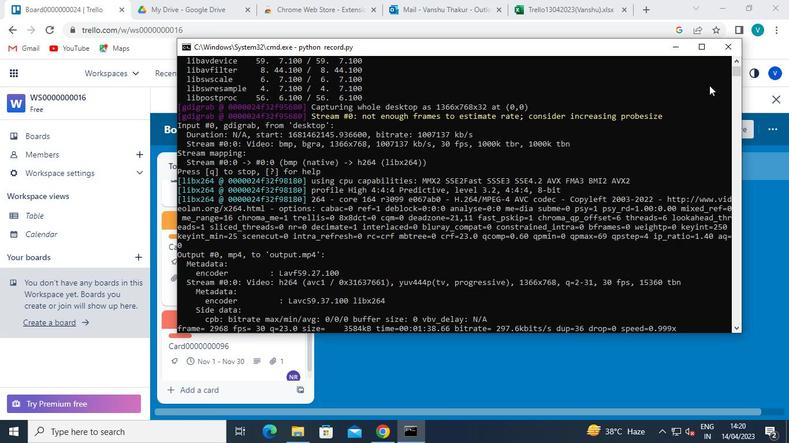 
Action: Mouse pressed left at (734, 51)
Screenshot: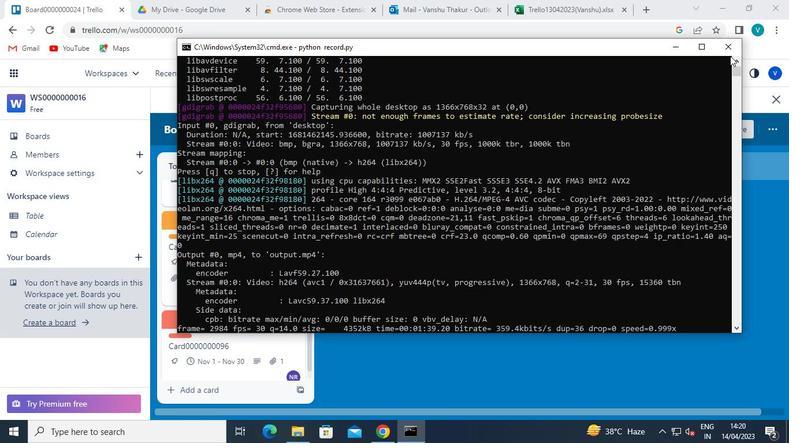 
